 Task: Research Airbnb accommodation in Abdanan, Iran from 19th December, 2023 to 24th December, 2023 for 2 adults. Place can be entire room with 2 bedrooms having 2 beds and 1 bathroom. Property type can be guest house.
Action: Mouse moved to (541, 108)
Screenshot: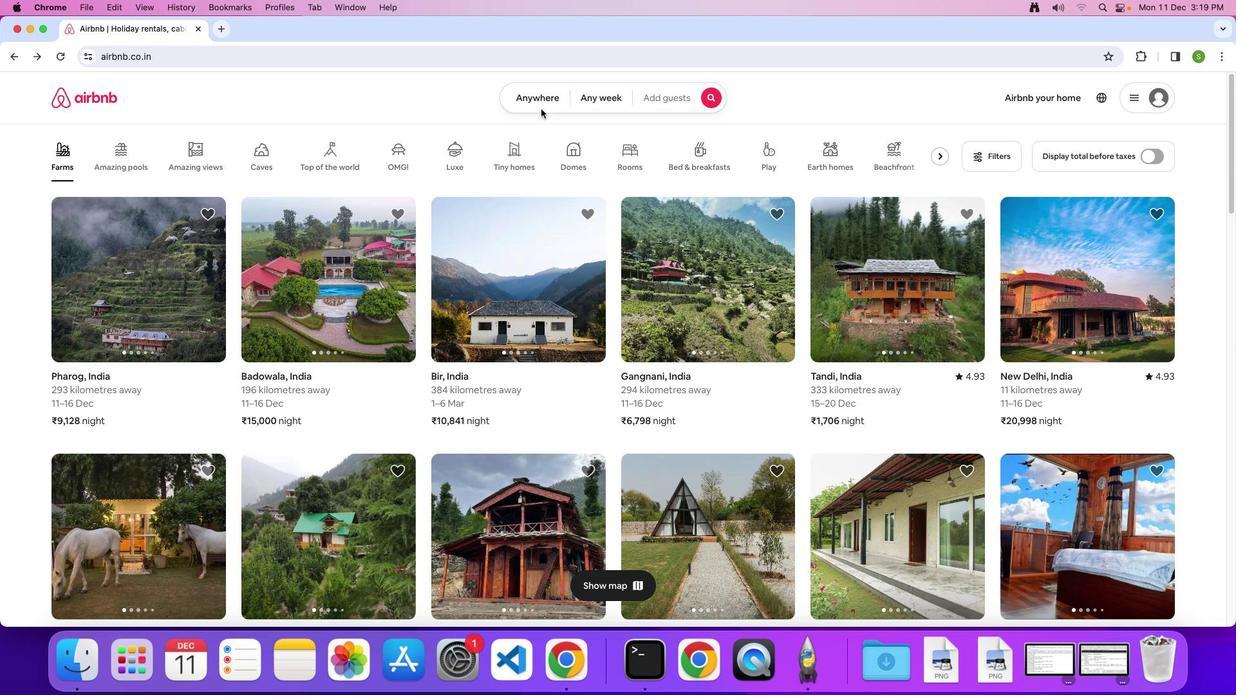 
Action: Mouse pressed left at (541, 108)
Screenshot: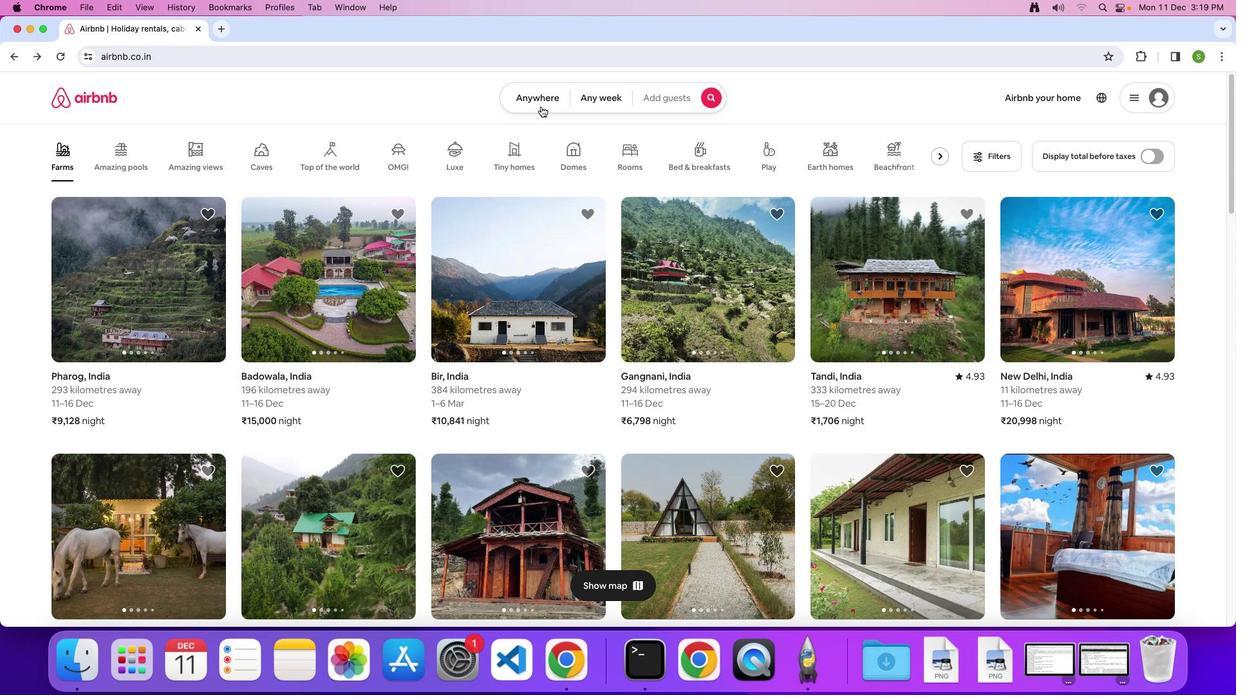 
Action: Mouse moved to (541, 104)
Screenshot: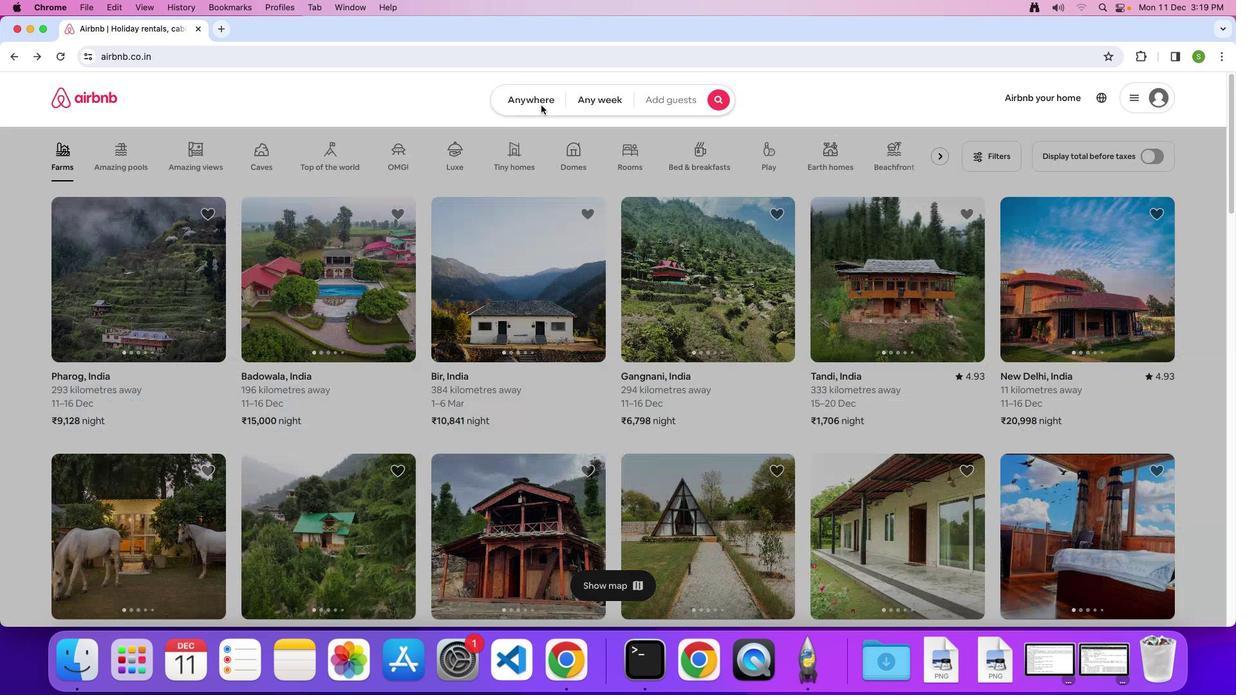 
Action: Mouse pressed left at (541, 104)
Screenshot: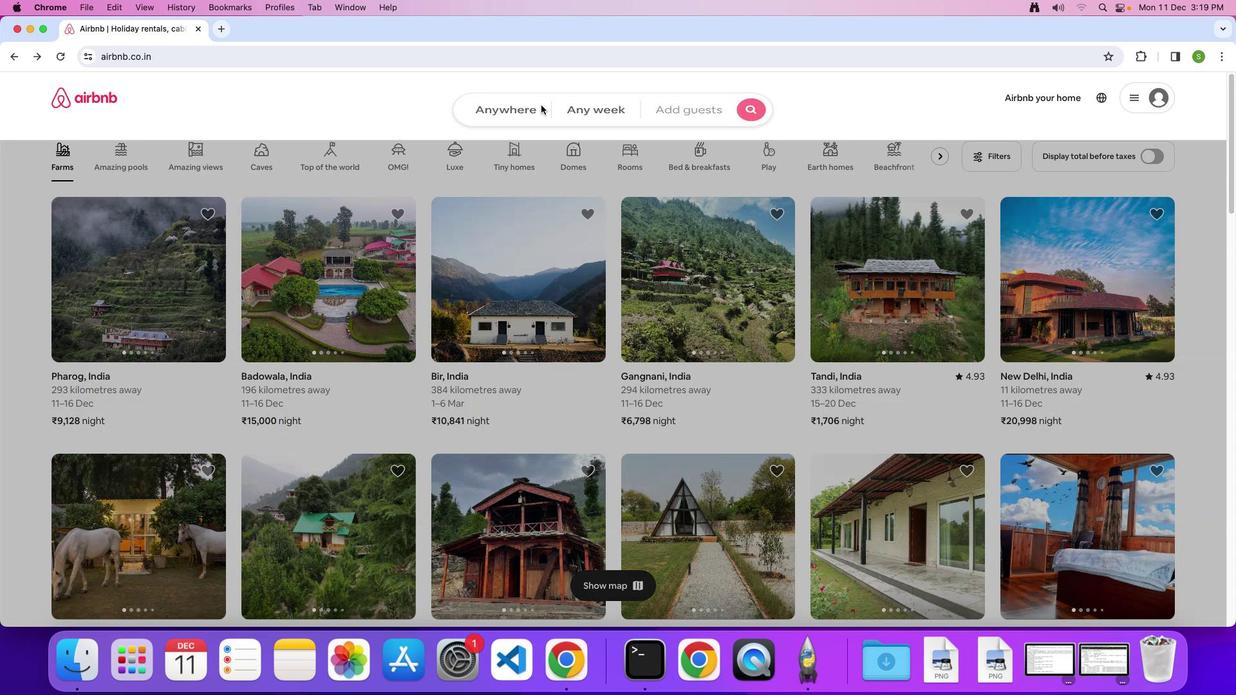 
Action: Mouse moved to (447, 138)
Screenshot: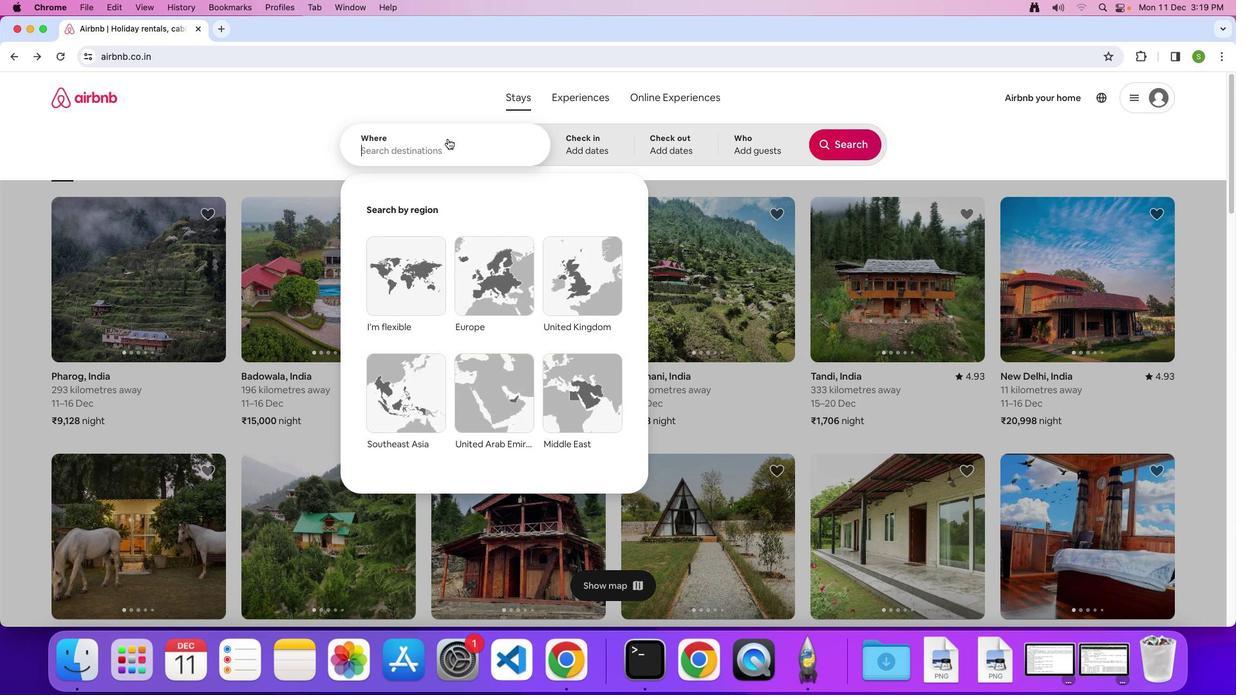 
Action: Mouse pressed left at (447, 138)
Screenshot: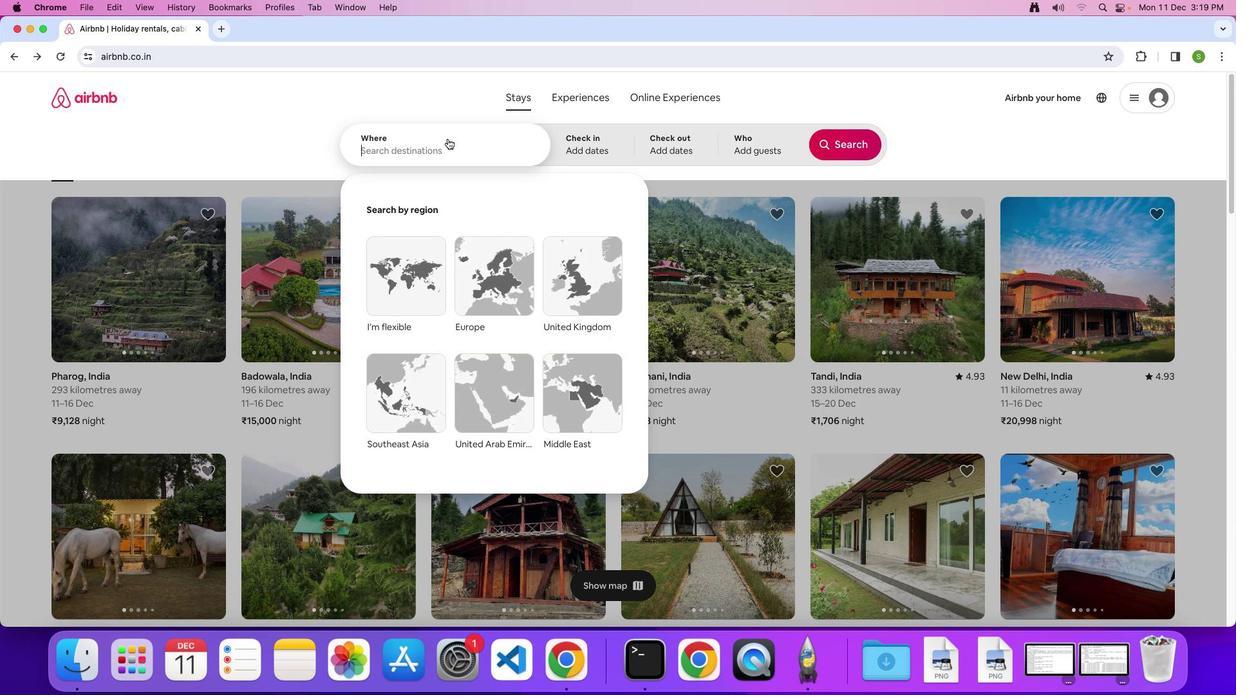 
Action: Key pressed 'A'Key.caps_lock'b''d''a''n''a''n'','Key.spaceKey.shift'I''r''a''n'Key.enter
Screenshot: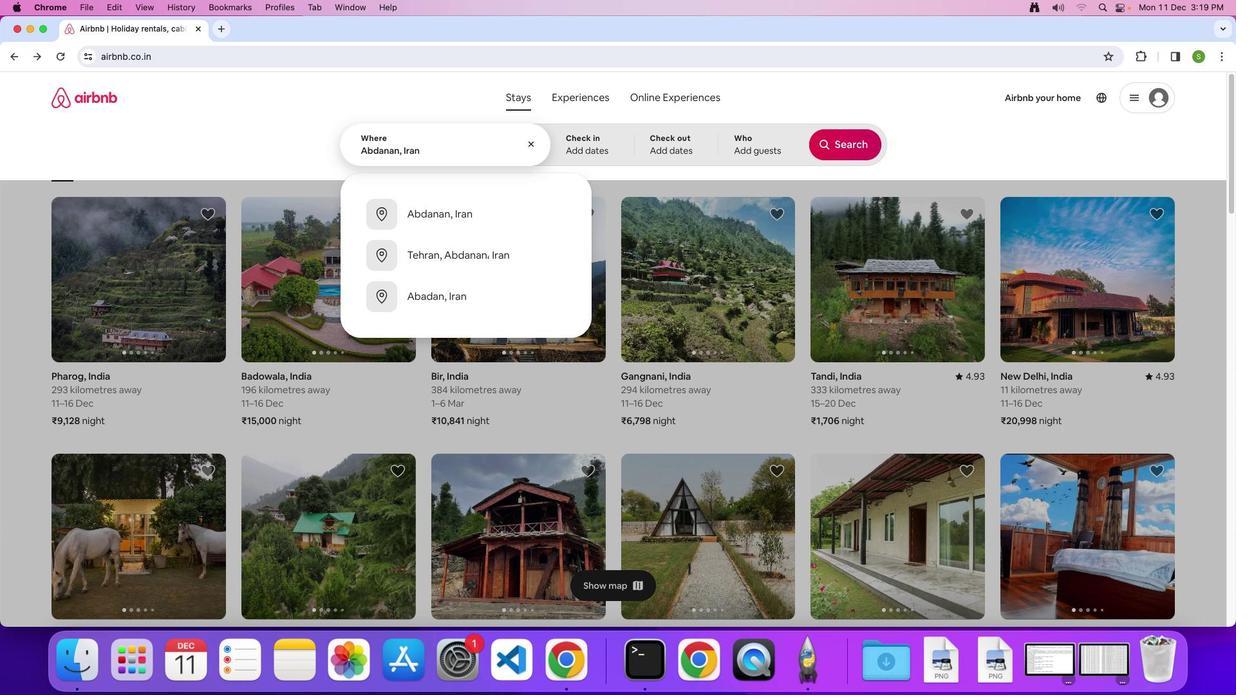 
Action: Mouse moved to (452, 403)
Screenshot: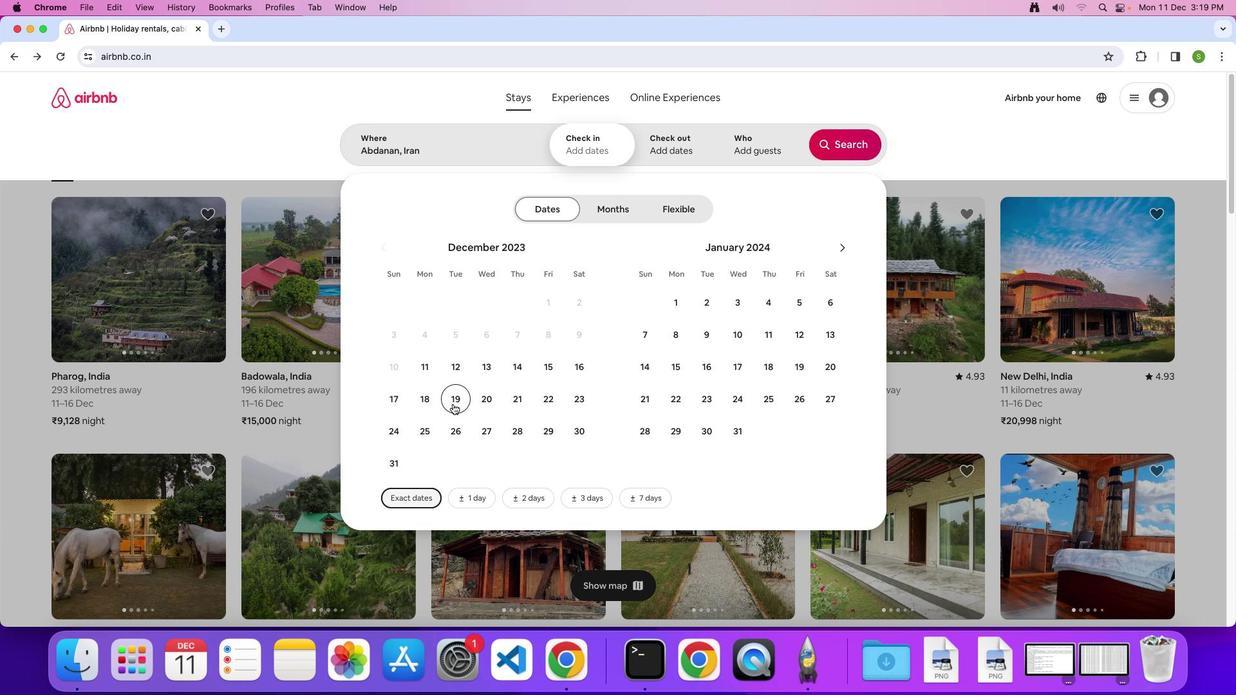 
Action: Mouse pressed left at (452, 403)
Screenshot: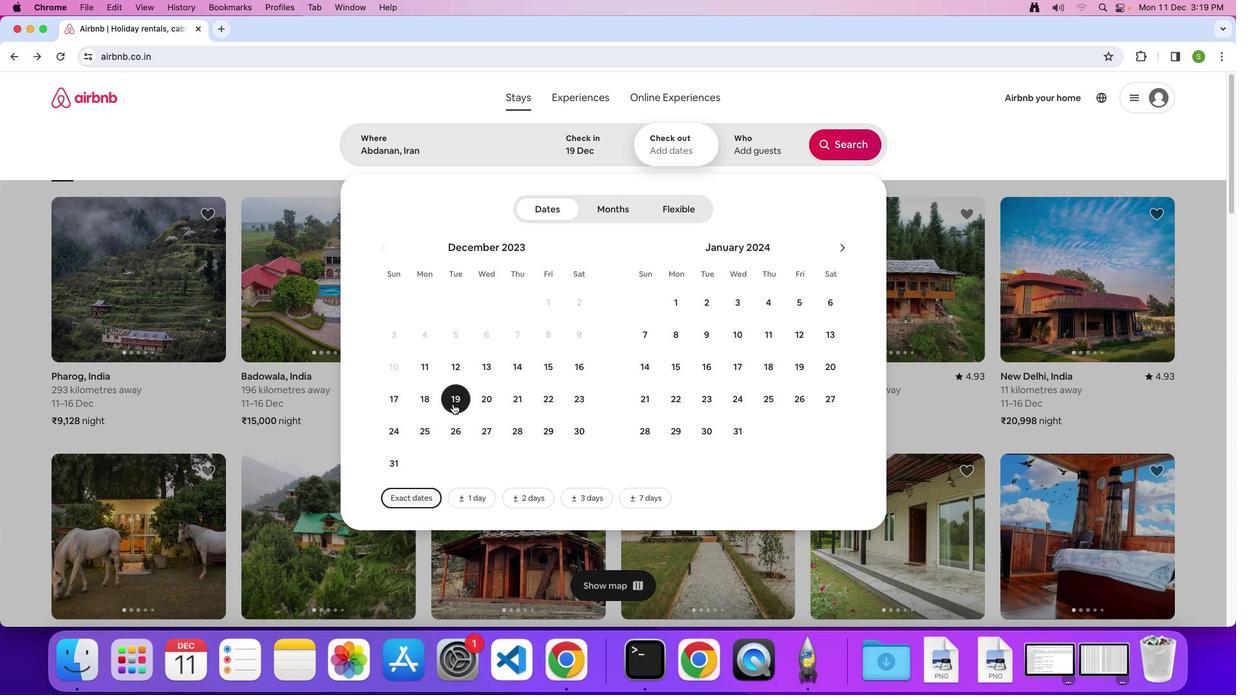 
Action: Mouse moved to (394, 432)
Screenshot: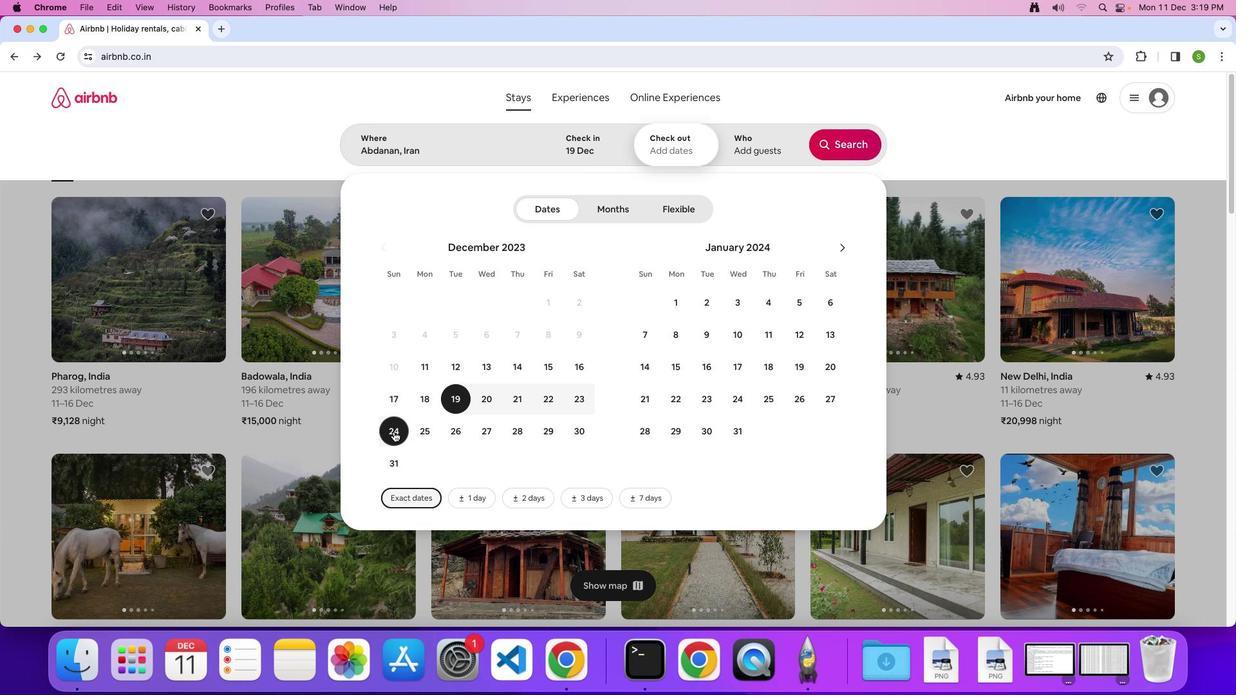 
Action: Mouse pressed left at (394, 432)
Screenshot: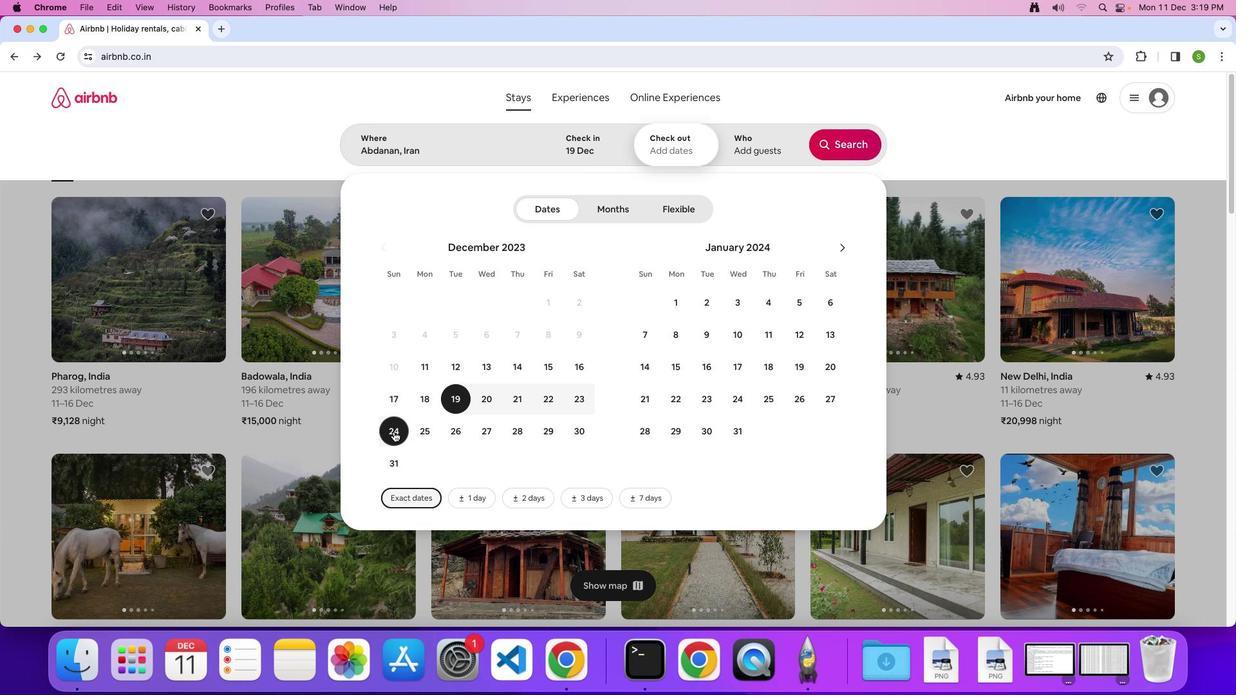 
Action: Mouse moved to (759, 144)
Screenshot: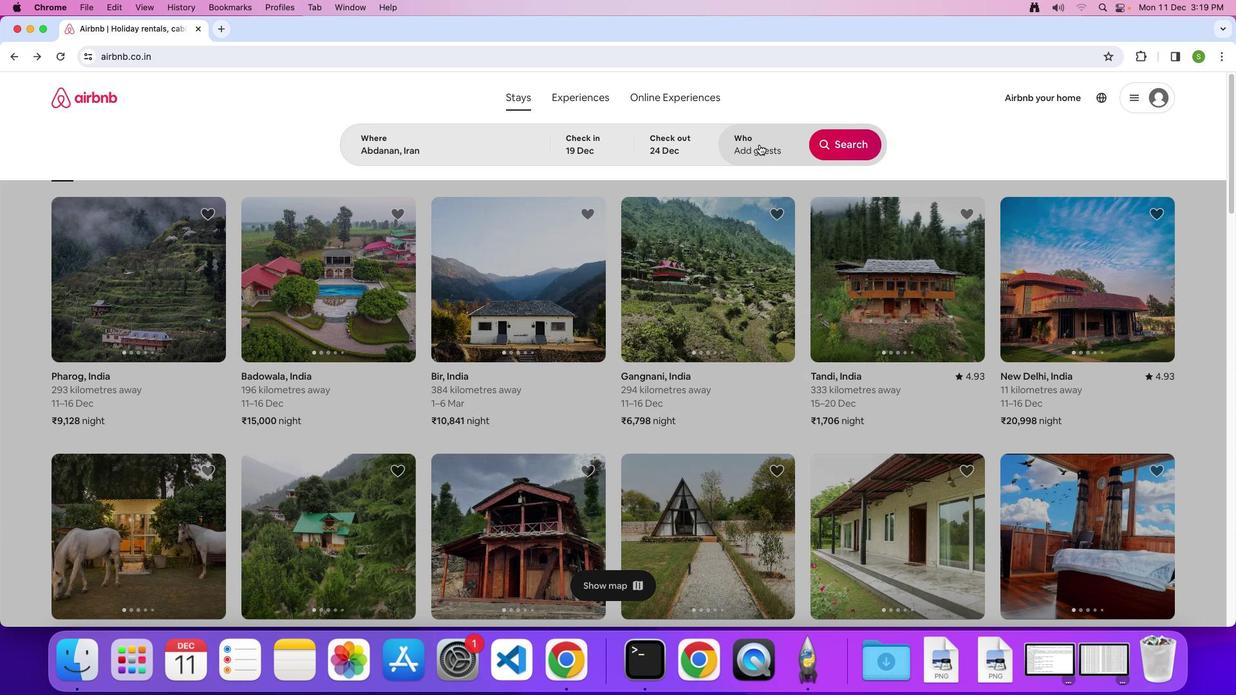 
Action: Mouse pressed left at (759, 144)
Screenshot: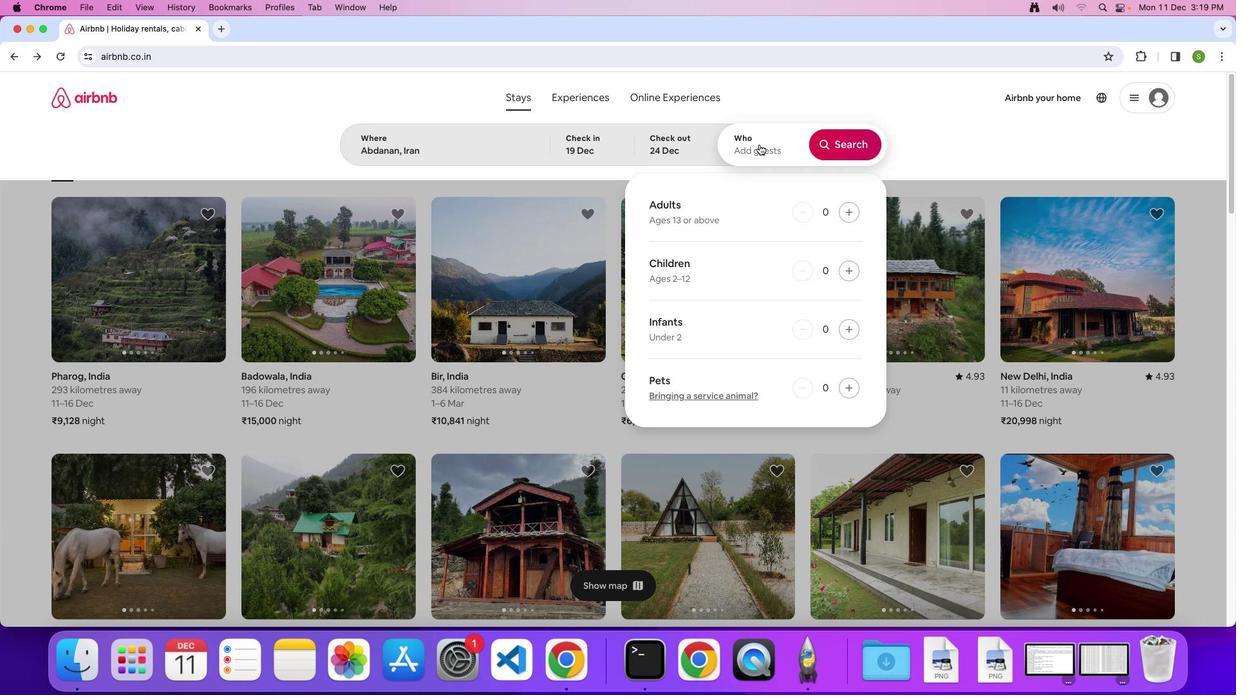 
Action: Mouse moved to (848, 215)
Screenshot: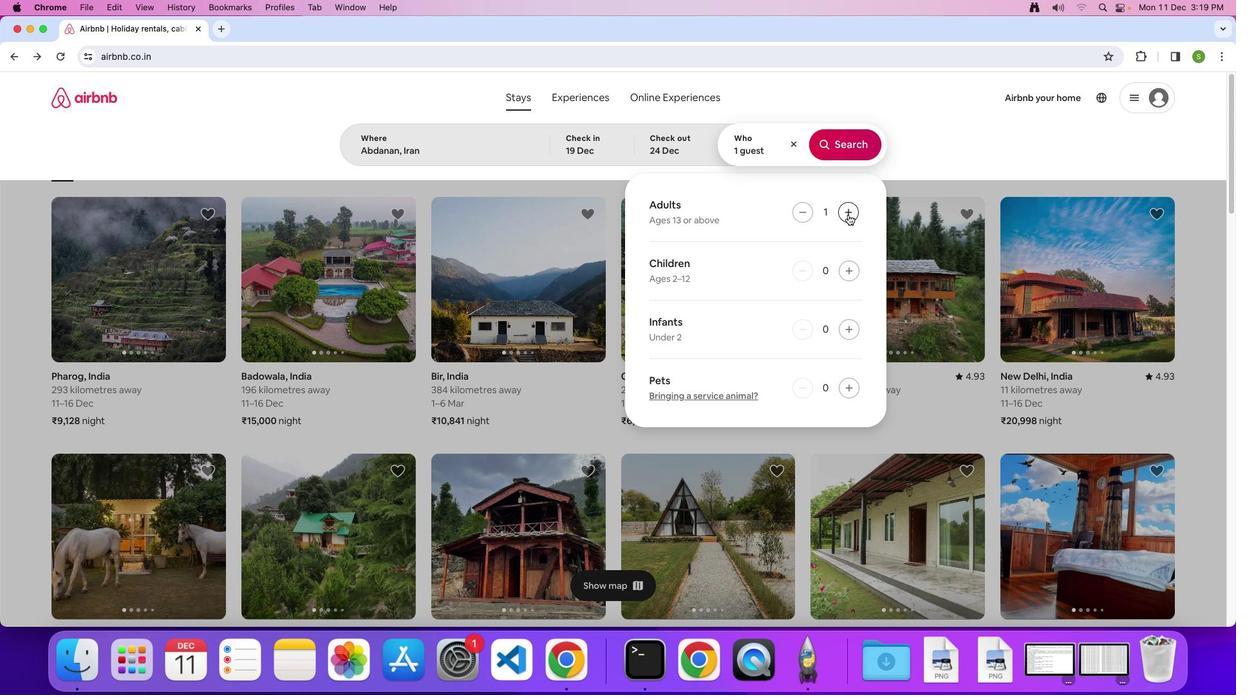 
Action: Mouse pressed left at (848, 215)
Screenshot: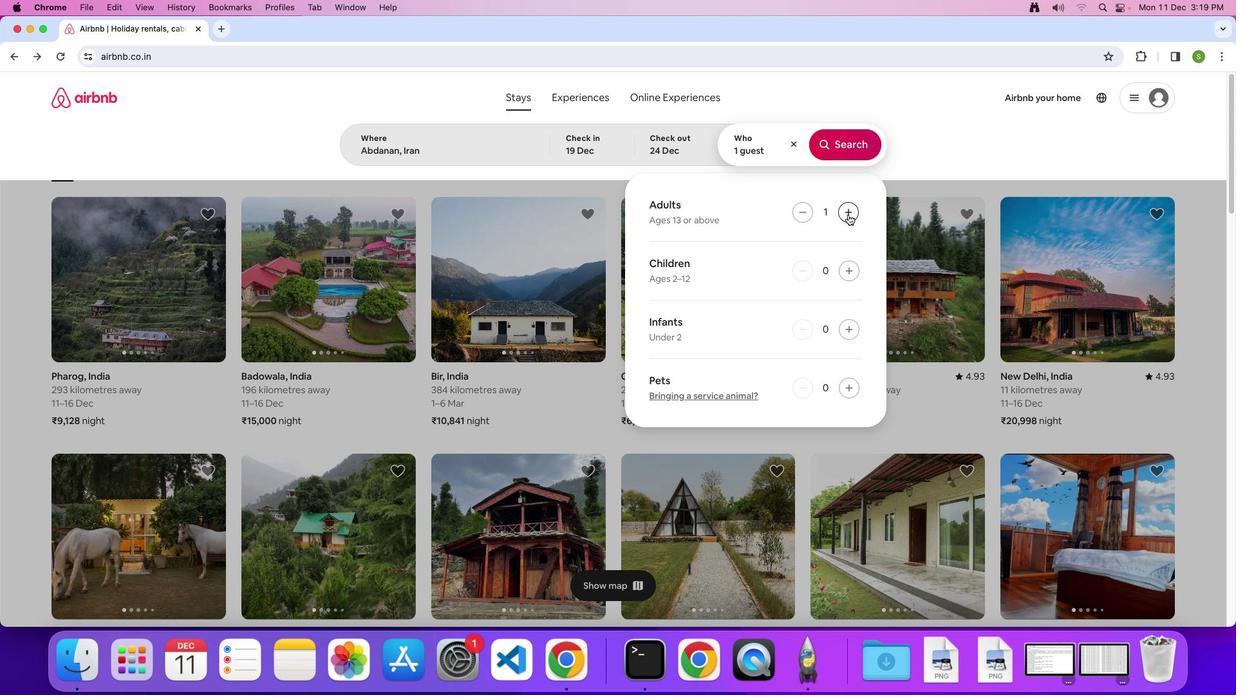 
Action: Mouse pressed left at (848, 215)
Screenshot: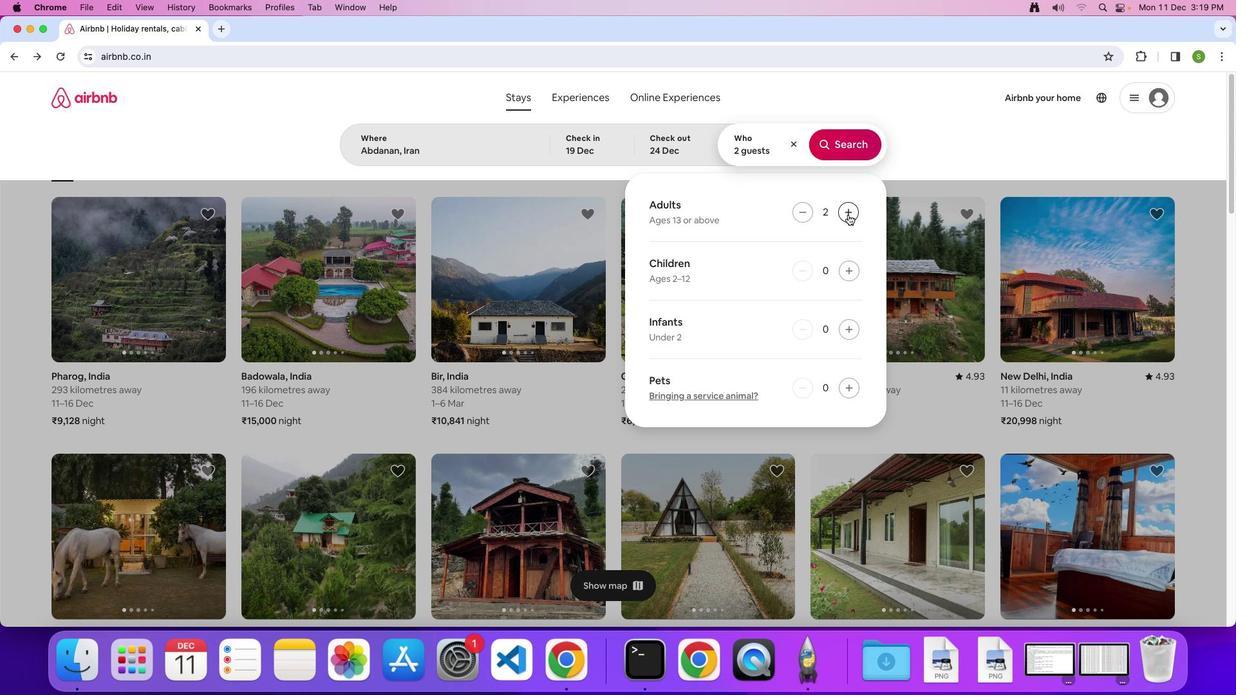 
Action: Mouse moved to (842, 151)
Screenshot: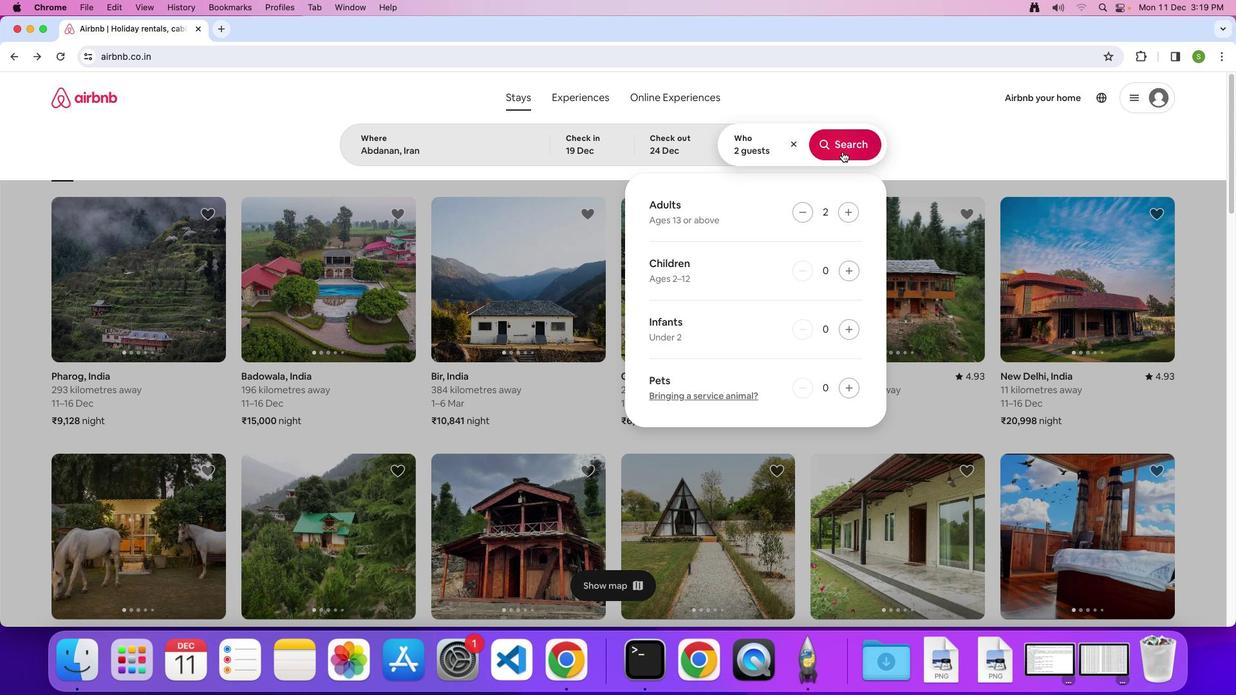 
Action: Mouse pressed left at (842, 151)
Screenshot: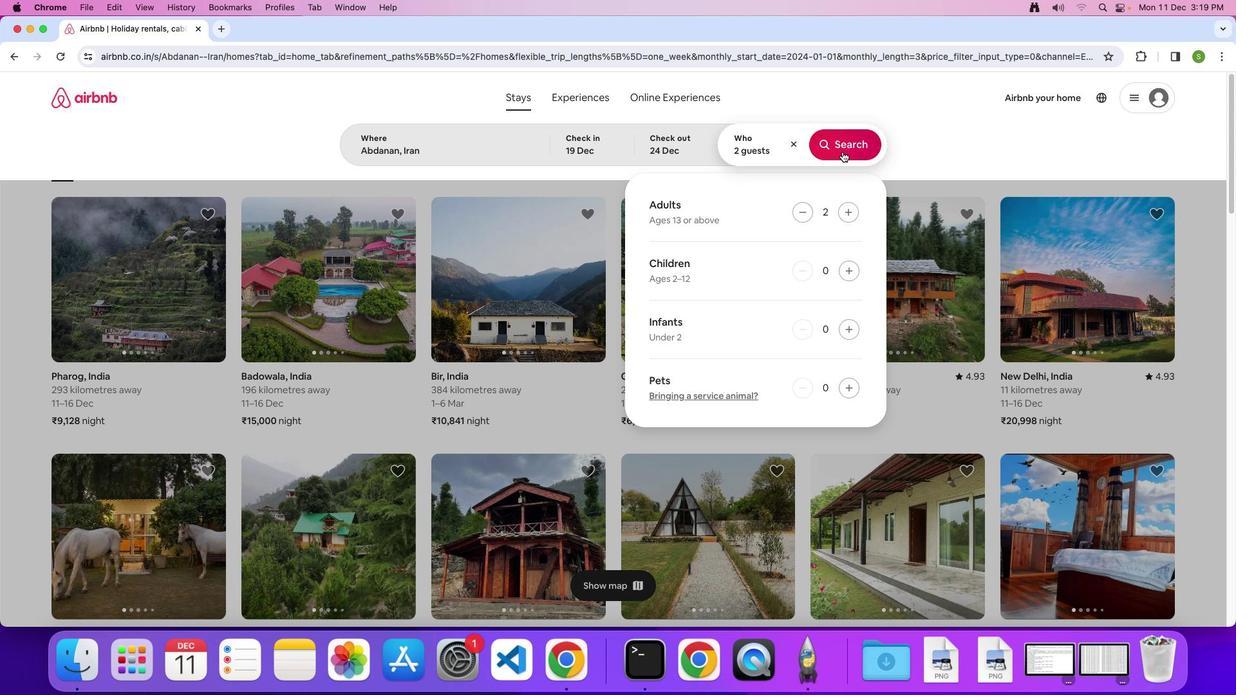 
Action: Mouse moved to (1018, 152)
Screenshot: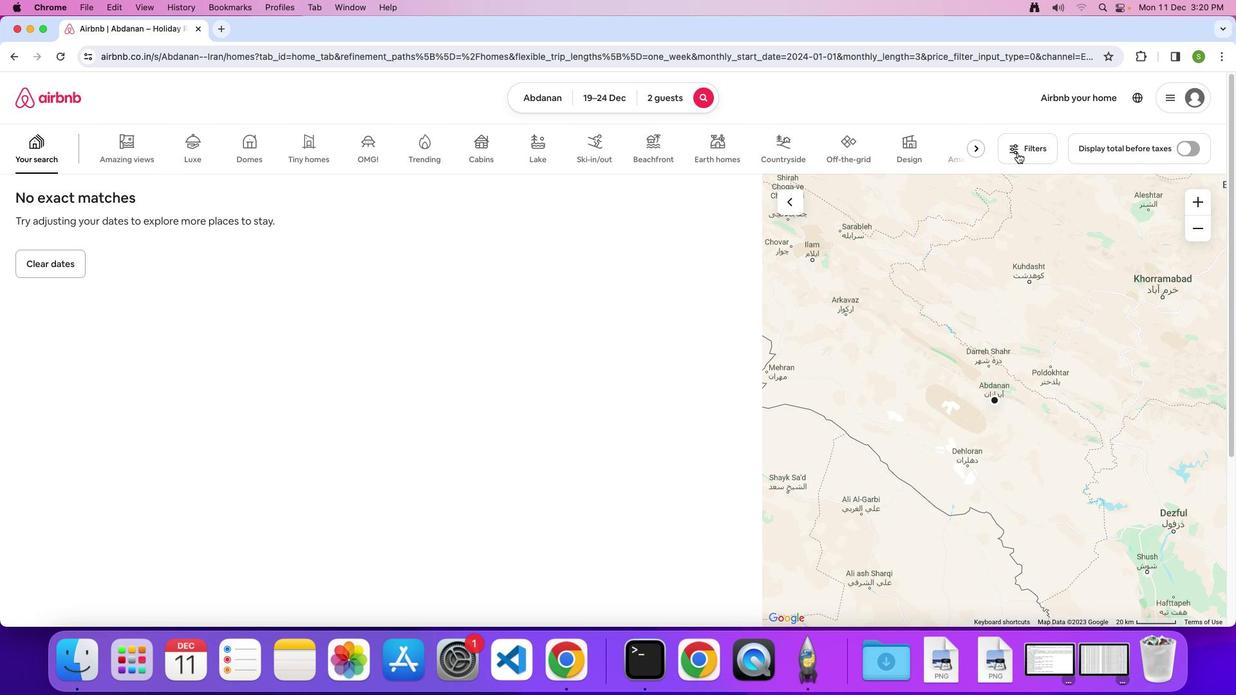 
Action: Mouse pressed left at (1018, 152)
Screenshot: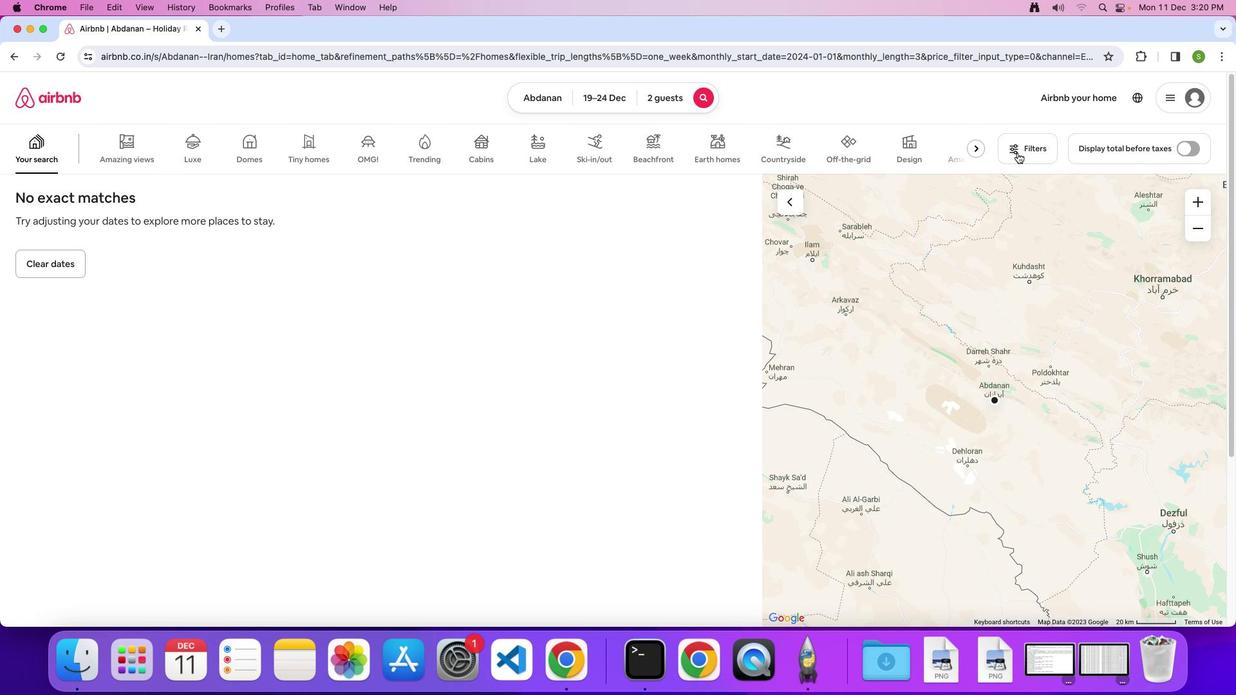 
Action: Mouse moved to (612, 345)
Screenshot: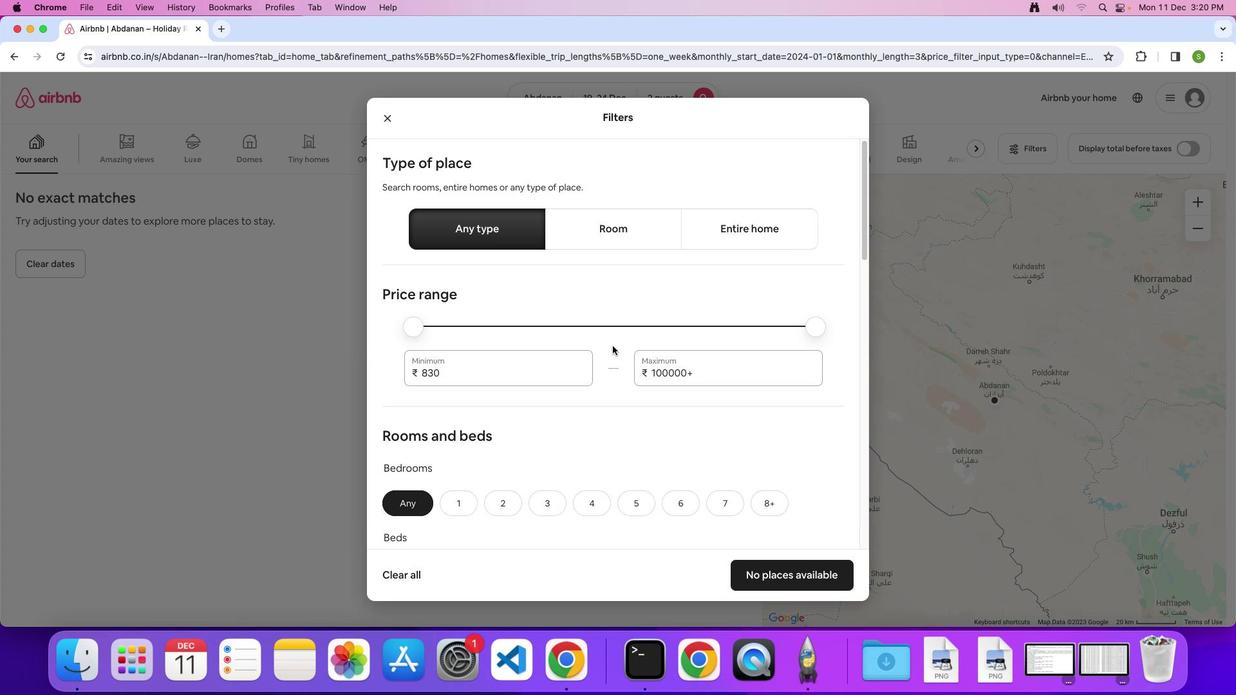 
Action: Mouse scrolled (612, 345) with delta (0, 0)
Screenshot: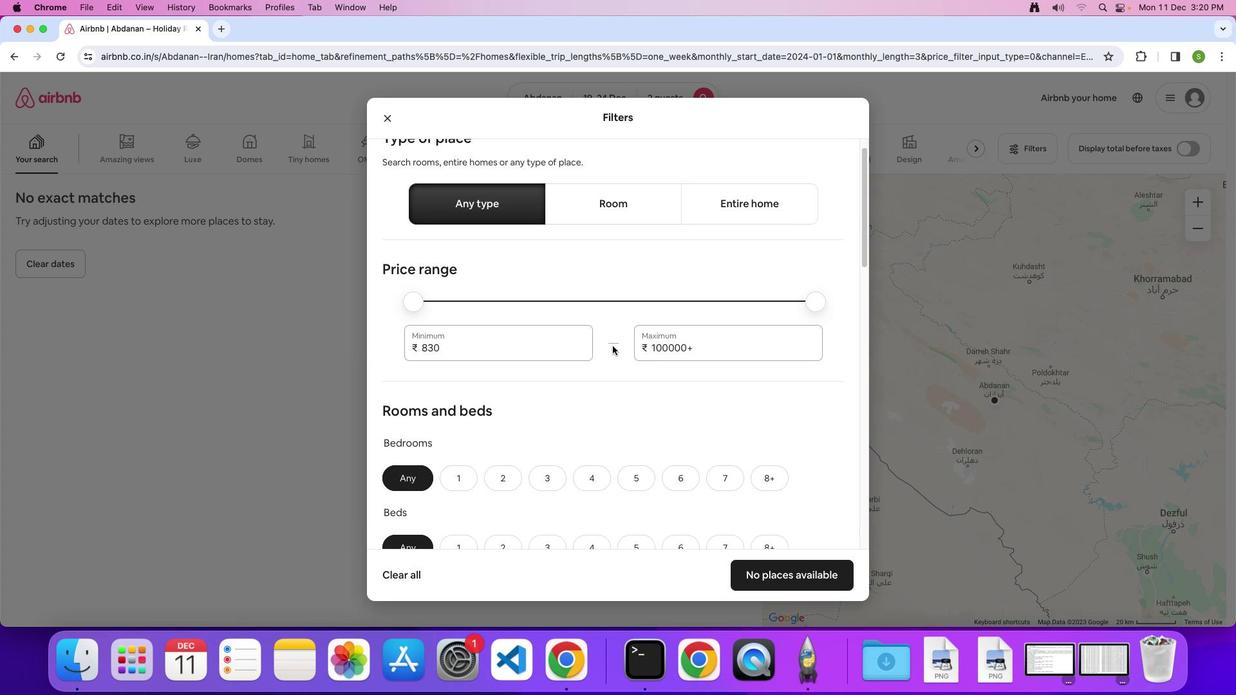 
Action: Mouse scrolled (612, 345) with delta (0, 0)
Screenshot: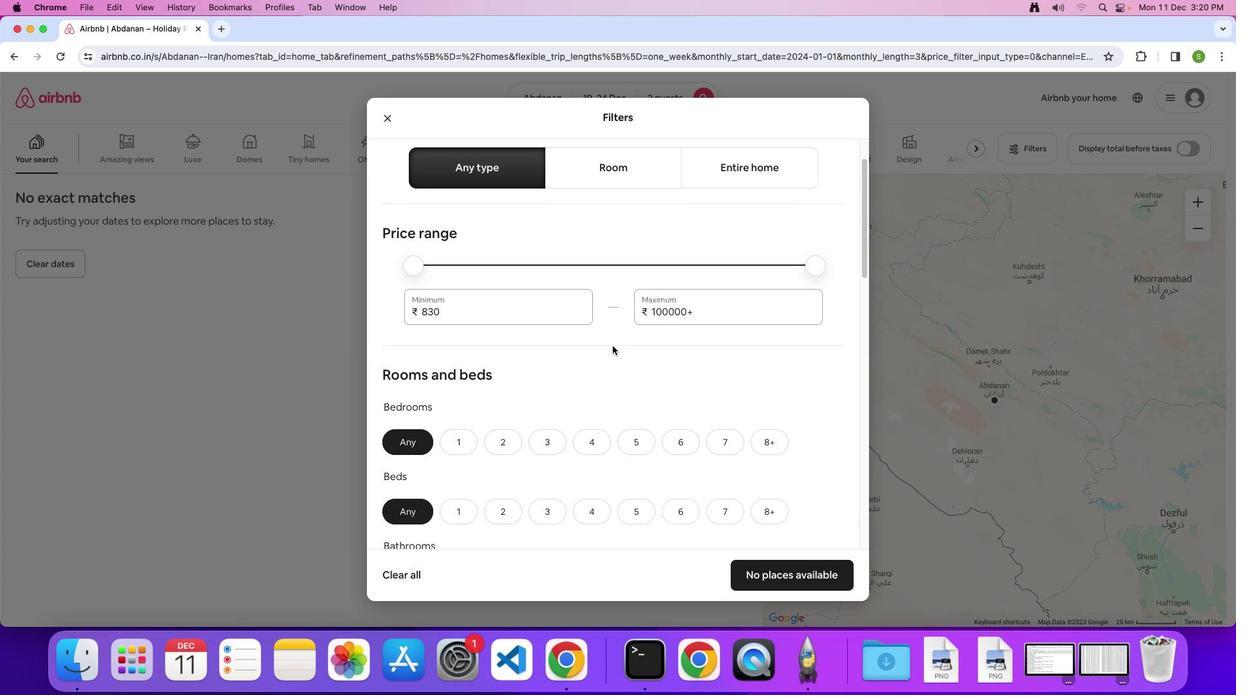 
Action: Mouse scrolled (612, 345) with delta (0, 0)
Screenshot: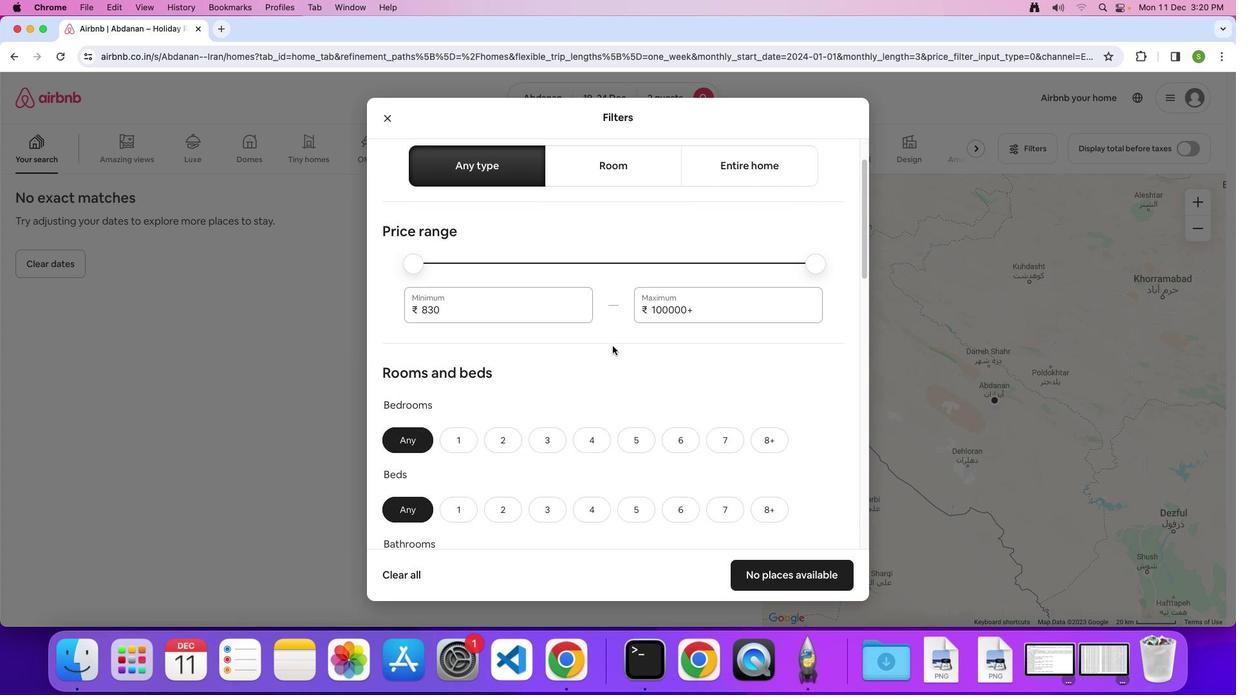 
Action: Mouse scrolled (612, 345) with delta (0, 0)
Screenshot: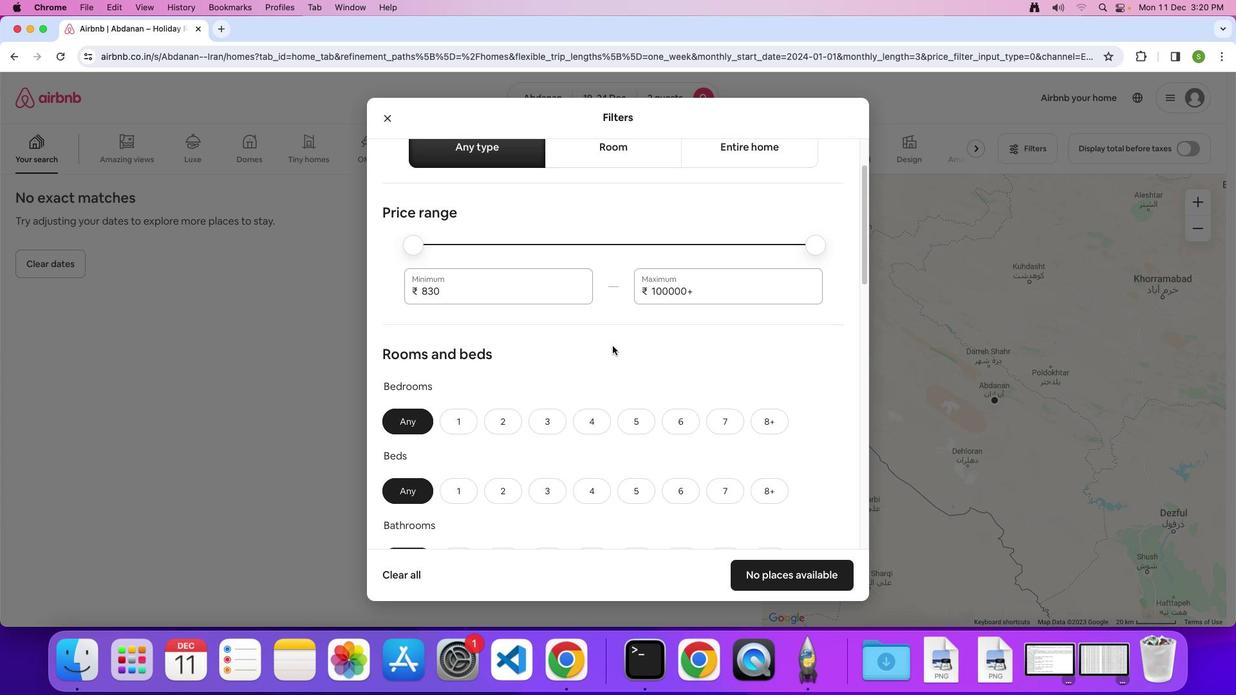 
Action: Mouse scrolled (612, 345) with delta (0, 0)
Screenshot: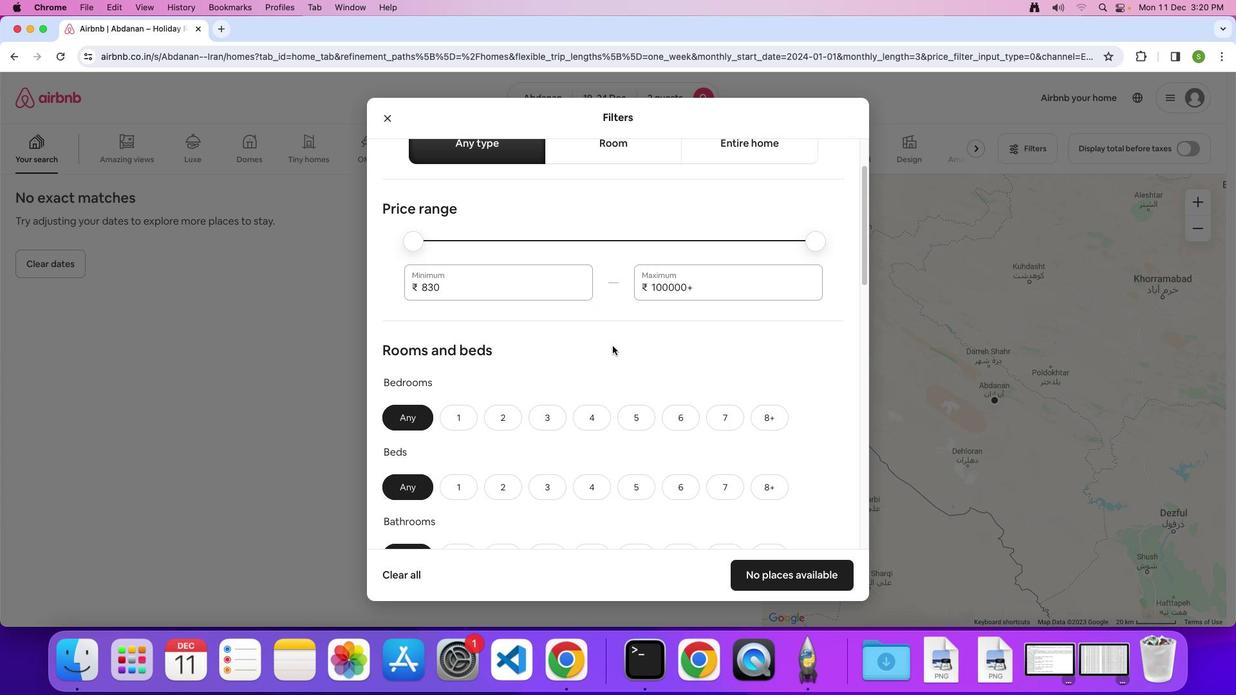 
Action: Mouse scrolled (612, 345) with delta (0, 0)
Screenshot: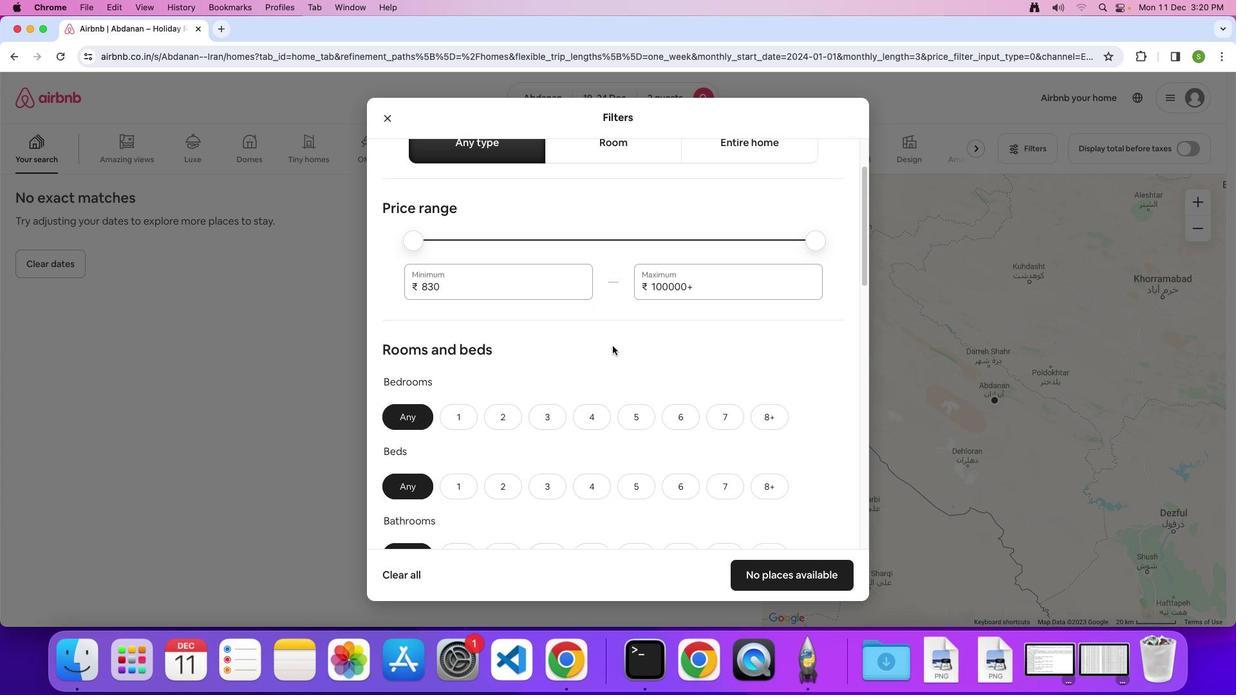 
Action: Mouse scrolled (612, 345) with delta (0, 0)
Screenshot: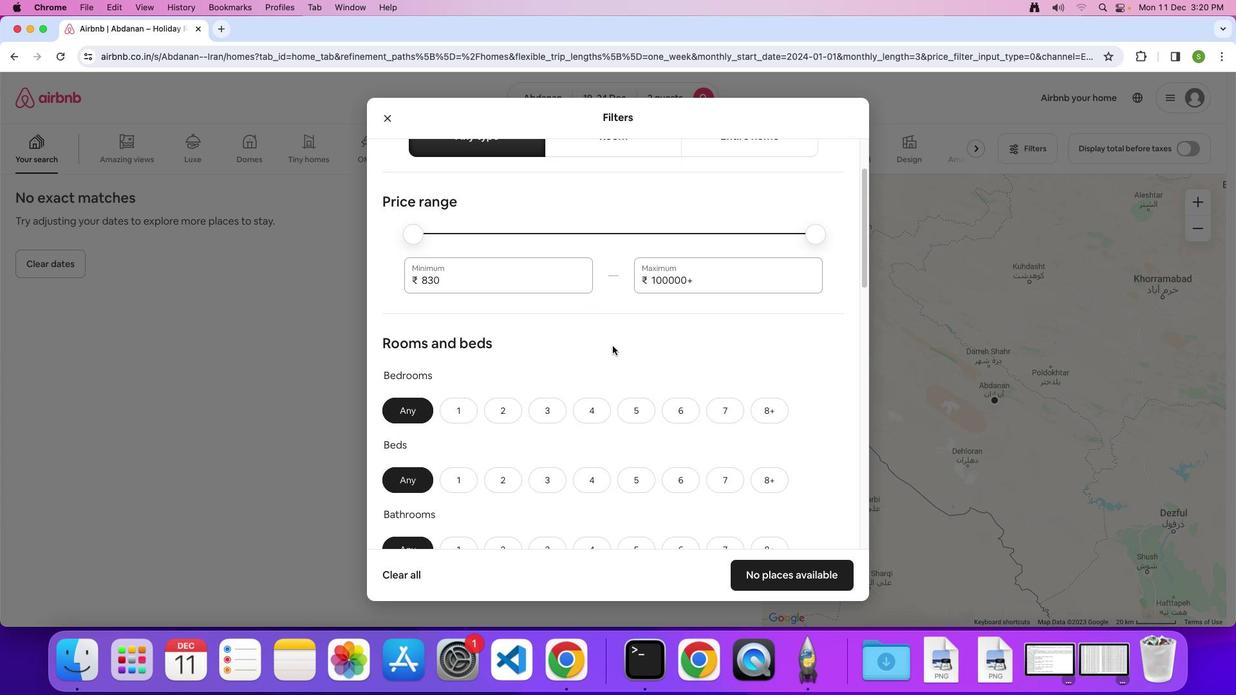 
Action: Mouse scrolled (612, 345) with delta (0, 0)
Screenshot: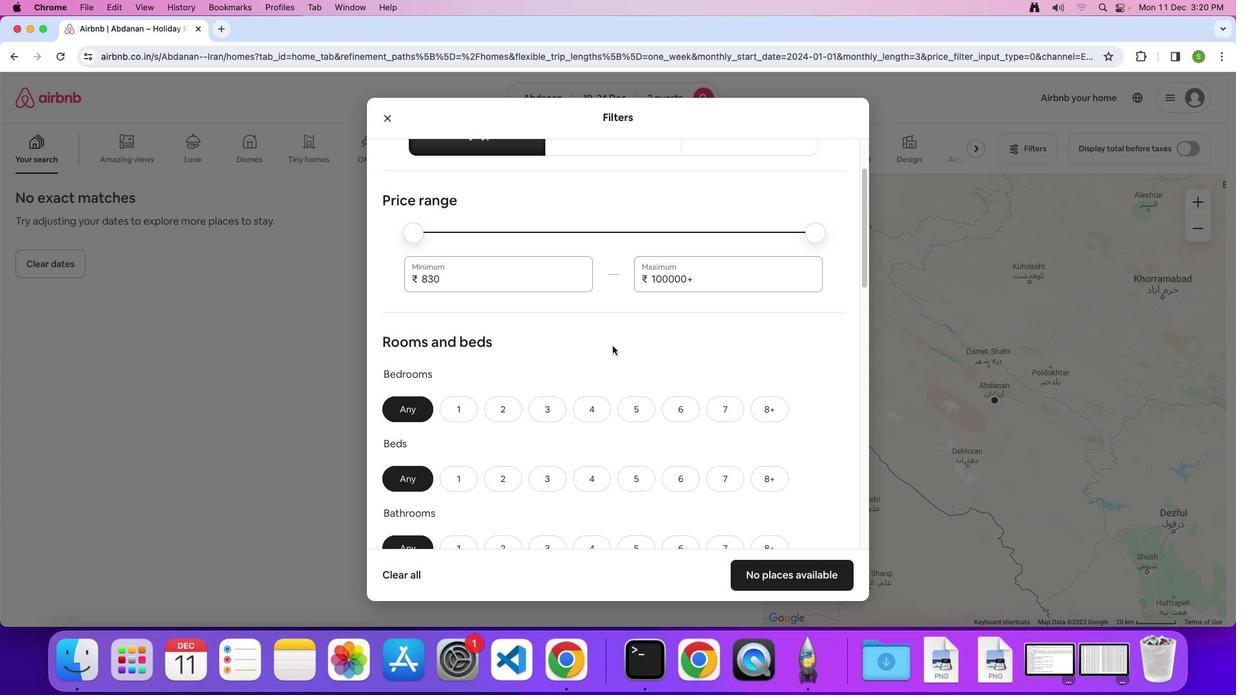 
Action: Mouse scrolled (612, 345) with delta (0, 0)
Screenshot: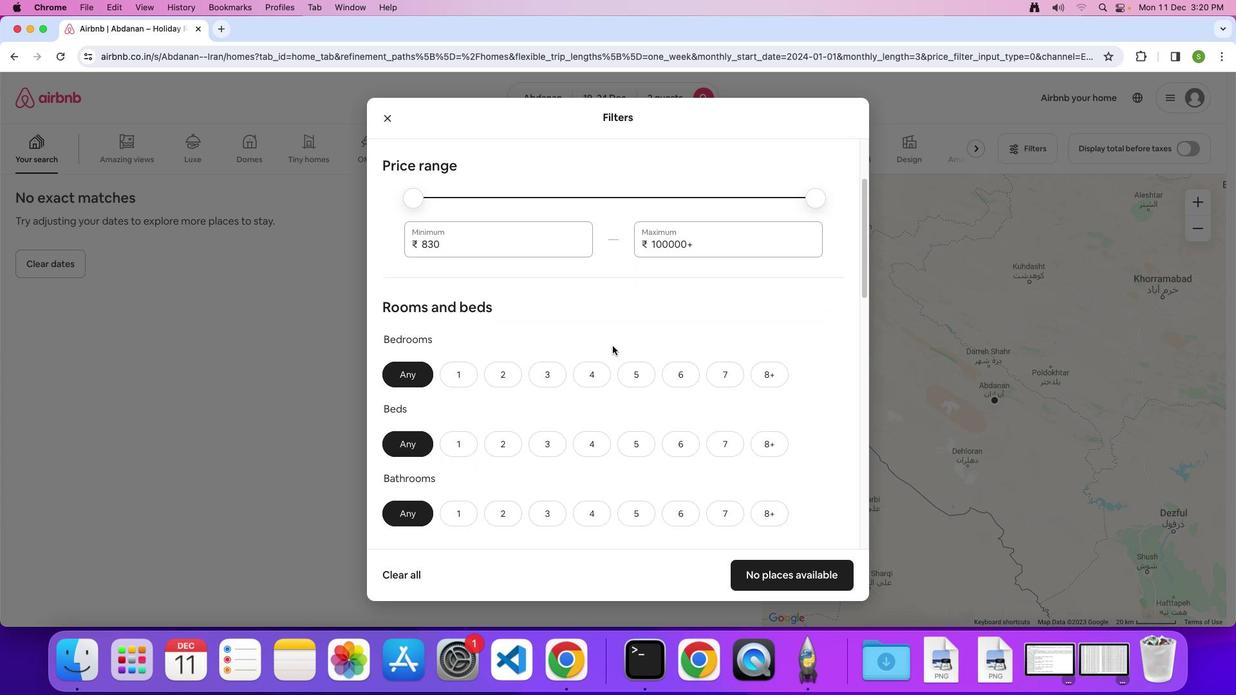 
Action: Mouse scrolled (612, 345) with delta (0, 0)
Screenshot: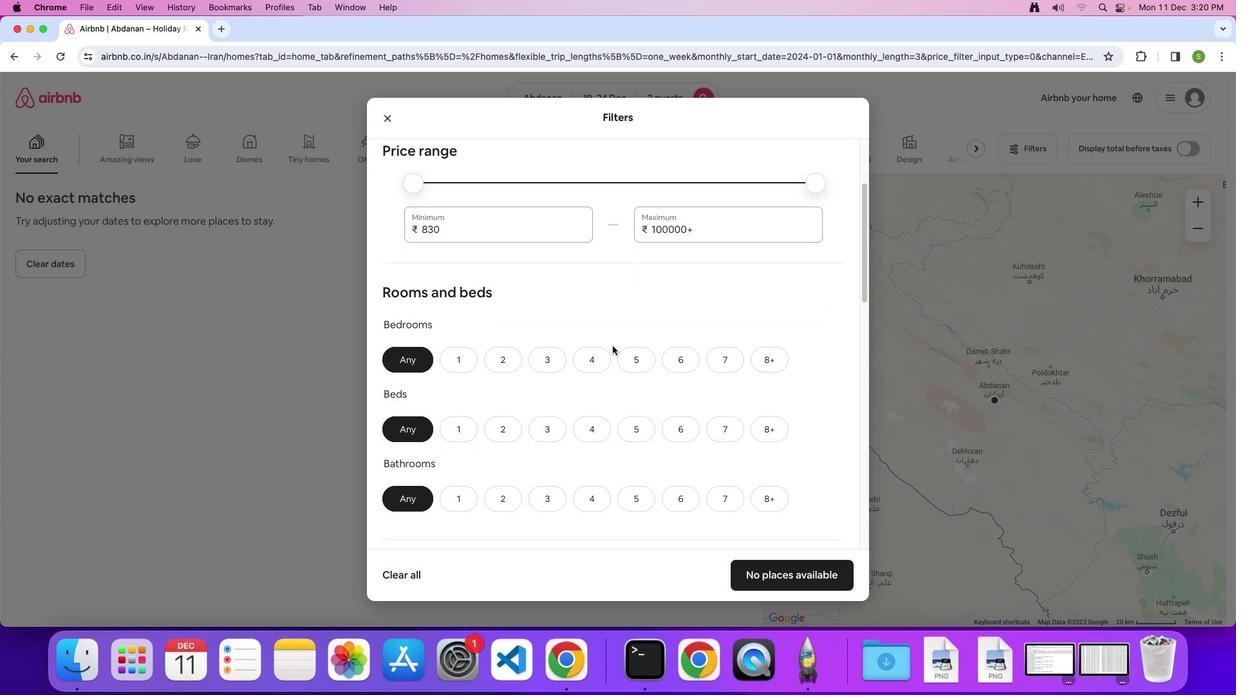 
Action: Mouse scrolled (612, 345) with delta (0, 0)
Screenshot: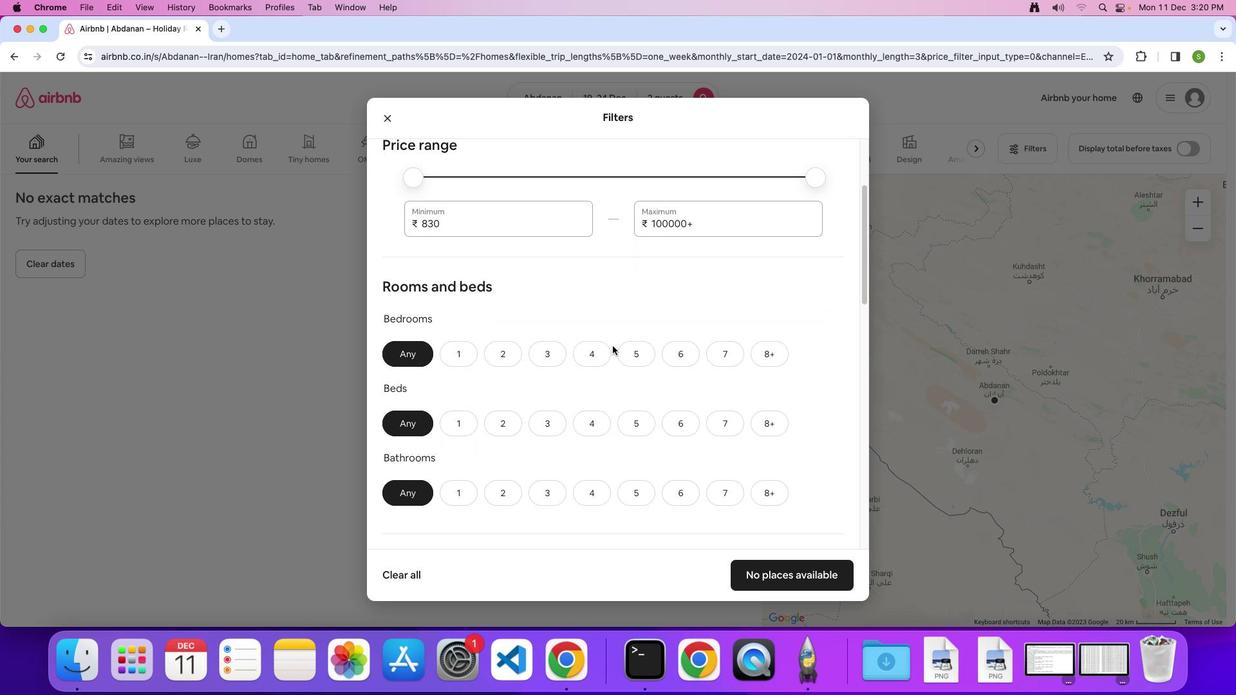 
Action: Mouse scrolled (612, 345) with delta (0, 0)
Screenshot: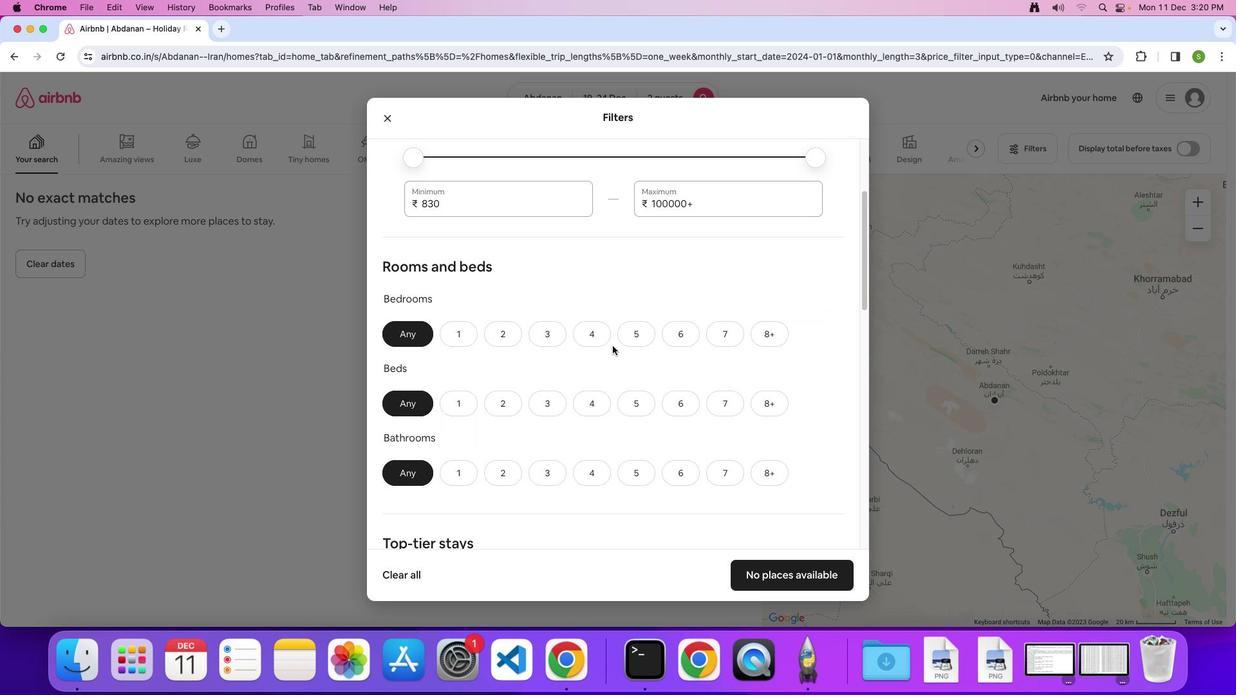 
Action: Mouse scrolled (612, 345) with delta (0, 0)
Screenshot: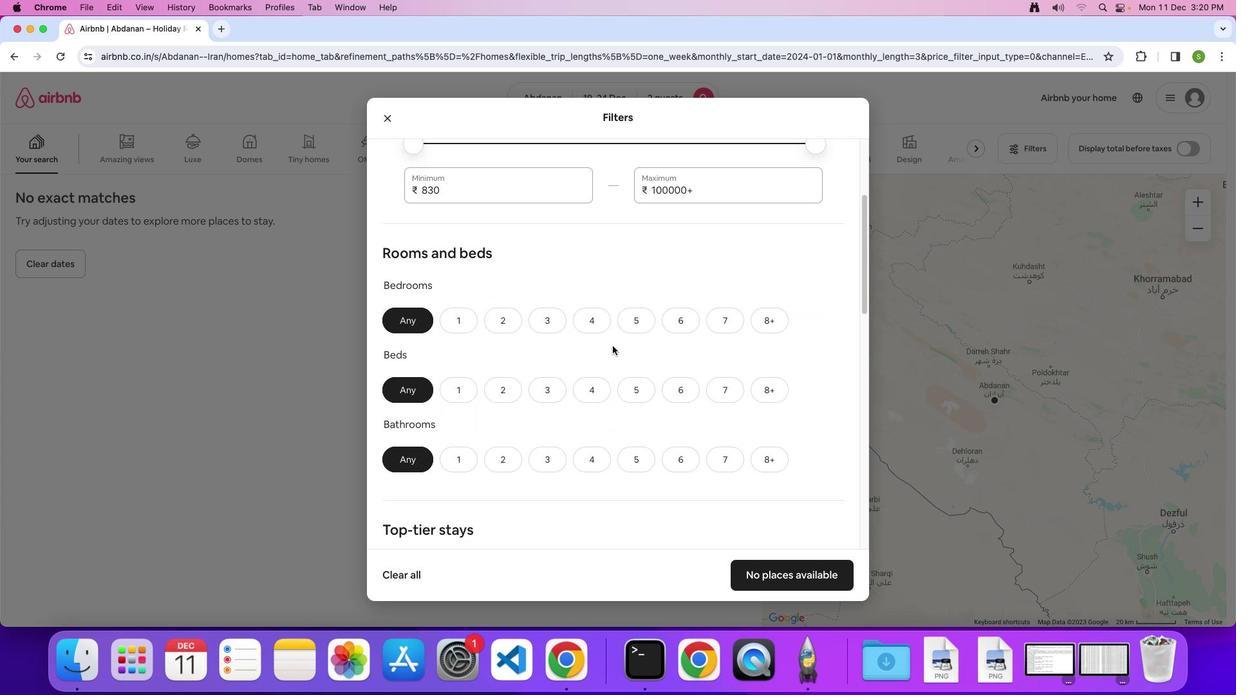 
Action: Mouse scrolled (612, 345) with delta (0, 0)
Screenshot: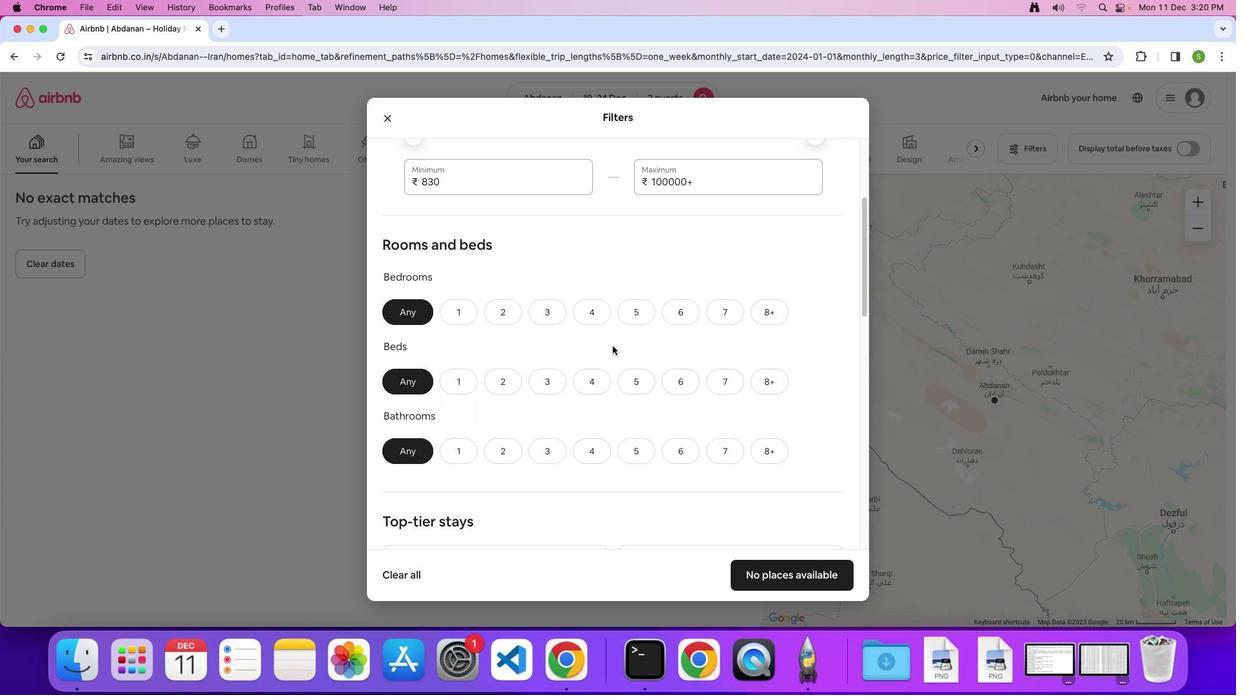 
Action: Mouse scrolled (612, 345) with delta (0, 0)
Screenshot: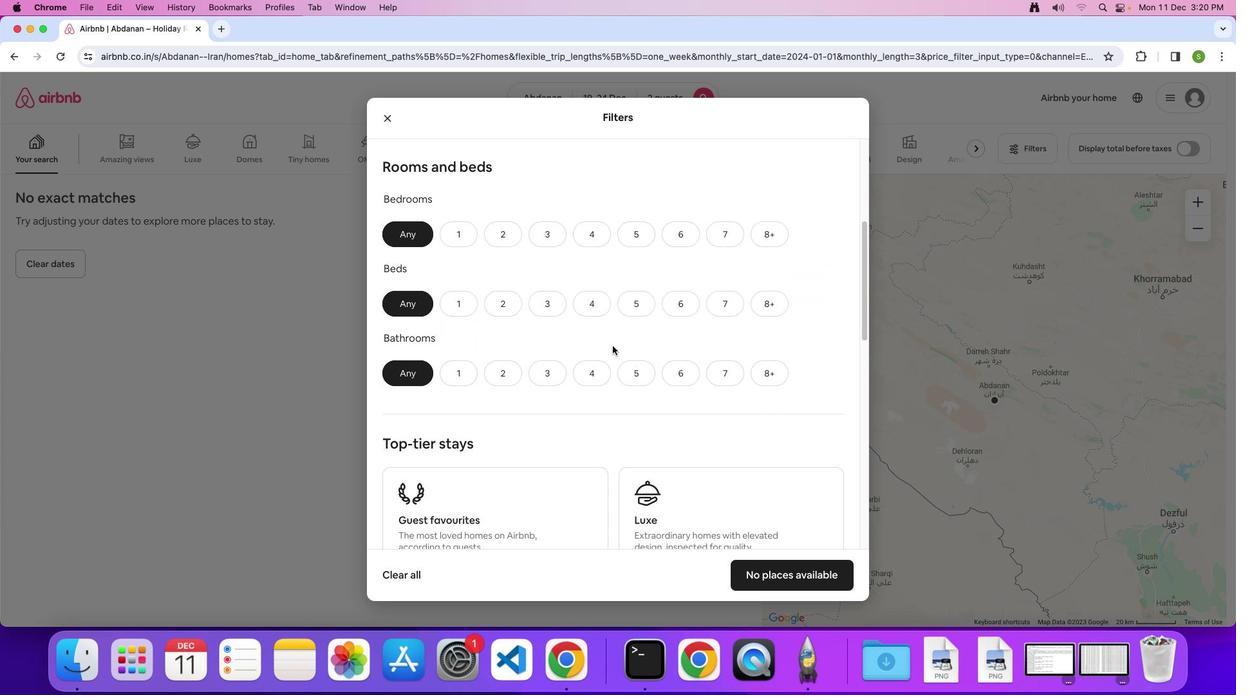 
Action: Mouse scrolled (612, 345) with delta (0, 0)
Screenshot: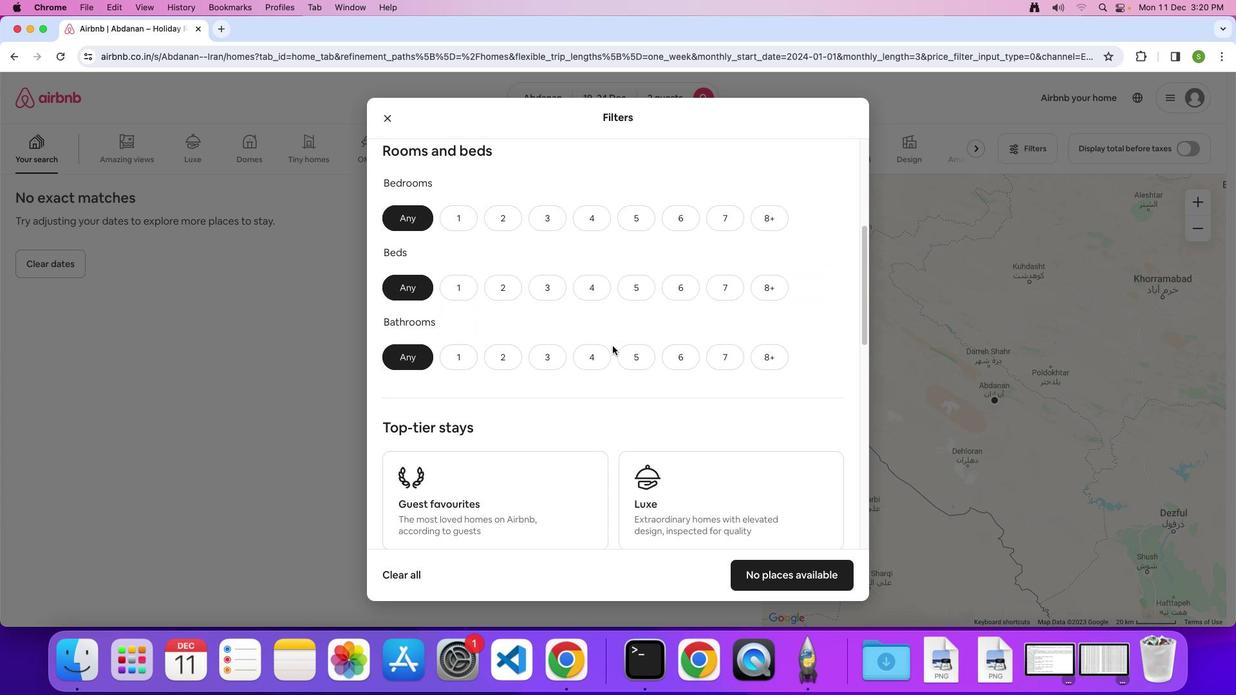 
Action: Mouse scrolled (612, 345) with delta (0, -1)
Screenshot: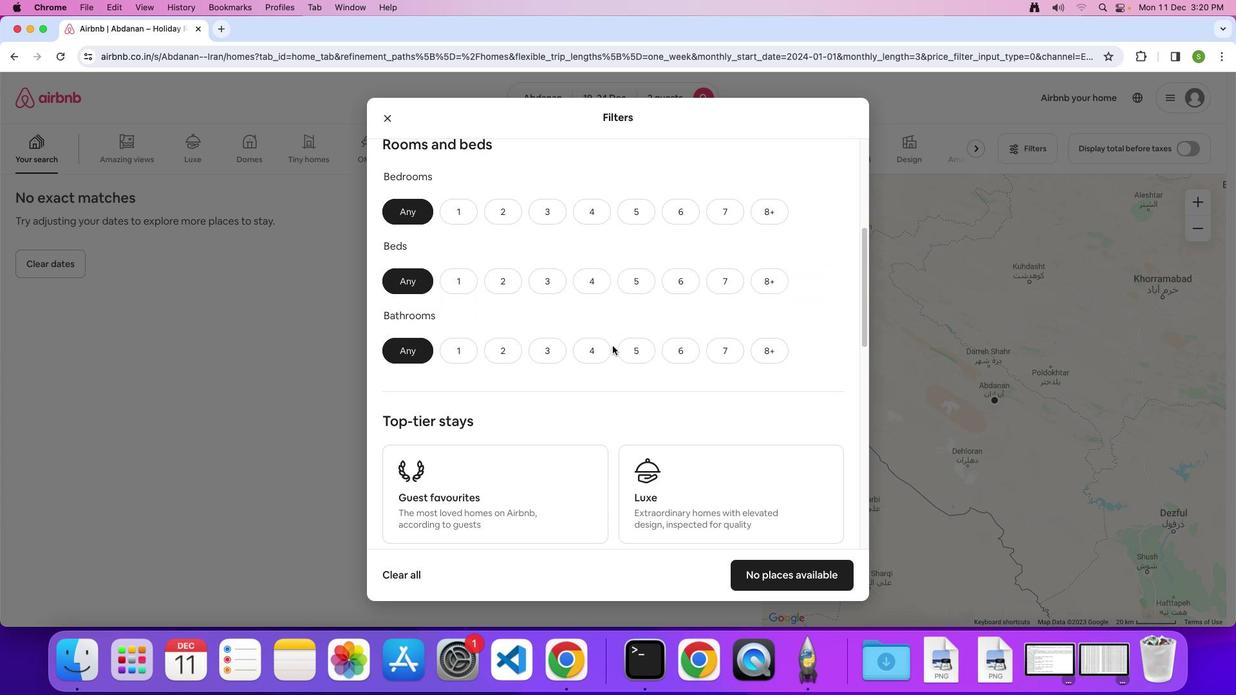 
Action: Mouse scrolled (612, 345) with delta (0, 0)
Screenshot: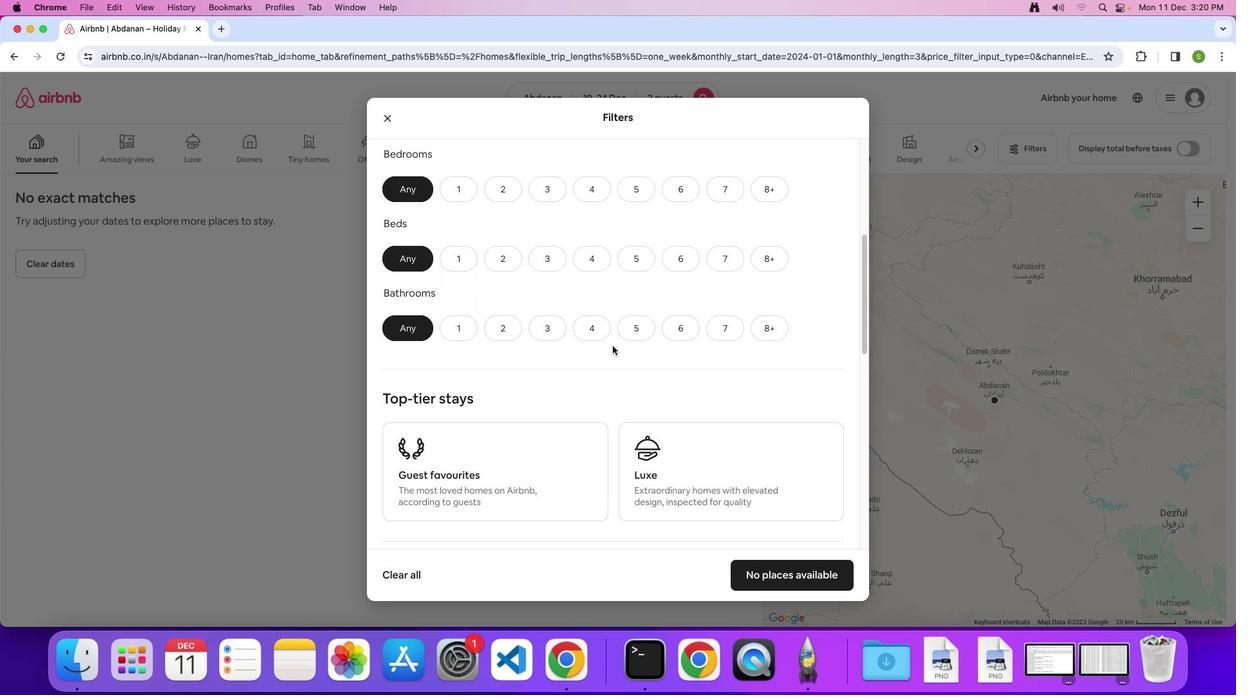 
Action: Mouse scrolled (612, 345) with delta (0, 0)
Screenshot: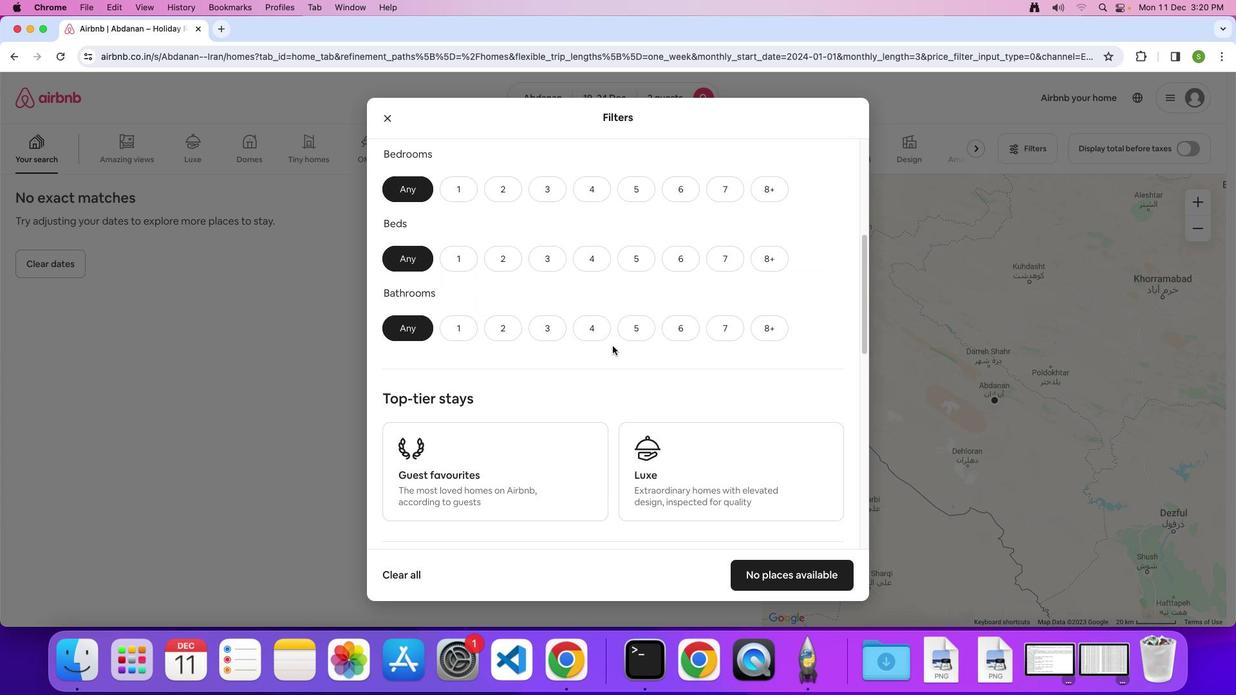 
Action: Mouse moved to (505, 178)
Screenshot: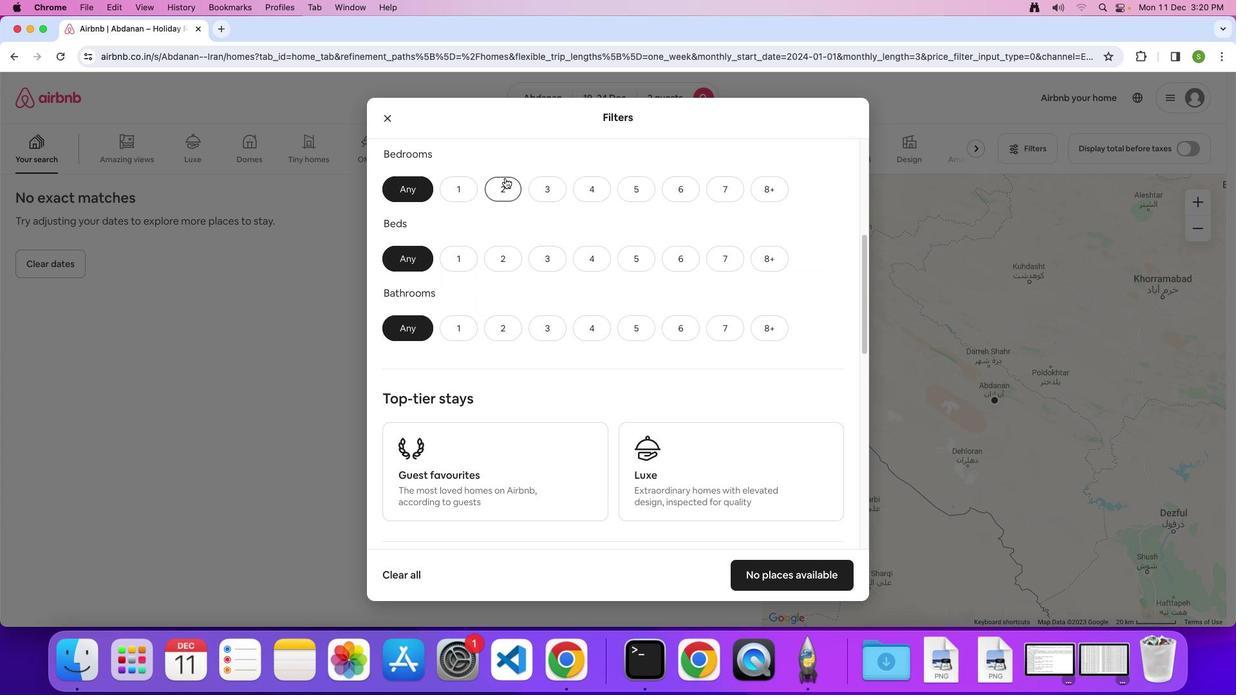 
Action: Mouse pressed left at (505, 178)
Screenshot: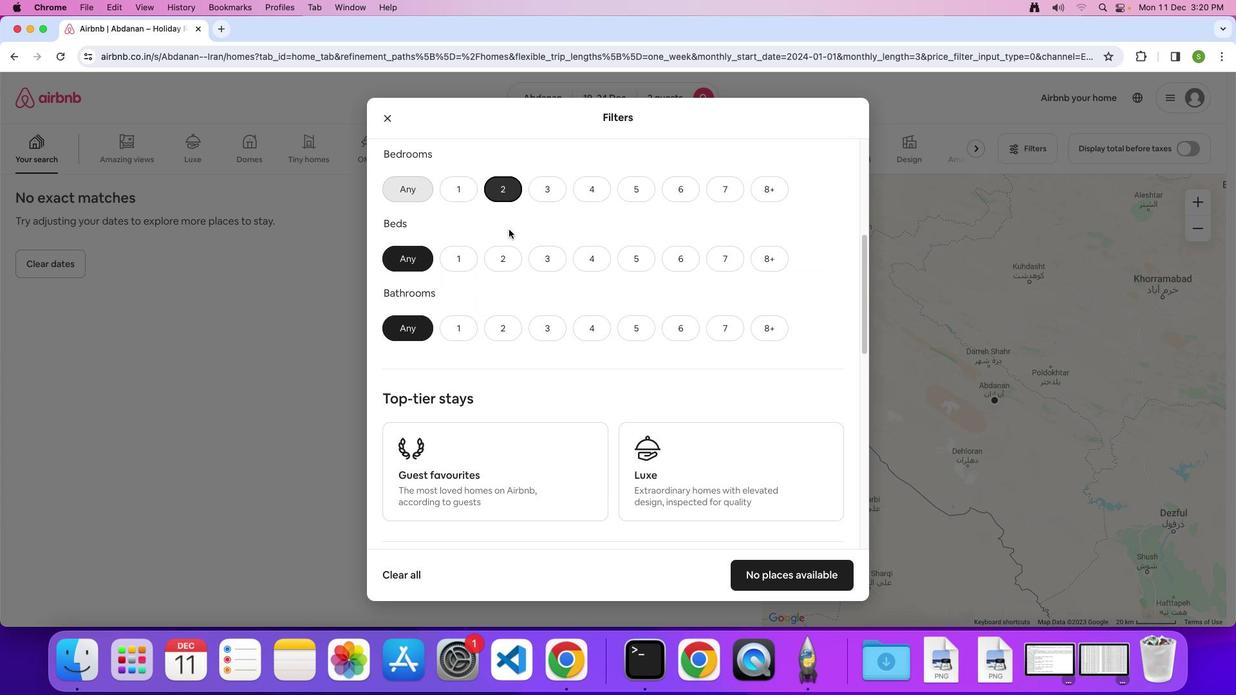 
Action: Mouse moved to (509, 253)
Screenshot: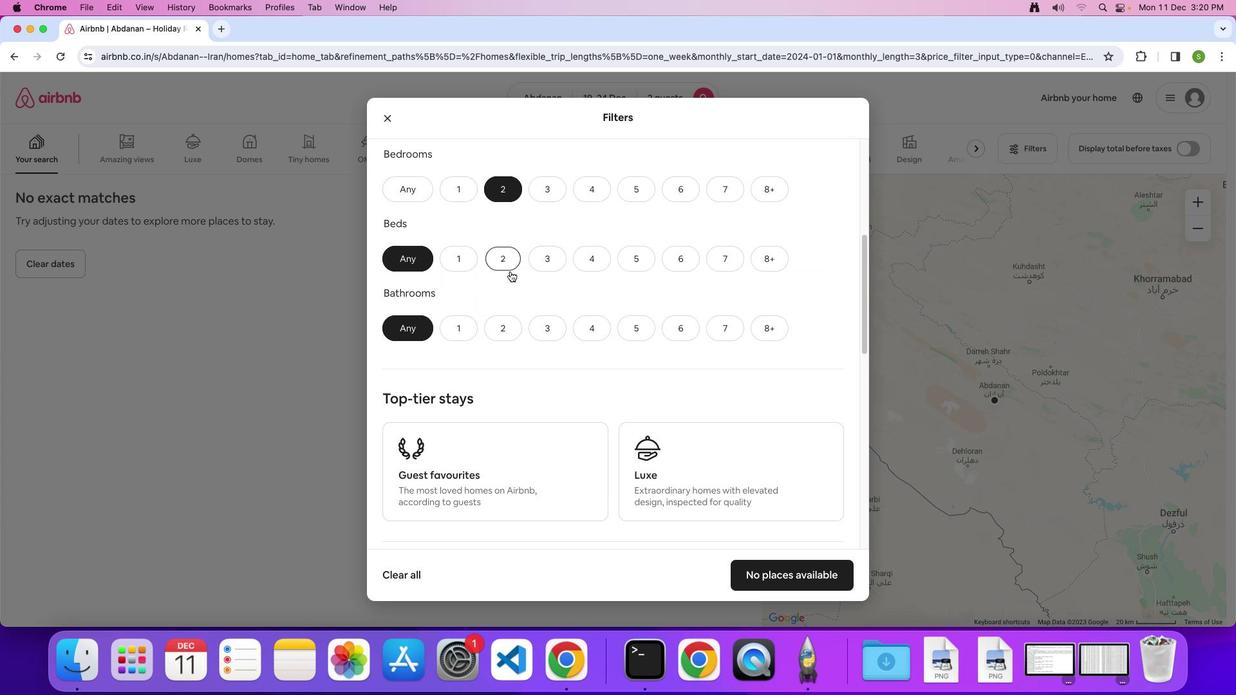 
Action: Mouse pressed left at (509, 253)
Screenshot: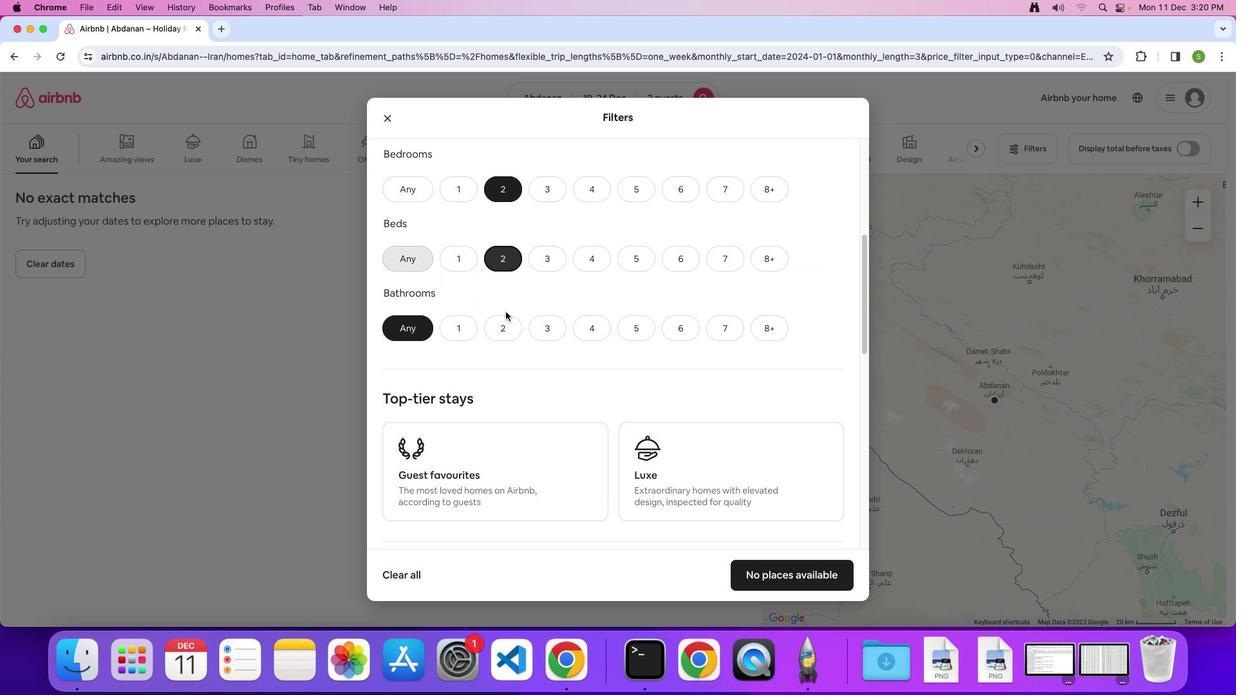 
Action: Mouse moved to (502, 324)
Screenshot: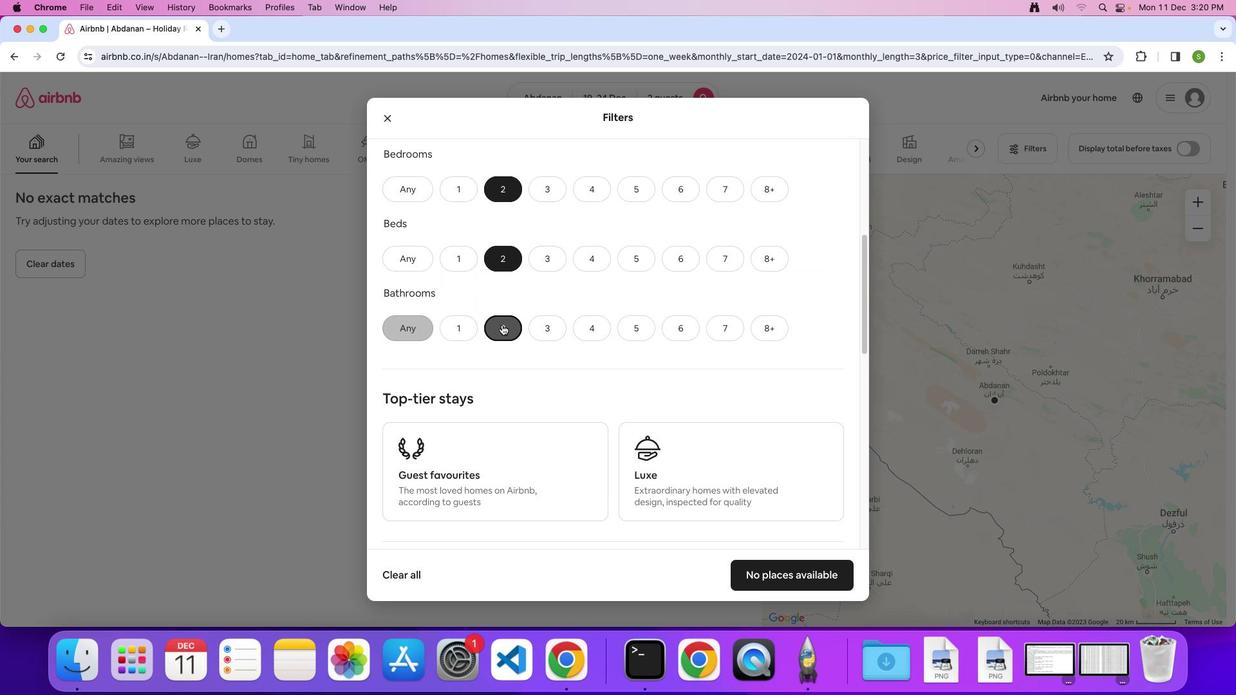 
Action: Mouse pressed left at (502, 324)
Screenshot: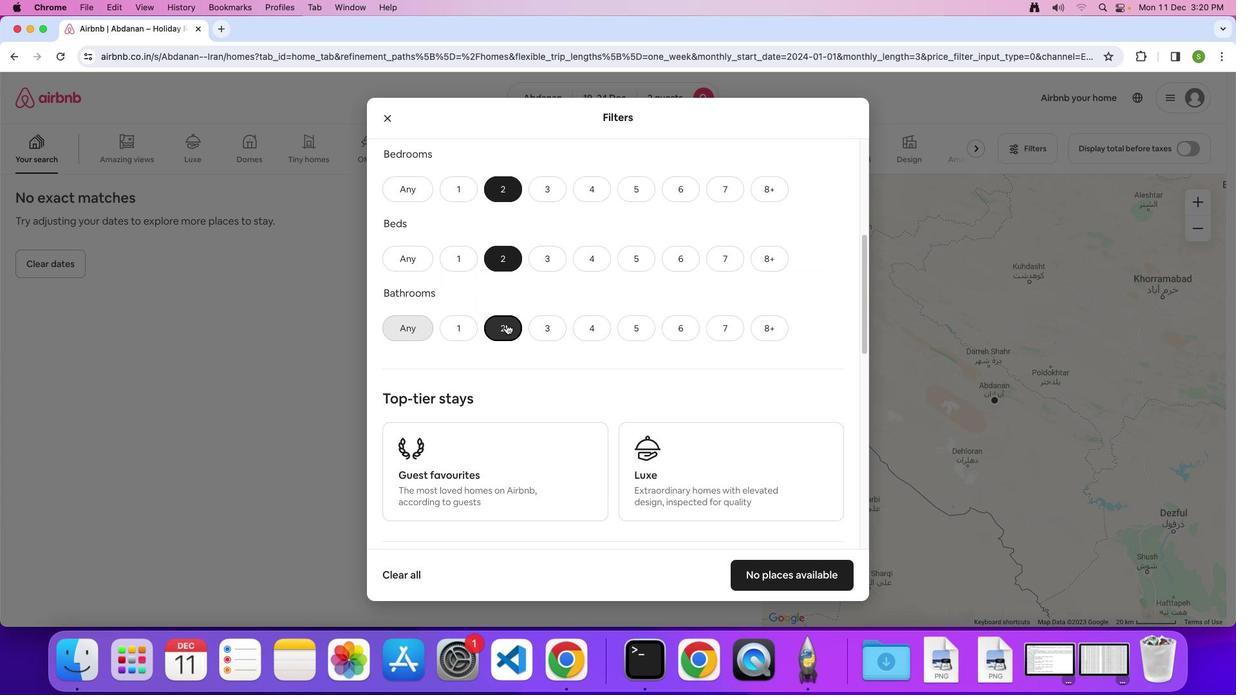 
Action: Mouse moved to (660, 322)
Screenshot: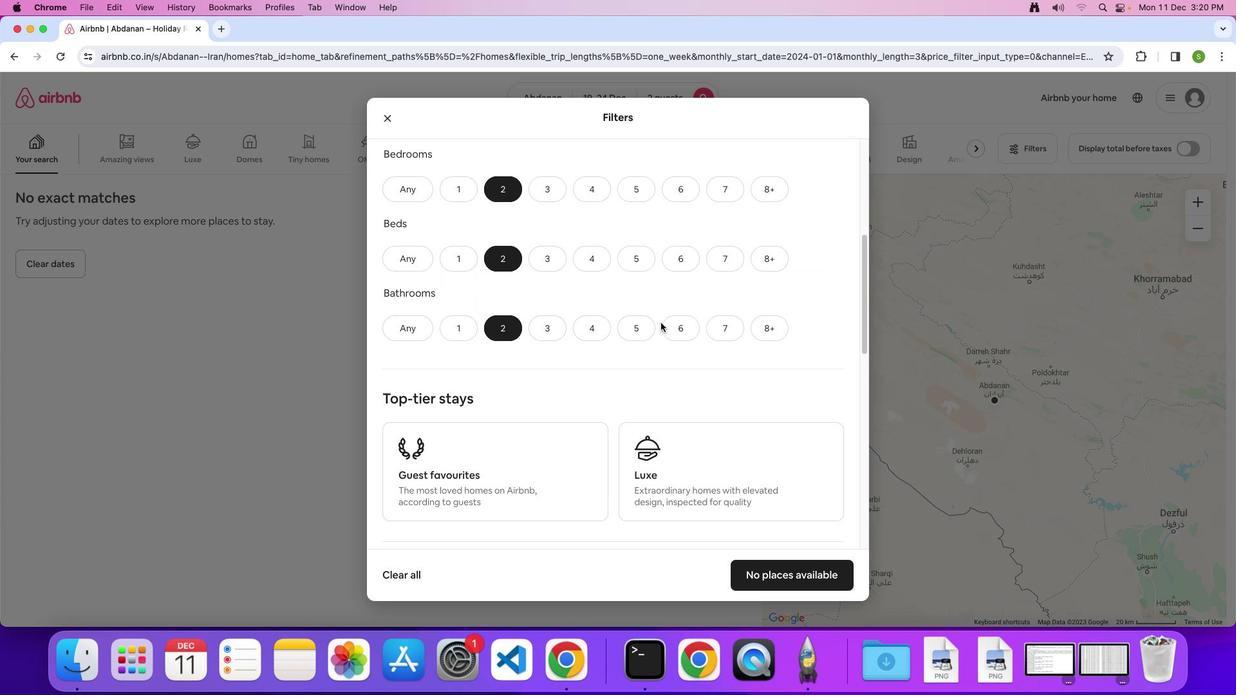 
Action: Mouse scrolled (660, 322) with delta (0, 0)
Screenshot: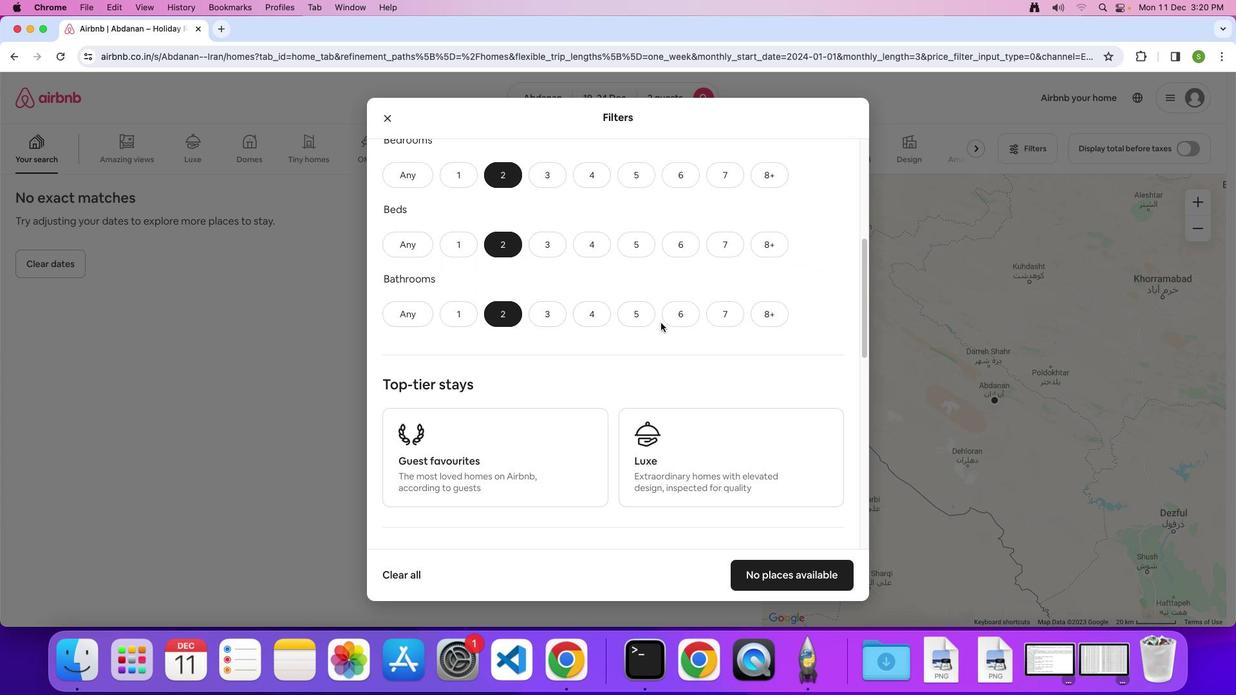 
Action: Mouse scrolled (660, 322) with delta (0, 0)
Screenshot: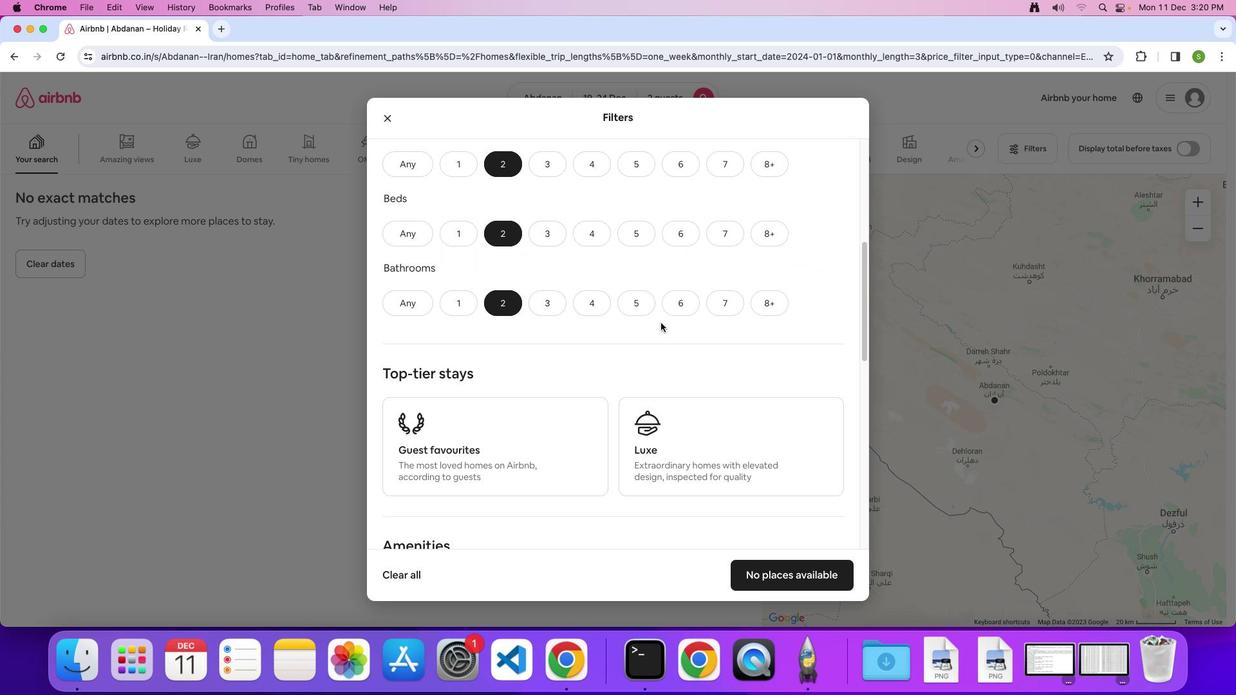 
Action: Mouse scrolled (660, 322) with delta (0, 0)
Screenshot: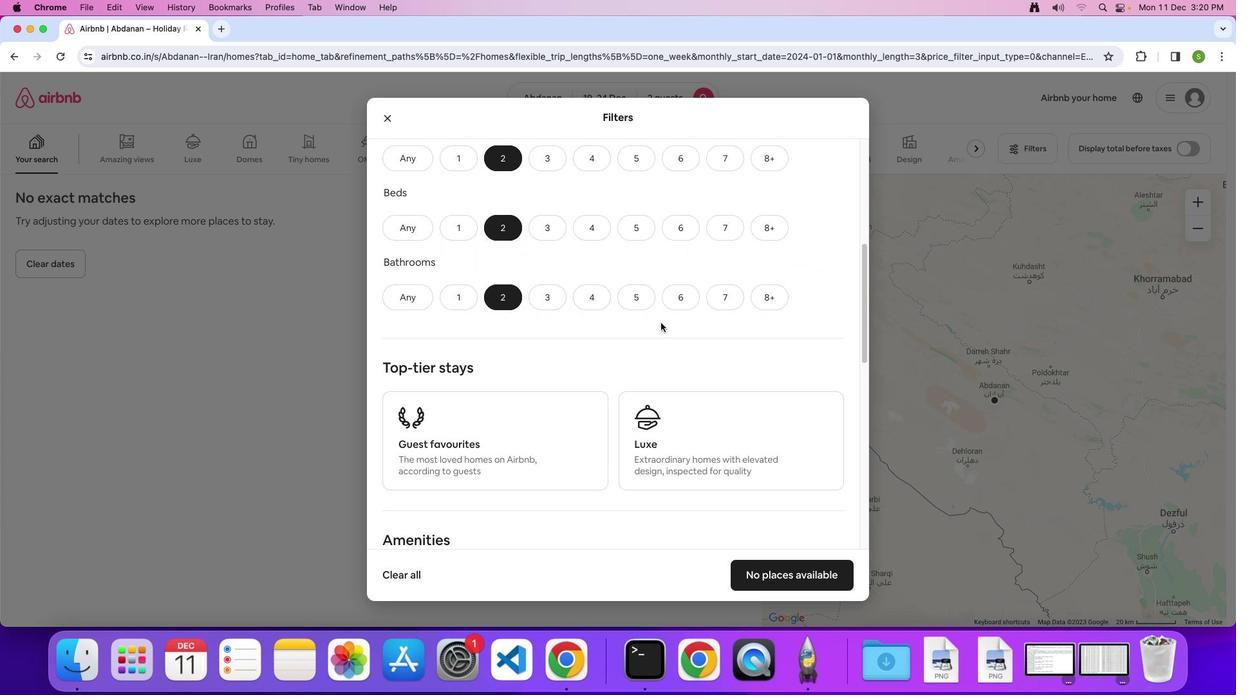 
Action: Mouse scrolled (660, 322) with delta (0, 0)
Screenshot: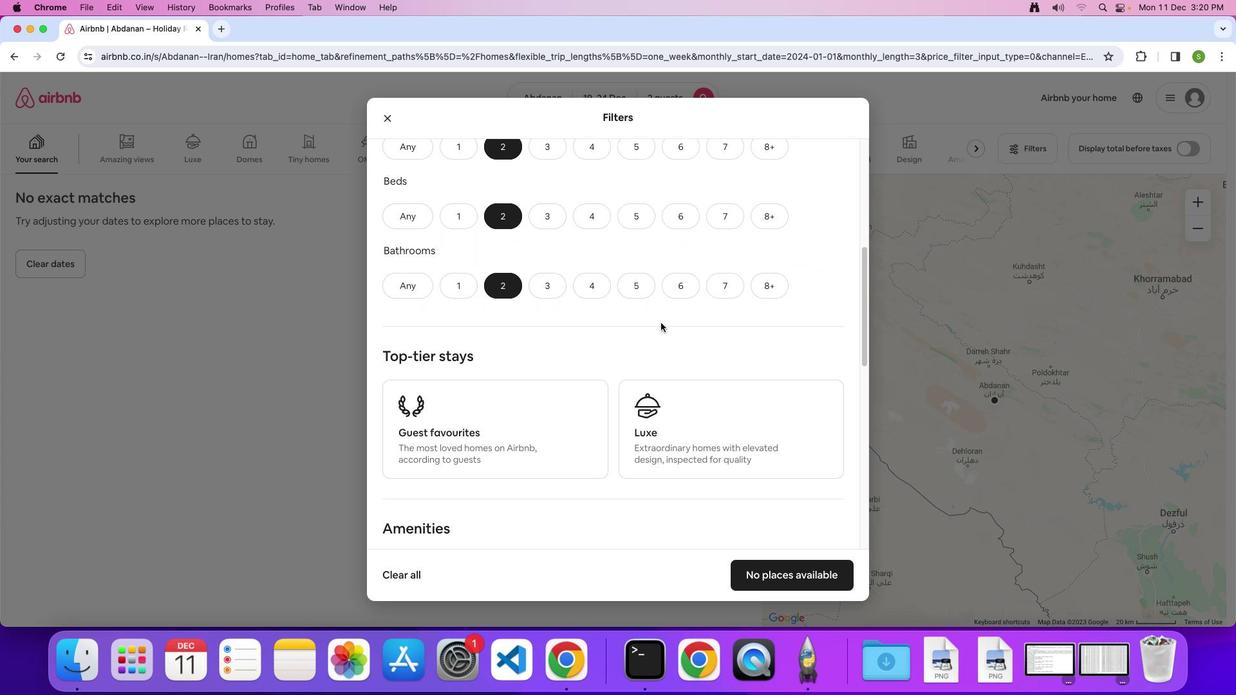 
Action: Mouse scrolled (660, 322) with delta (0, 0)
Screenshot: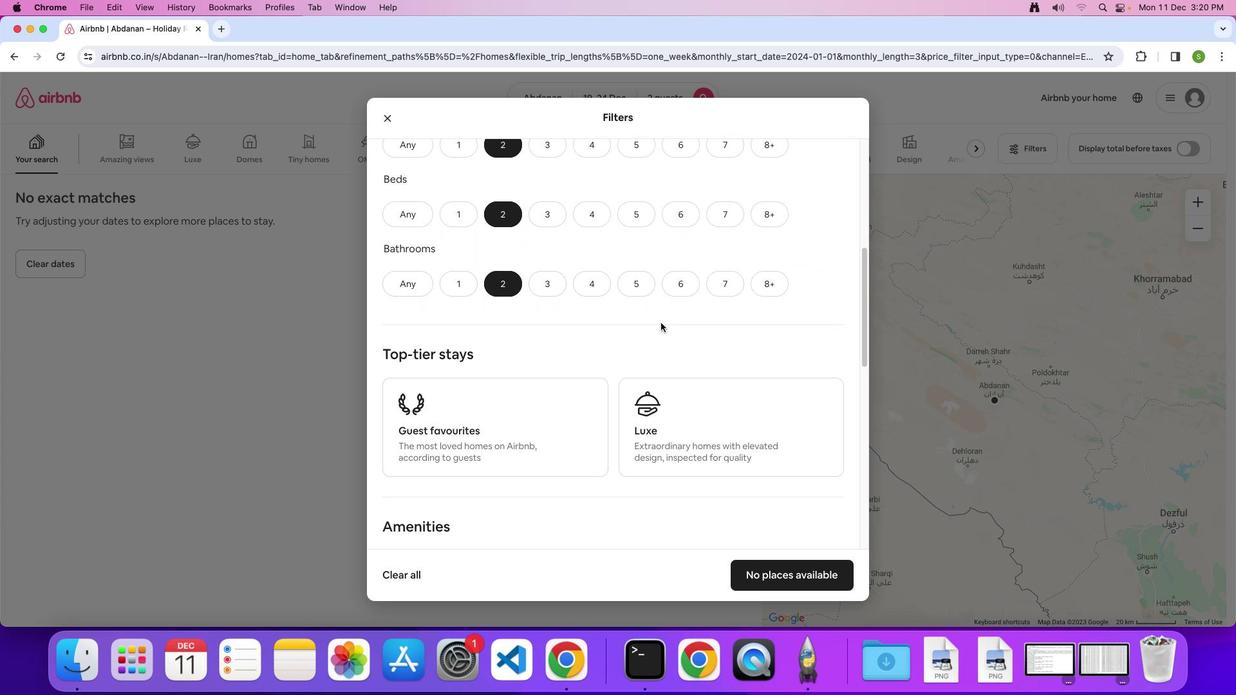 
Action: Mouse scrolled (660, 322) with delta (0, 0)
Screenshot: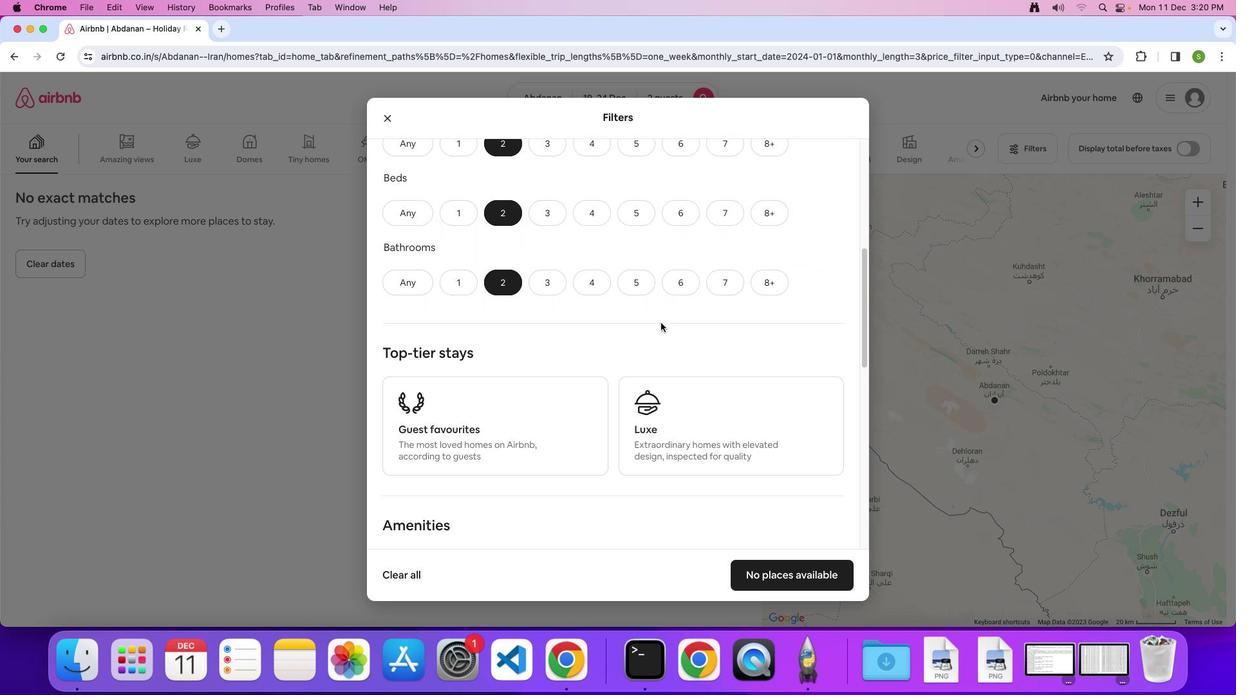 
Action: Mouse scrolled (660, 322) with delta (0, 0)
Screenshot: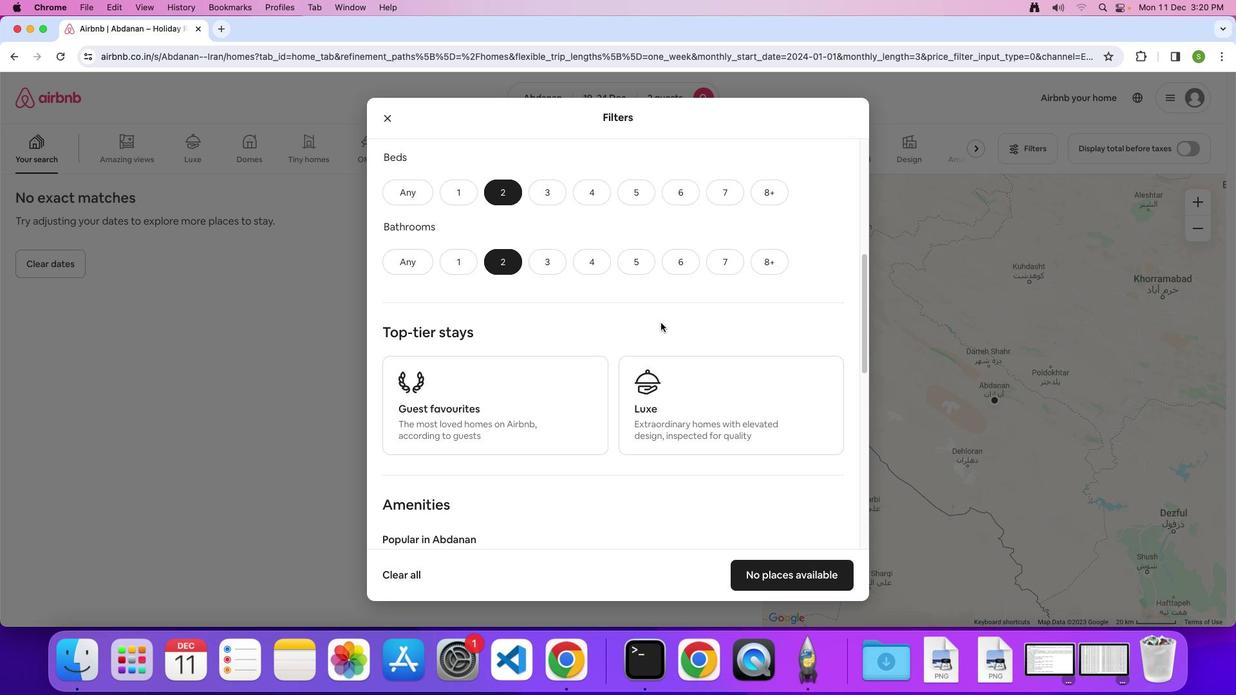 
Action: Mouse scrolled (660, 322) with delta (0, 0)
Screenshot: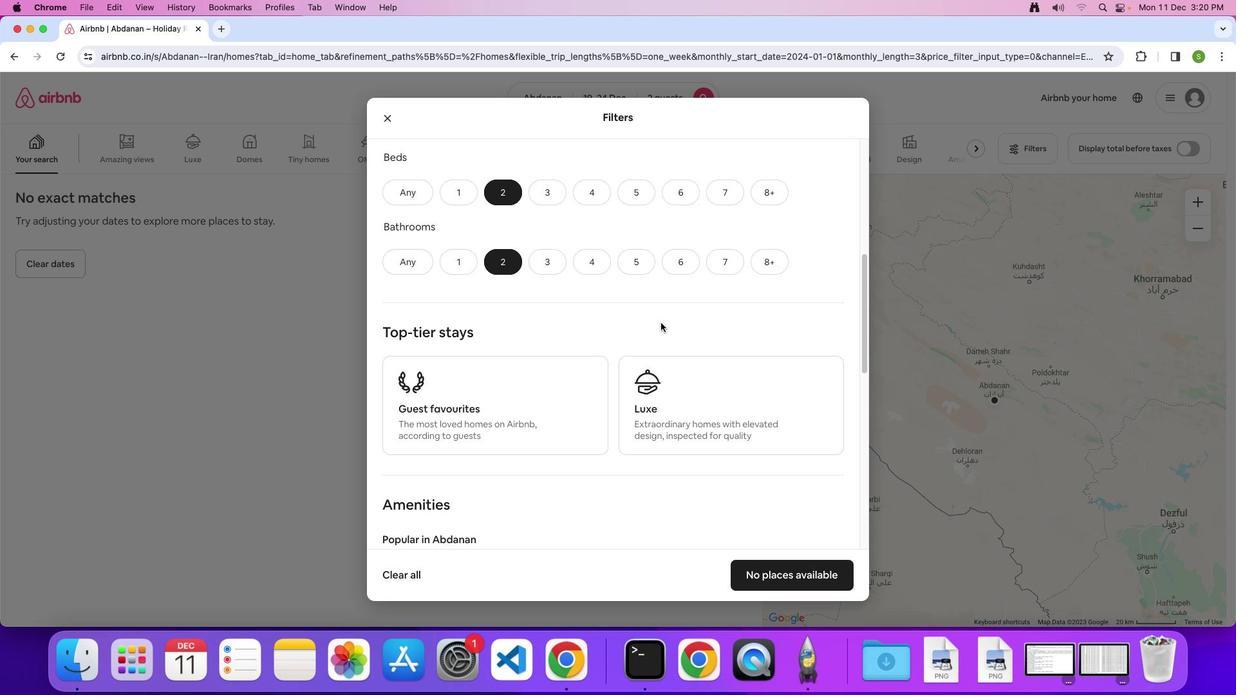 
Action: Mouse moved to (468, 262)
Screenshot: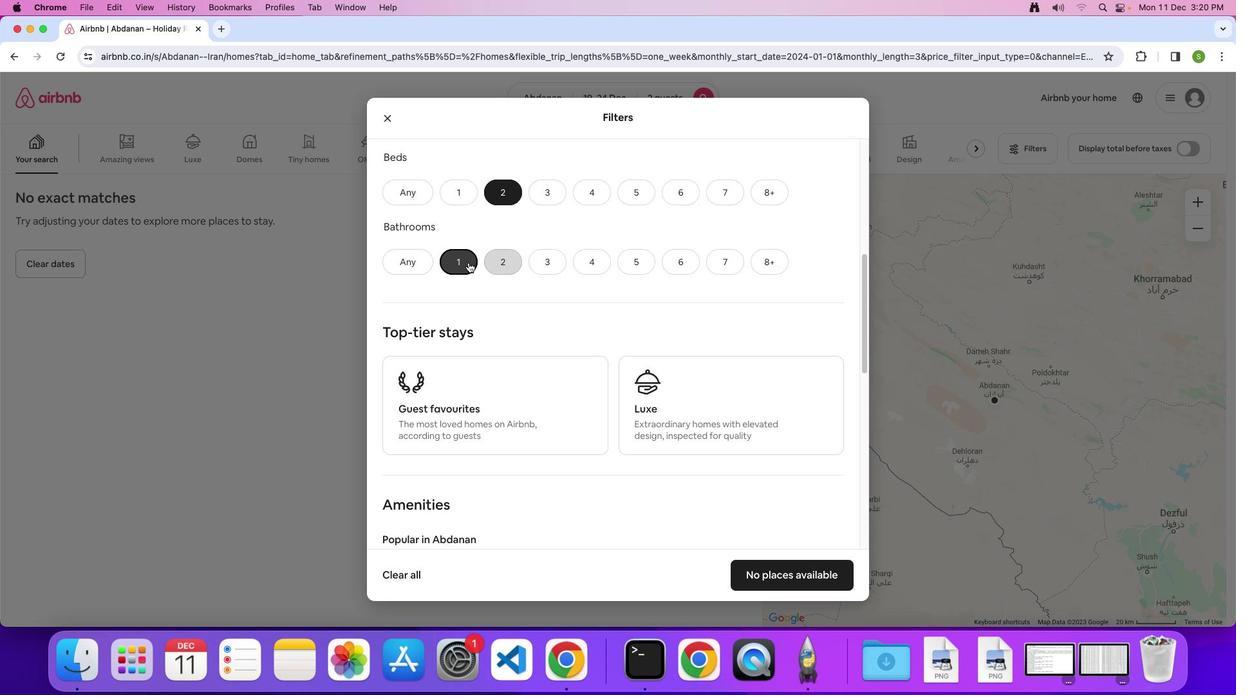 
Action: Mouse pressed left at (468, 262)
Screenshot: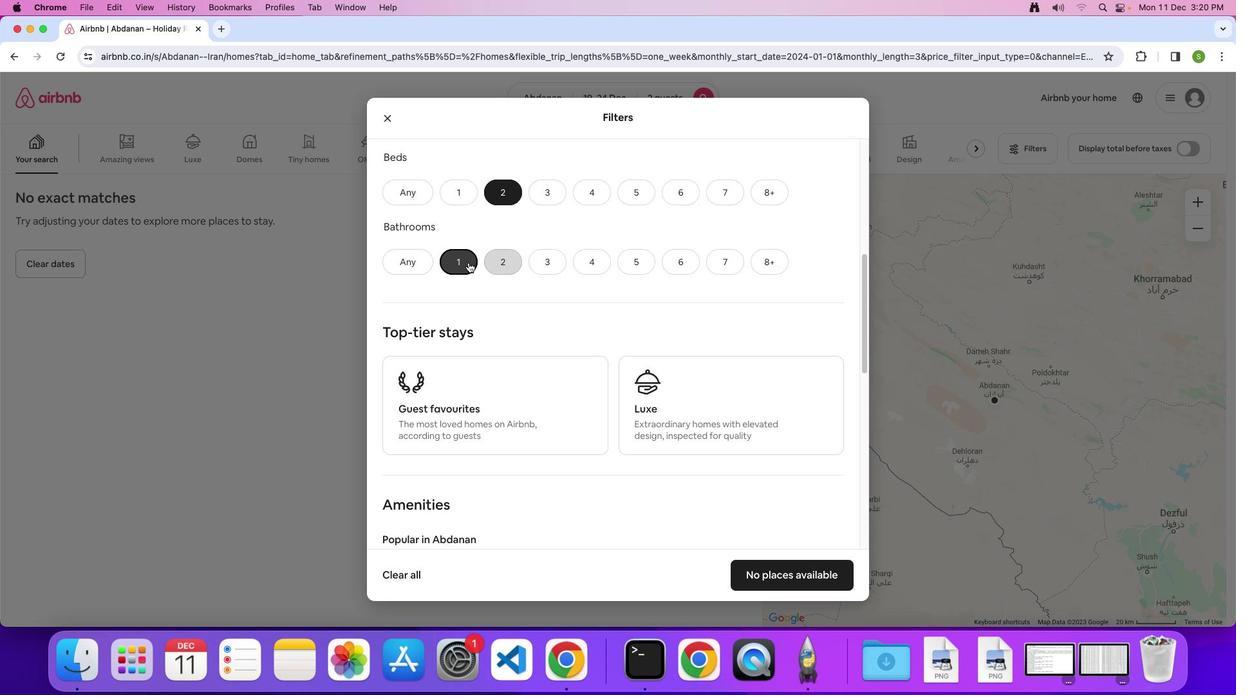 
Action: Mouse moved to (610, 313)
Screenshot: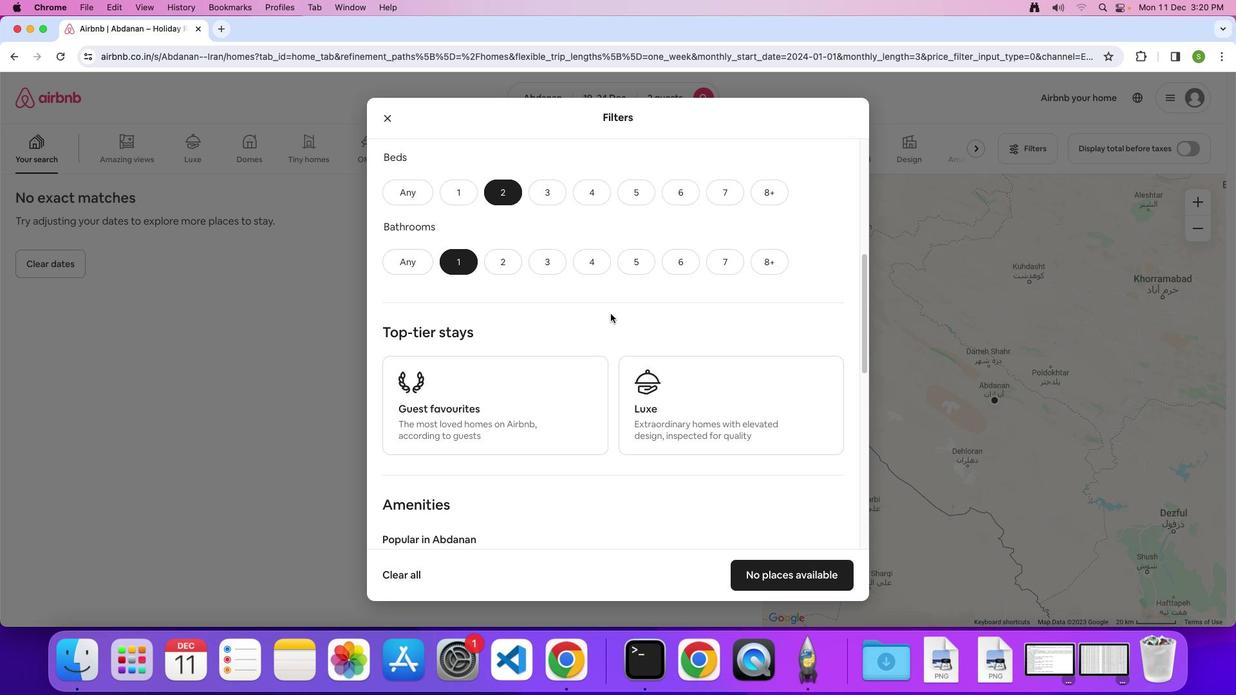 
Action: Mouse scrolled (610, 313) with delta (0, 0)
Screenshot: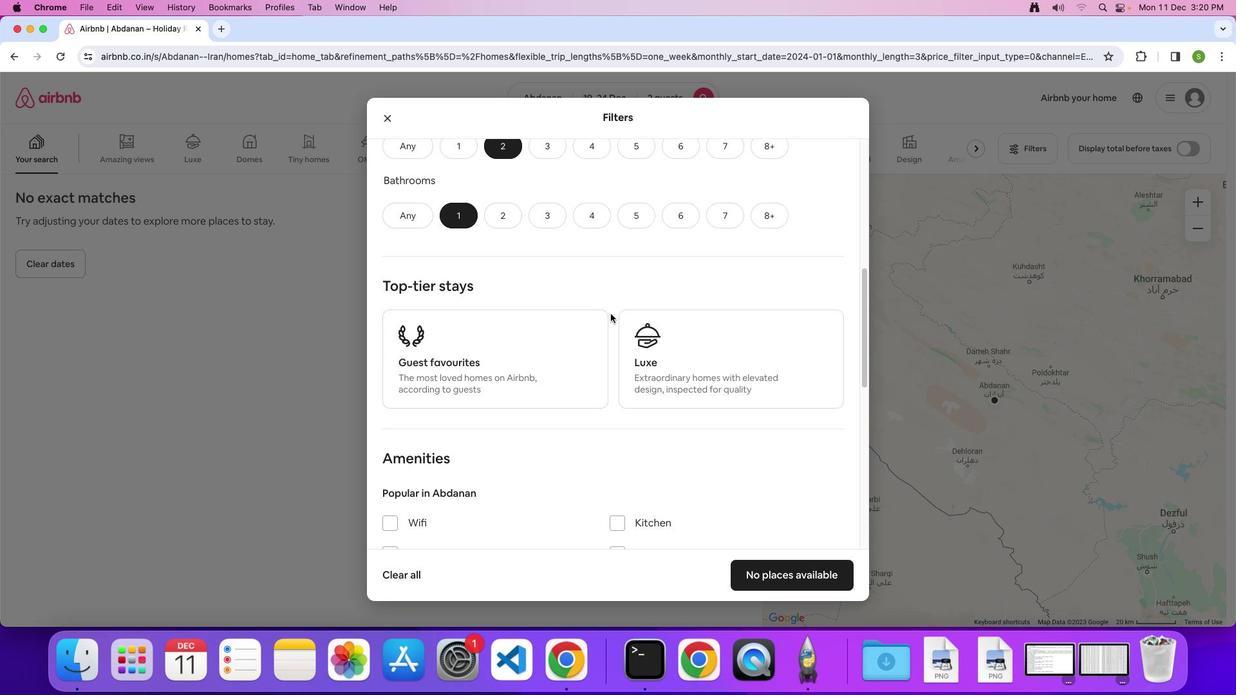
Action: Mouse scrolled (610, 313) with delta (0, 0)
Screenshot: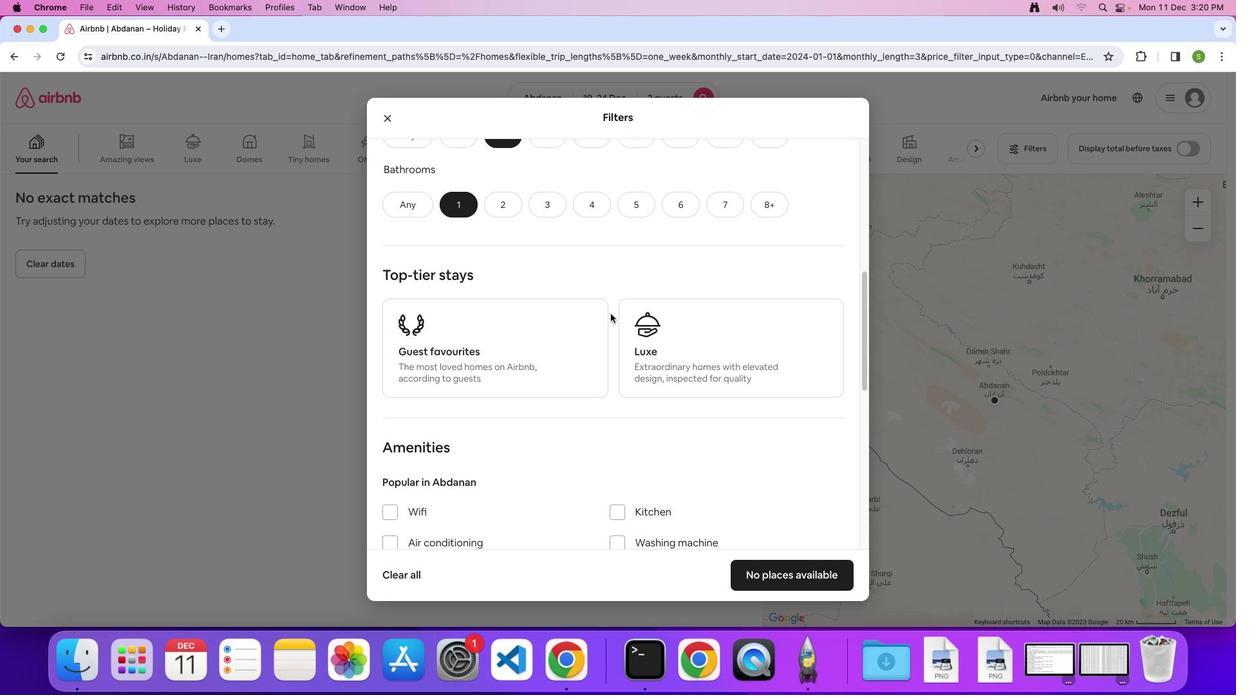 
Action: Mouse scrolled (610, 313) with delta (0, 0)
Screenshot: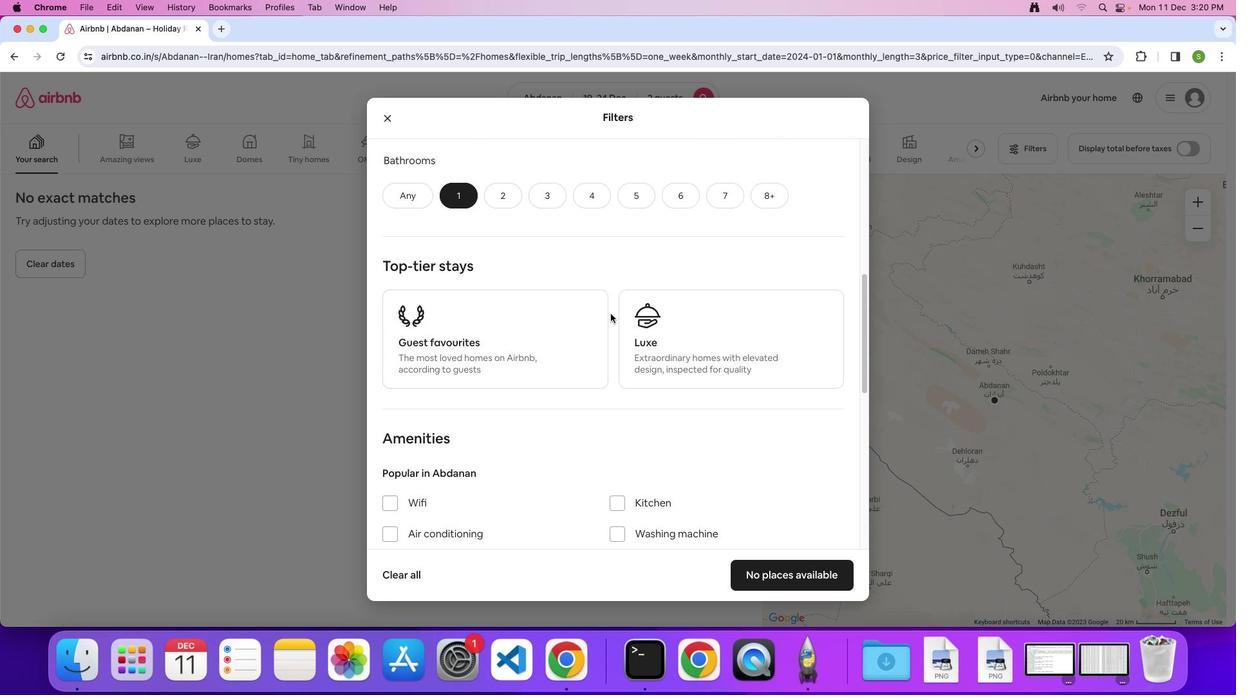 
Action: Mouse scrolled (610, 313) with delta (0, 0)
Screenshot: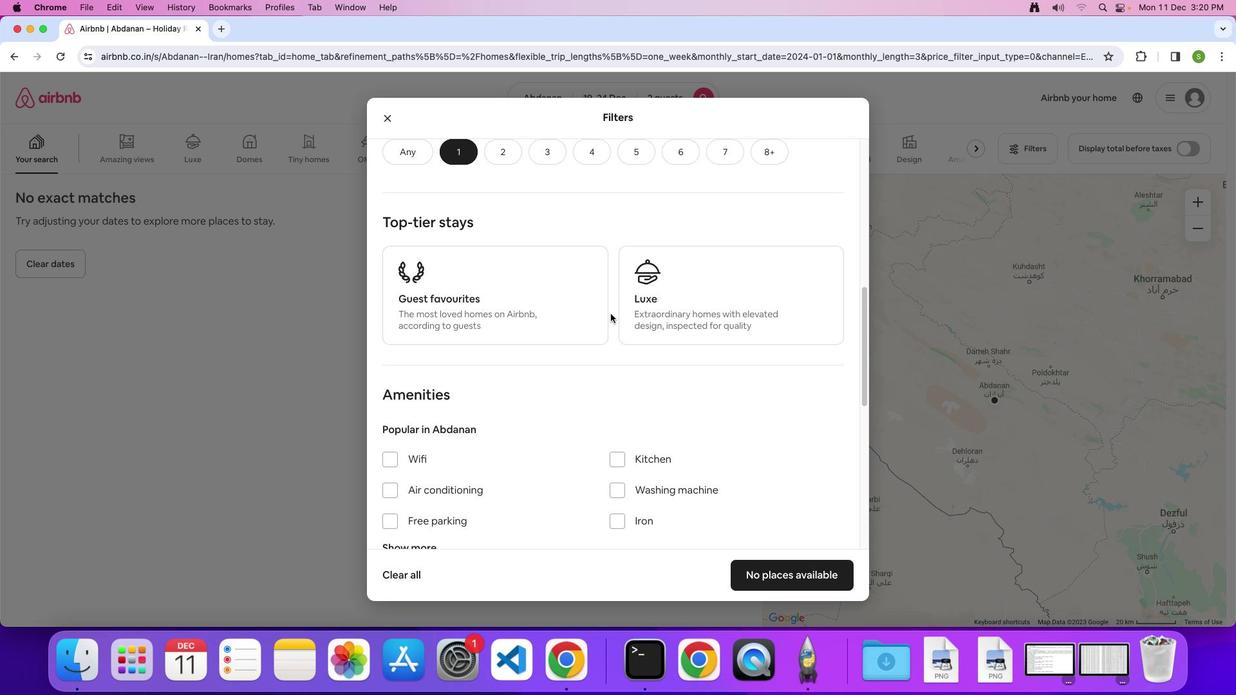 
Action: Mouse scrolled (610, 313) with delta (0, 0)
Screenshot: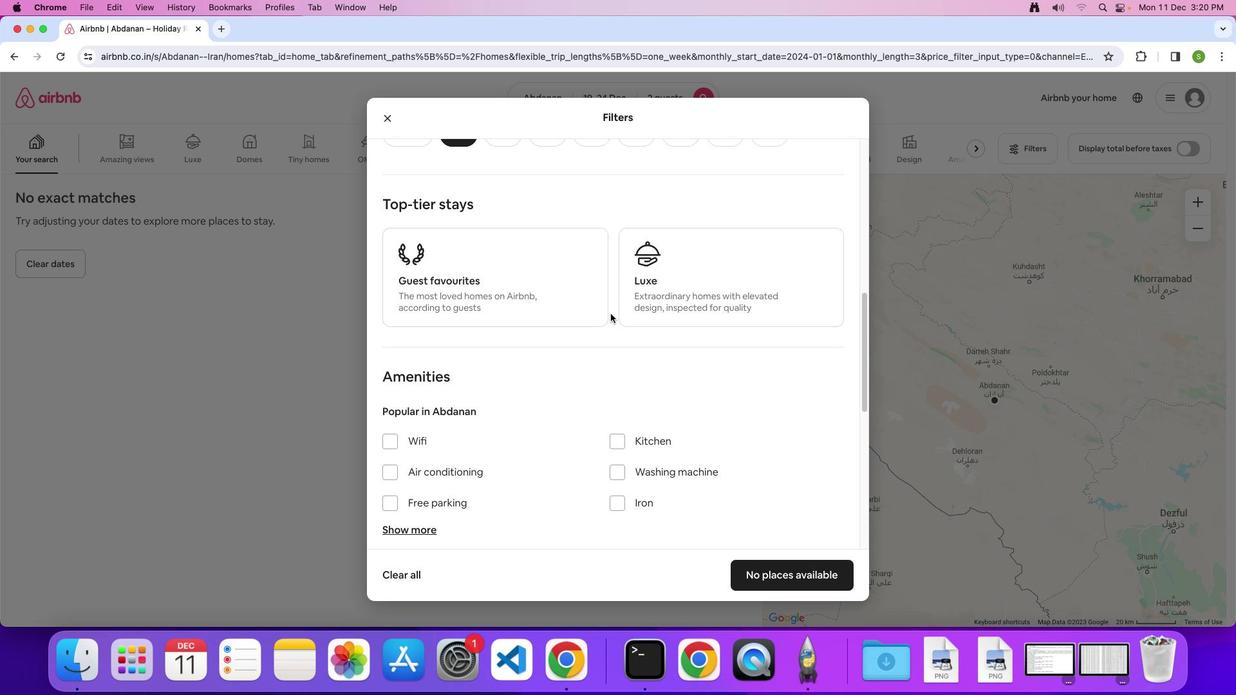 
Action: Mouse scrolled (610, 313) with delta (0, 0)
Screenshot: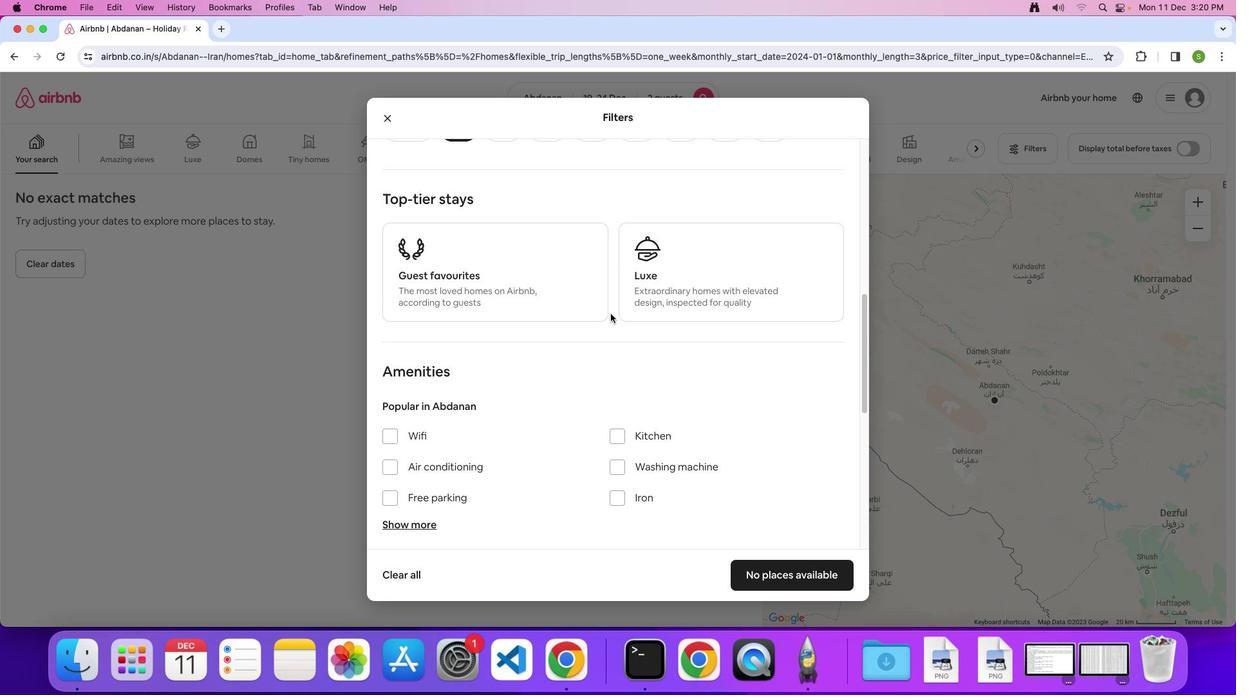 
Action: Mouse scrolled (610, 313) with delta (0, 0)
Screenshot: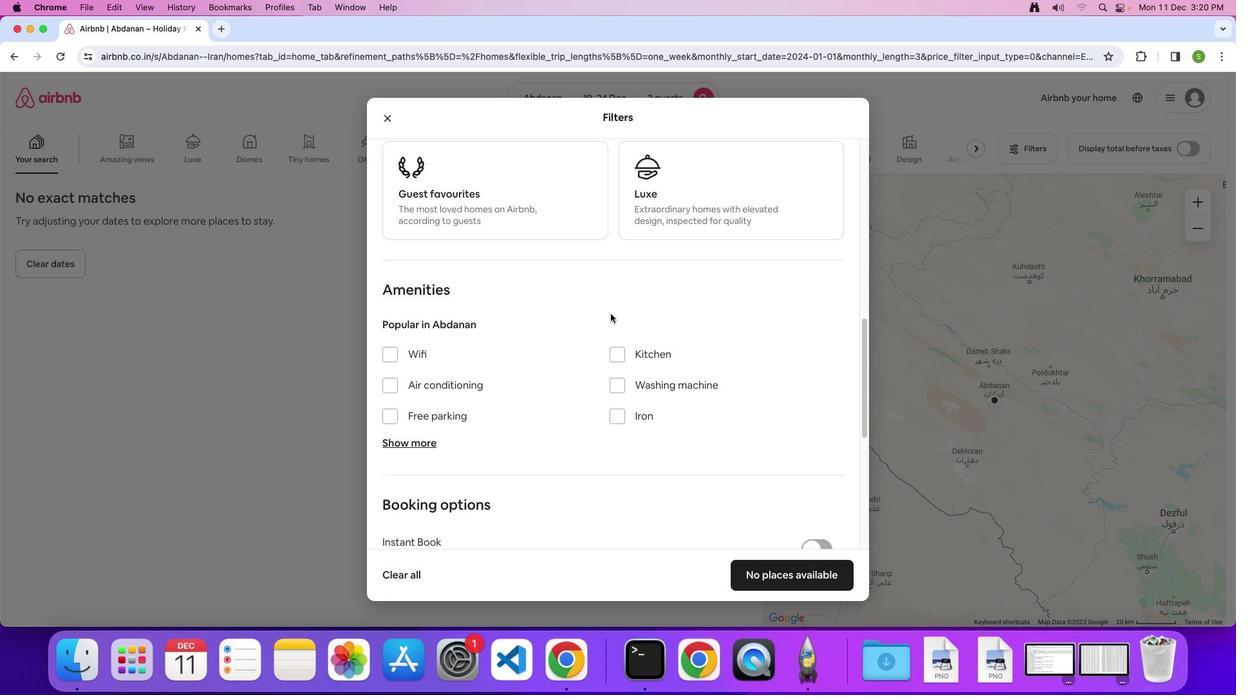 
Action: Mouse scrolled (610, 313) with delta (0, 0)
Screenshot: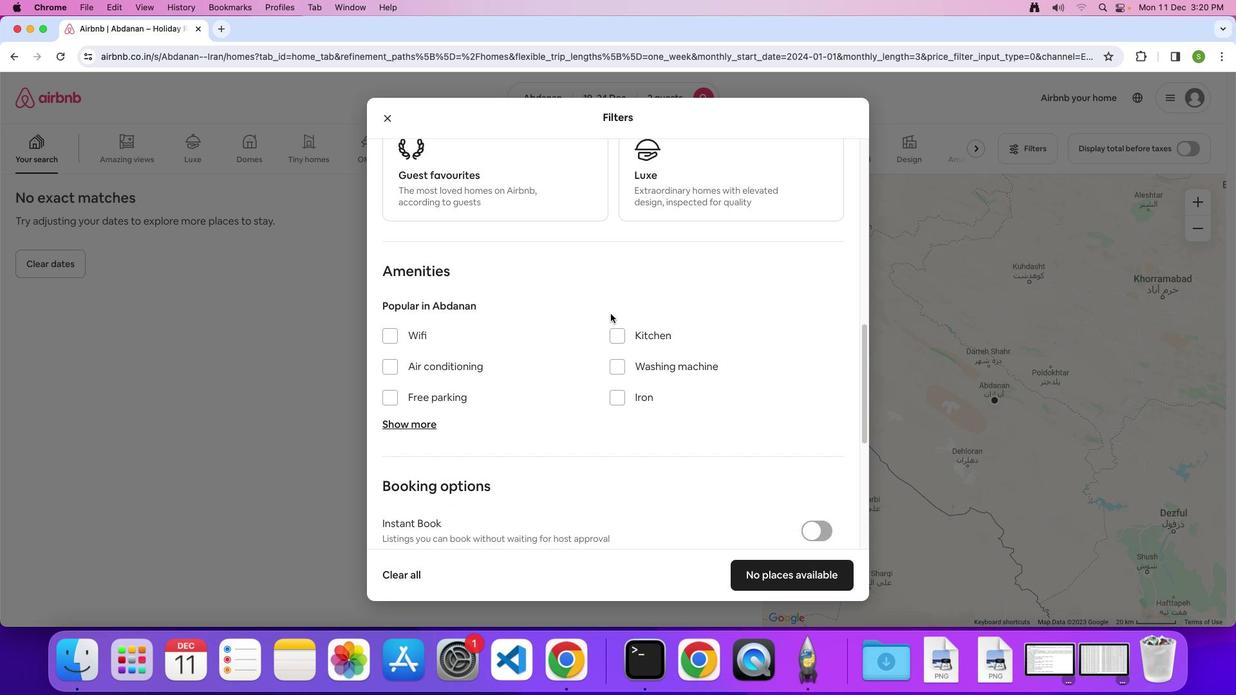 
Action: Mouse scrolled (610, 313) with delta (0, -1)
Screenshot: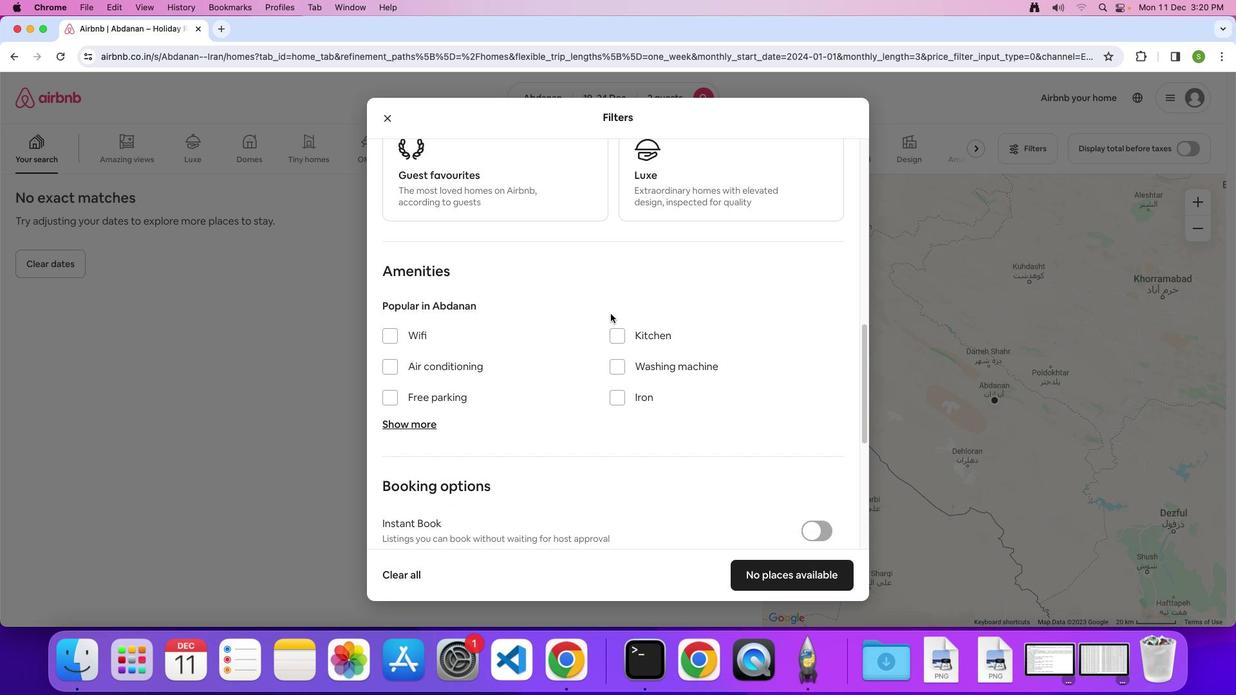 
Action: Mouse scrolled (610, 313) with delta (0, 0)
Screenshot: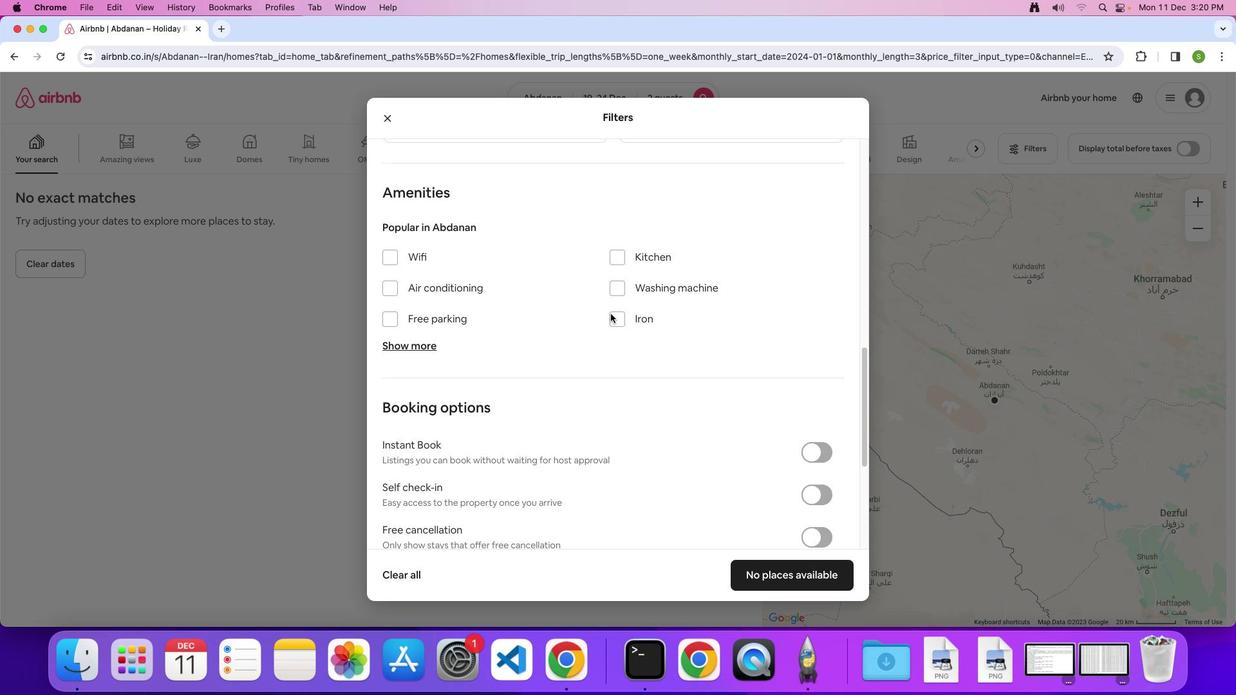 
Action: Mouse scrolled (610, 313) with delta (0, 0)
Screenshot: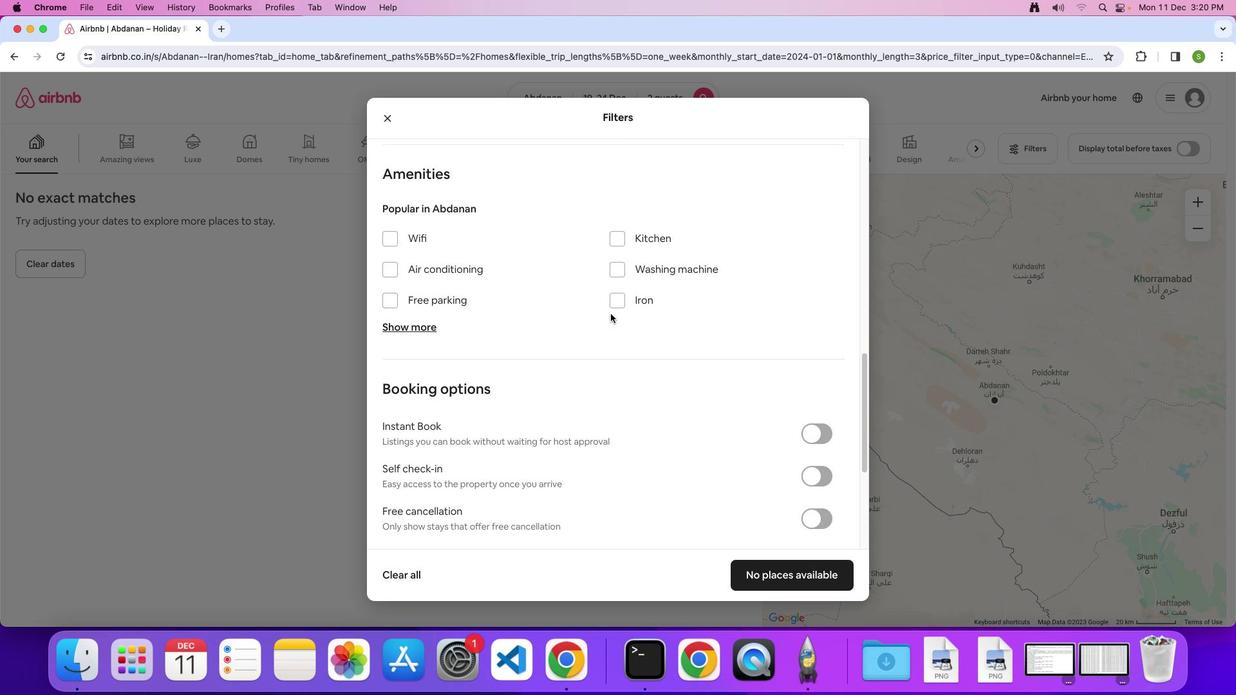
Action: Mouse scrolled (610, 313) with delta (0, -1)
Screenshot: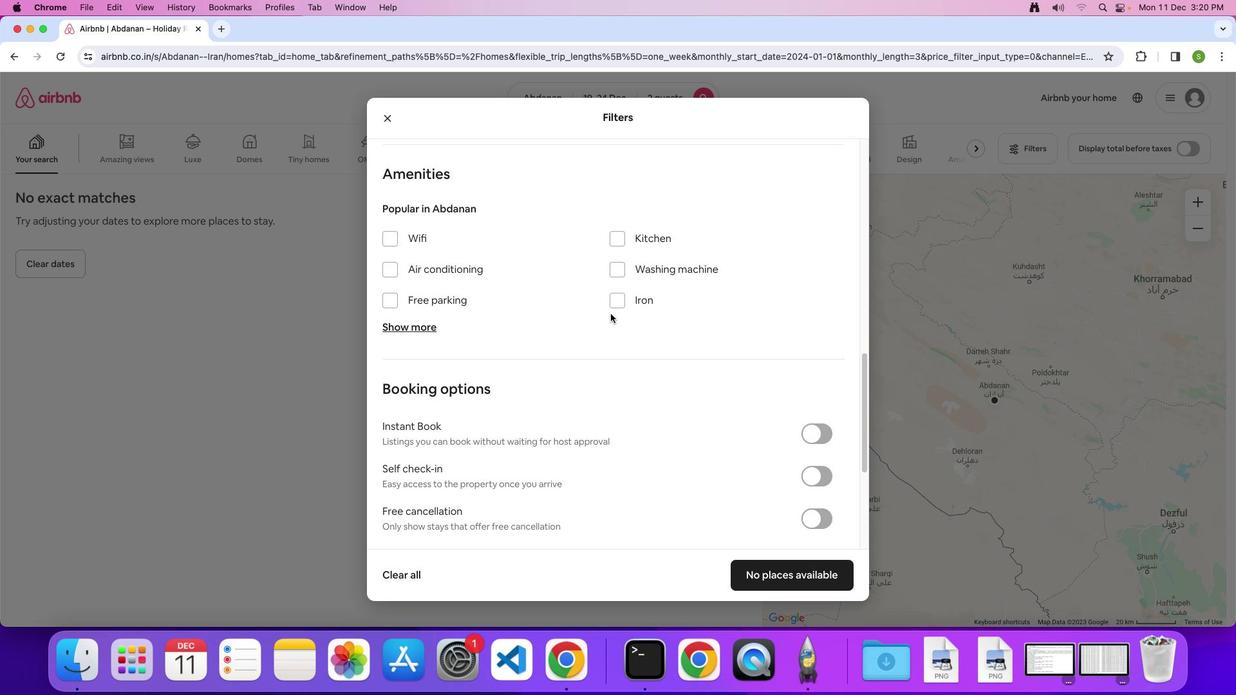 
Action: Mouse scrolled (610, 313) with delta (0, 0)
Screenshot: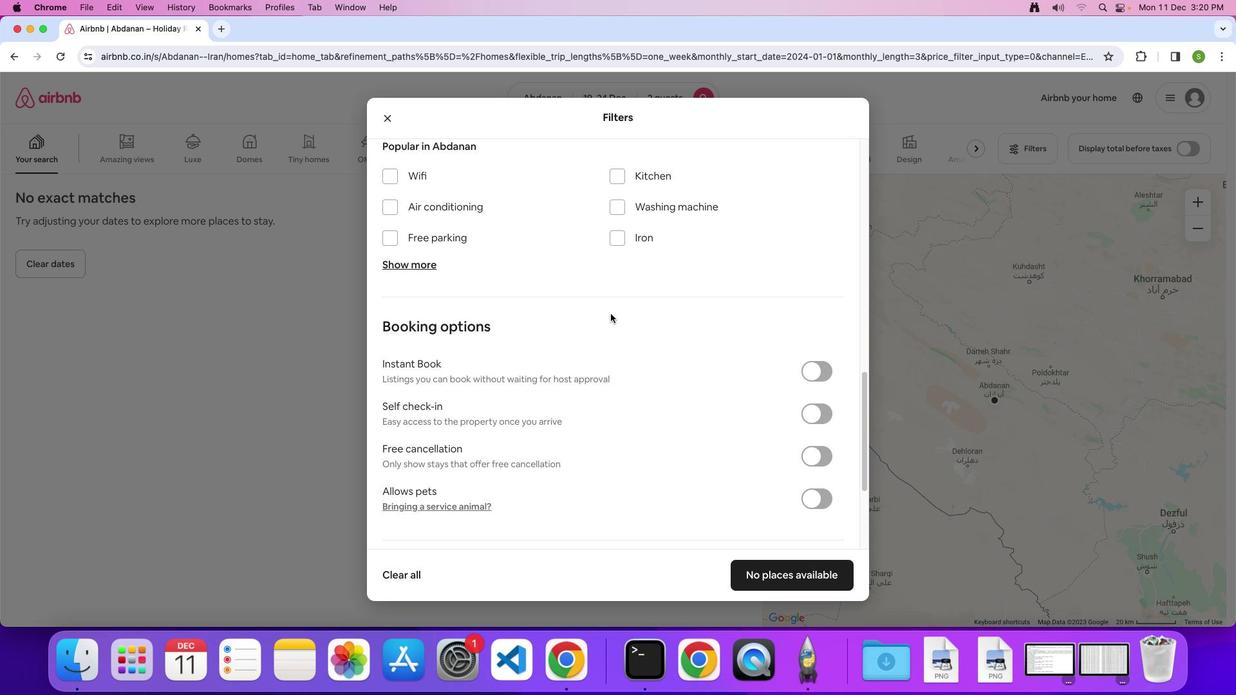 
Action: Mouse scrolled (610, 313) with delta (0, 0)
Screenshot: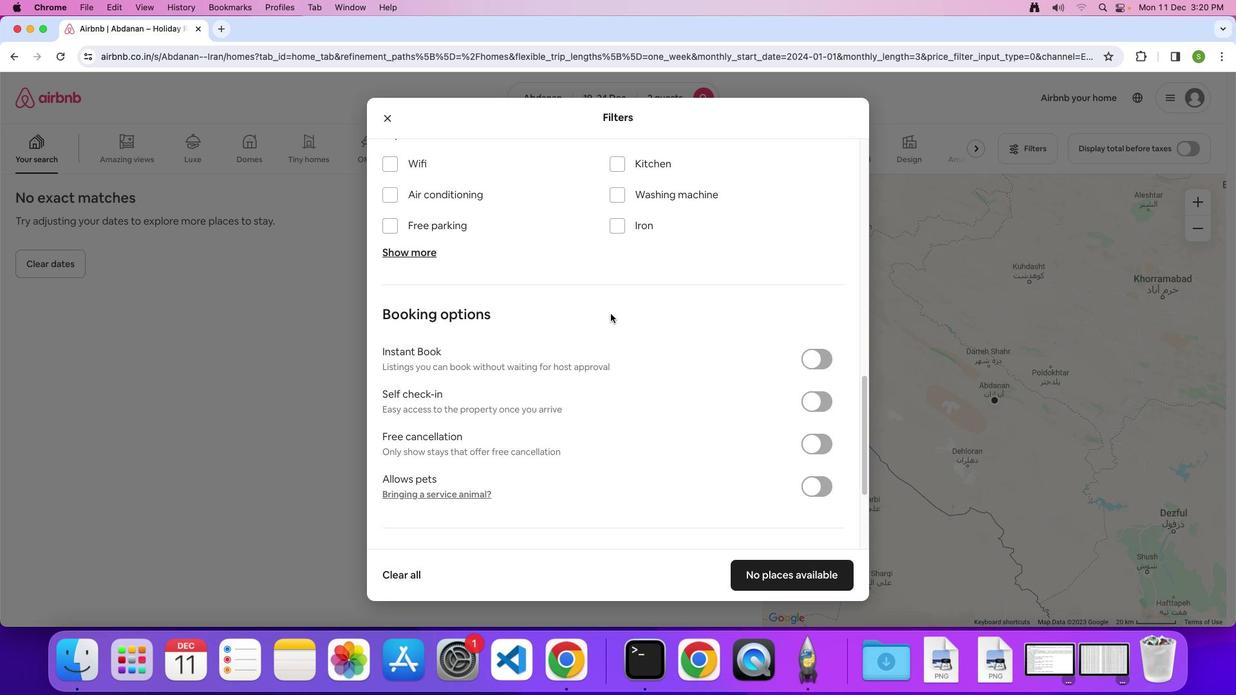 
Action: Mouse scrolled (610, 313) with delta (0, -1)
Screenshot: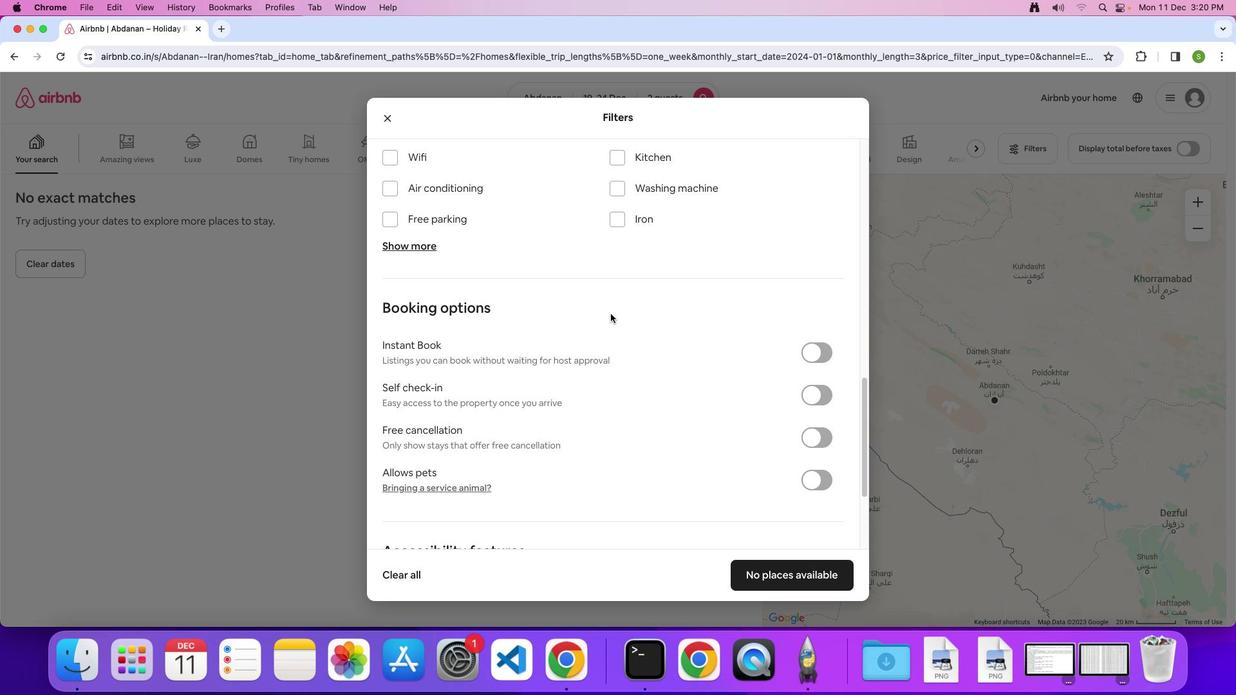 
Action: Mouse scrolled (610, 313) with delta (0, 0)
Screenshot: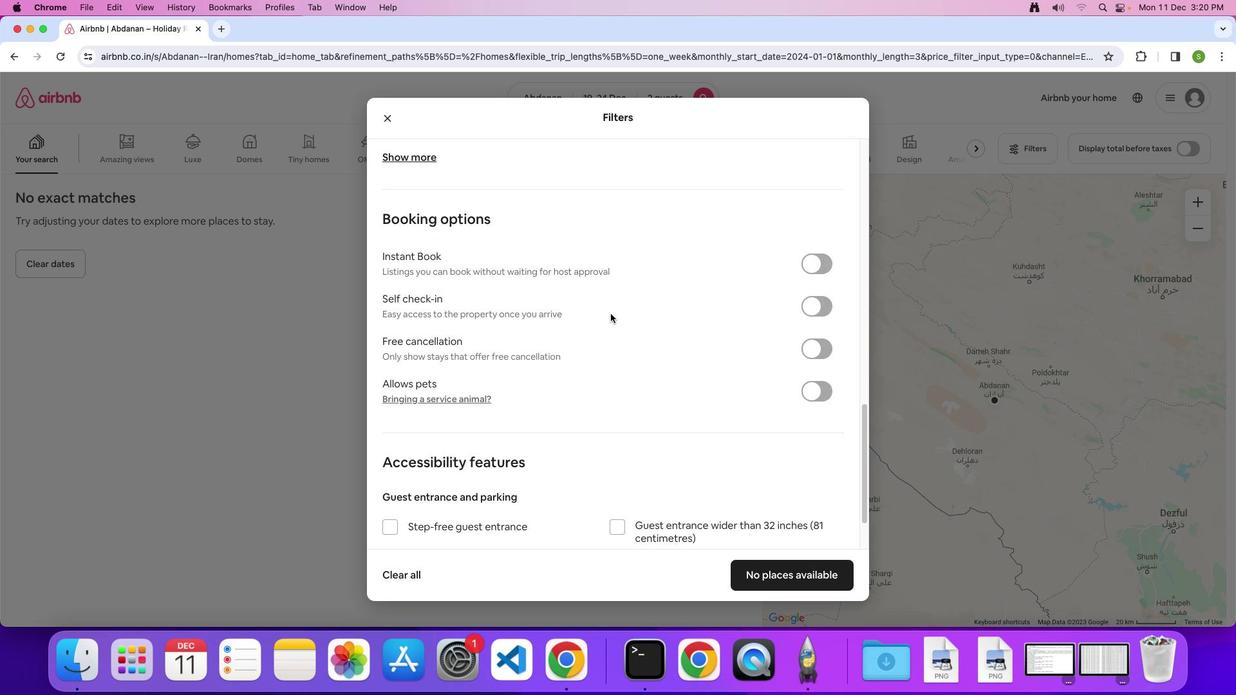 
Action: Mouse scrolled (610, 313) with delta (0, 0)
Screenshot: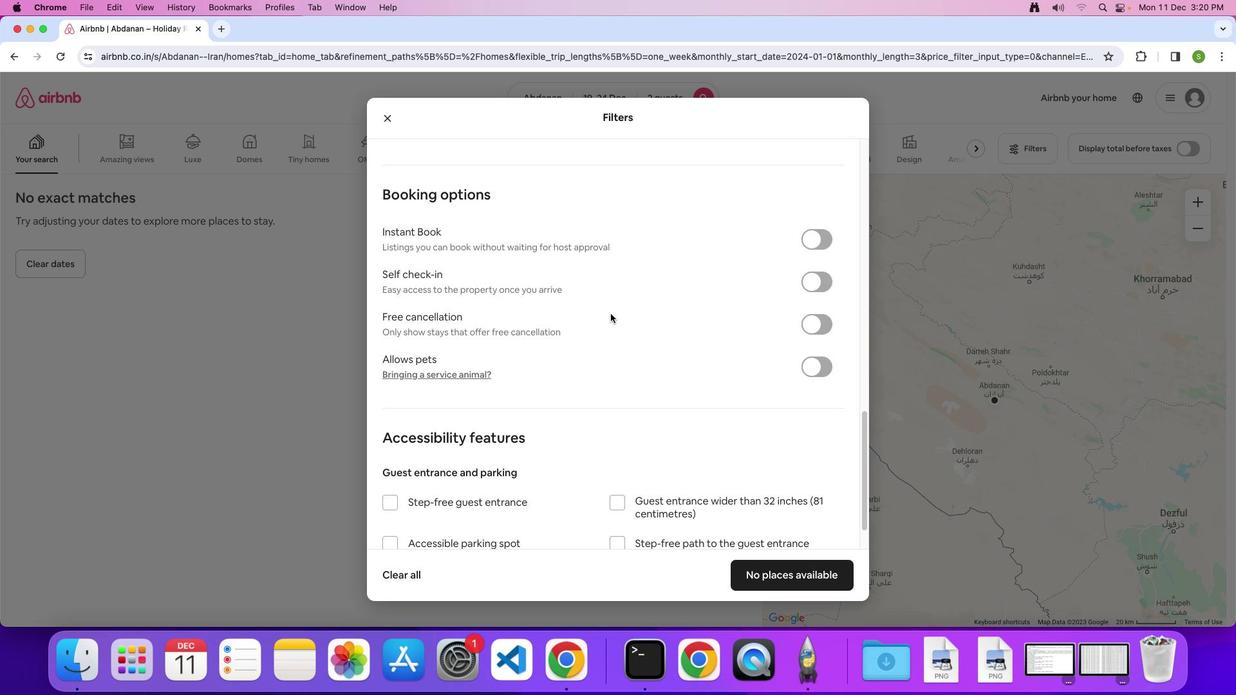 
Action: Mouse scrolled (610, 313) with delta (0, -1)
Screenshot: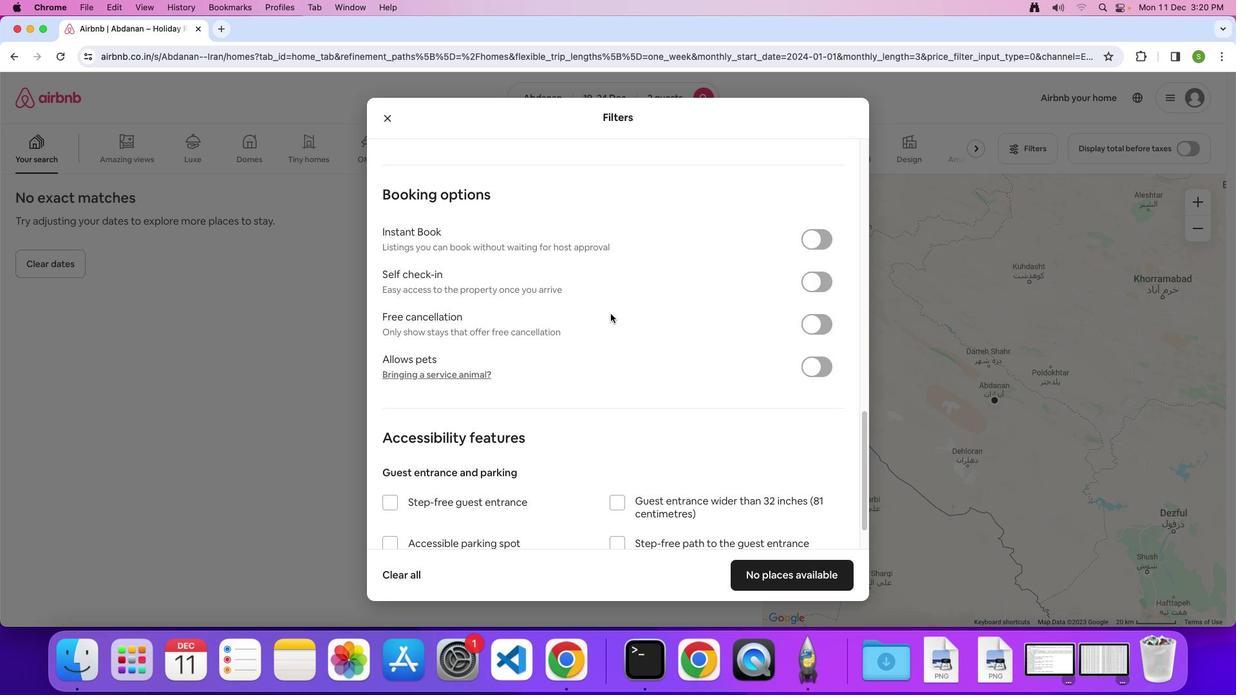 
Action: Mouse scrolled (610, 313) with delta (0, 0)
Screenshot: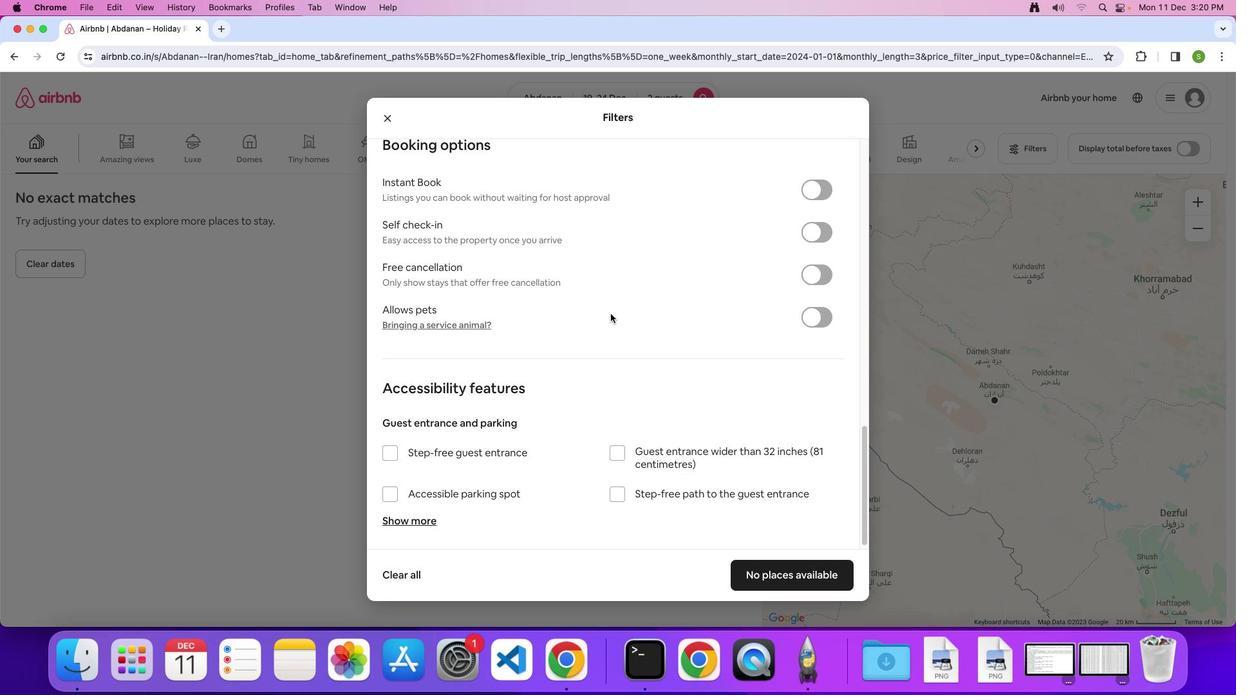 
Action: Mouse scrolled (610, 313) with delta (0, 0)
Screenshot: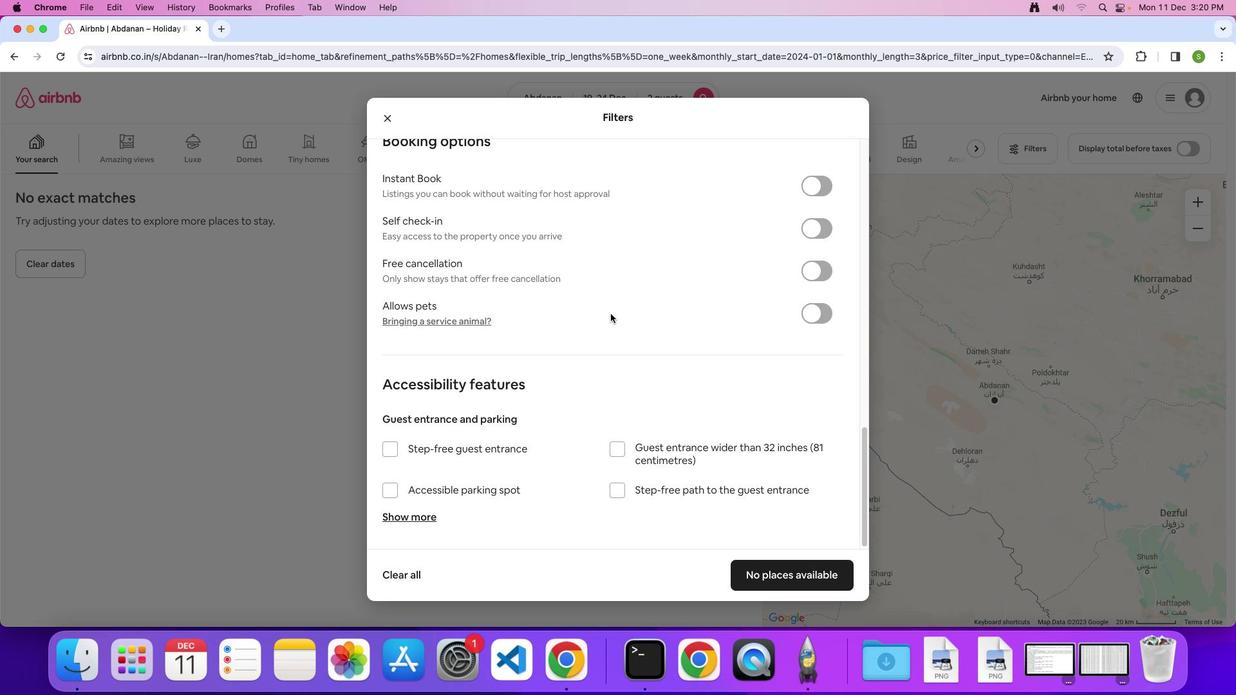 
Action: Mouse scrolled (610, 313) with delta (0, -1)
Screenshot: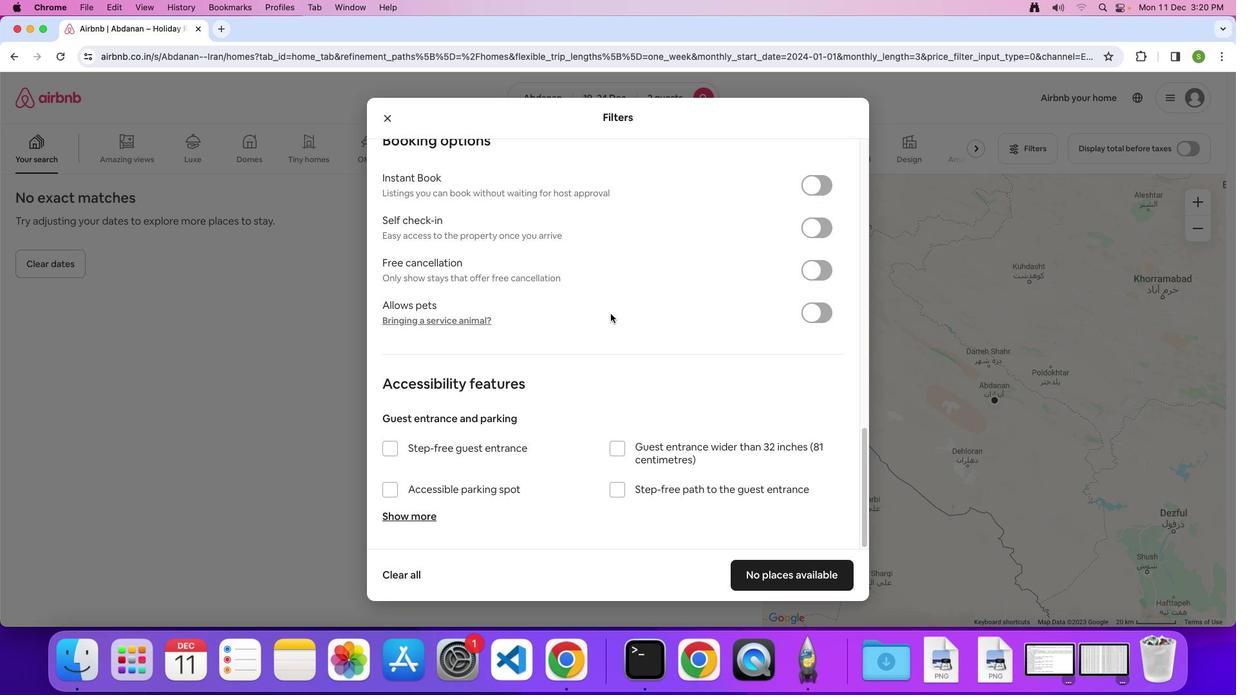 
Action: Mouse scrolled (610, 313) with delta (0, 0)
Screenshot: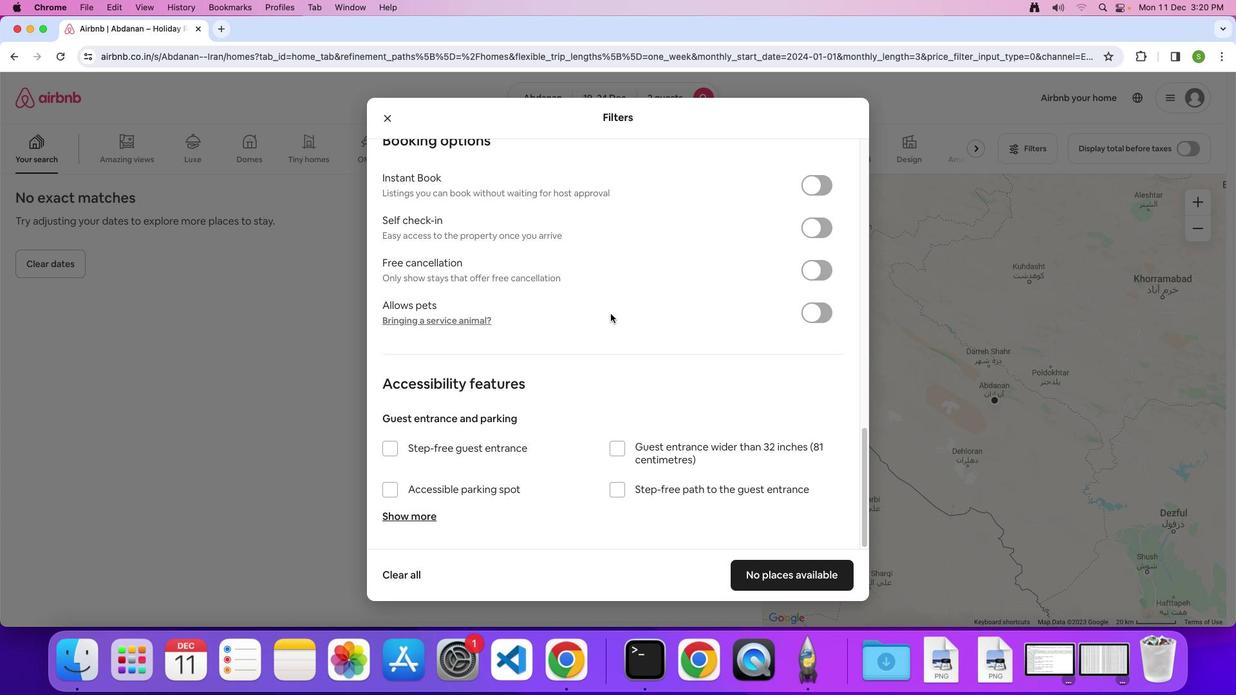 
Action: Mouse scrolled (610, 313) with delta (0, 0)
Screenshot: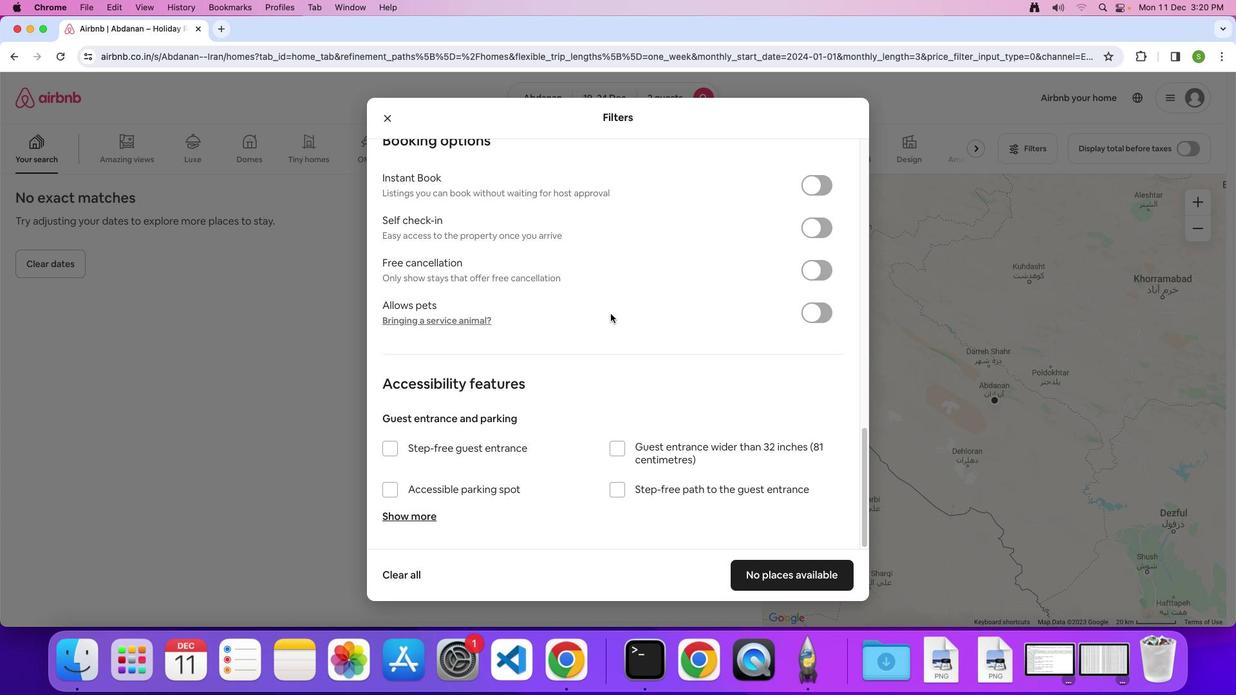 
Action: Mouse scrolled (610, 313) with delta (0, -2)
Screenshot: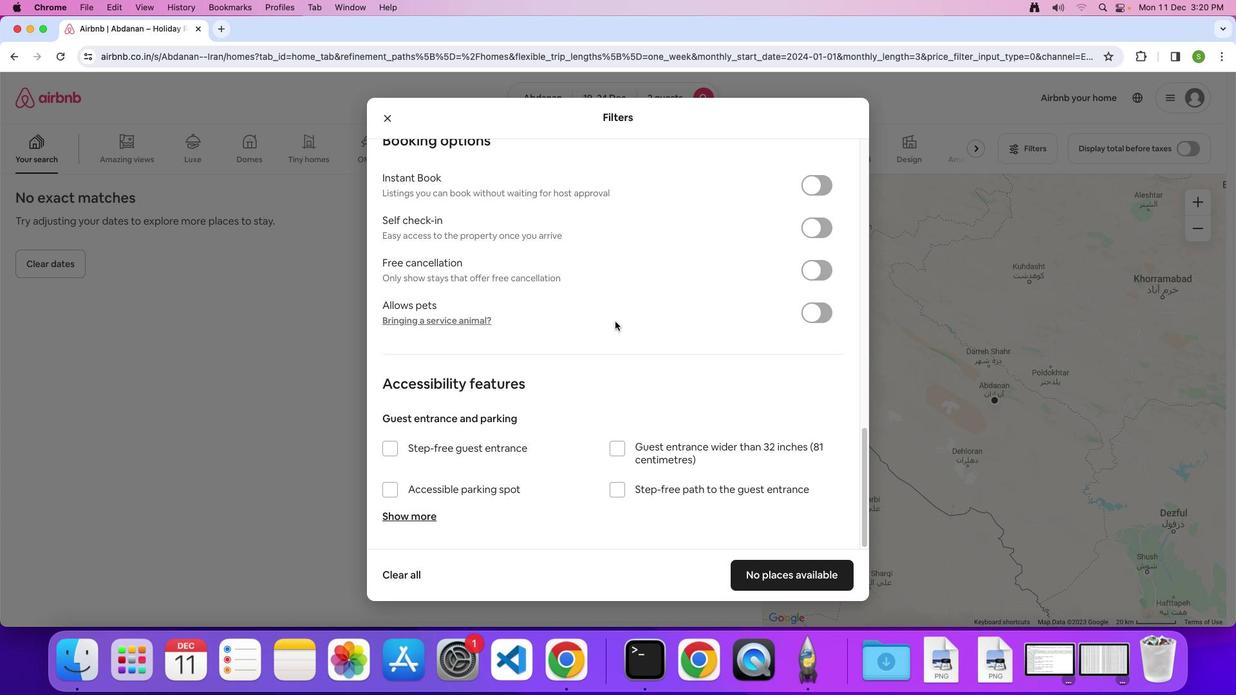 
Action: Mouse moved to (774, 566)
Screenshot: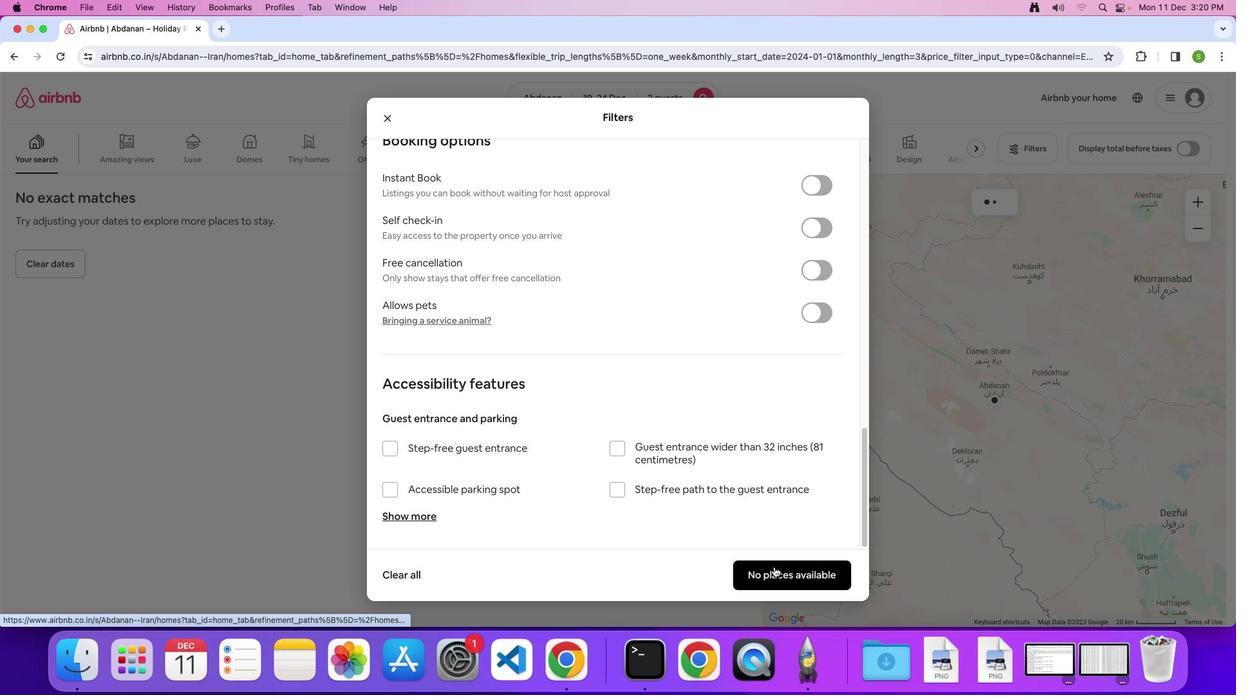 
Action: Mouse pressed left at (774, 566)
Screenshot: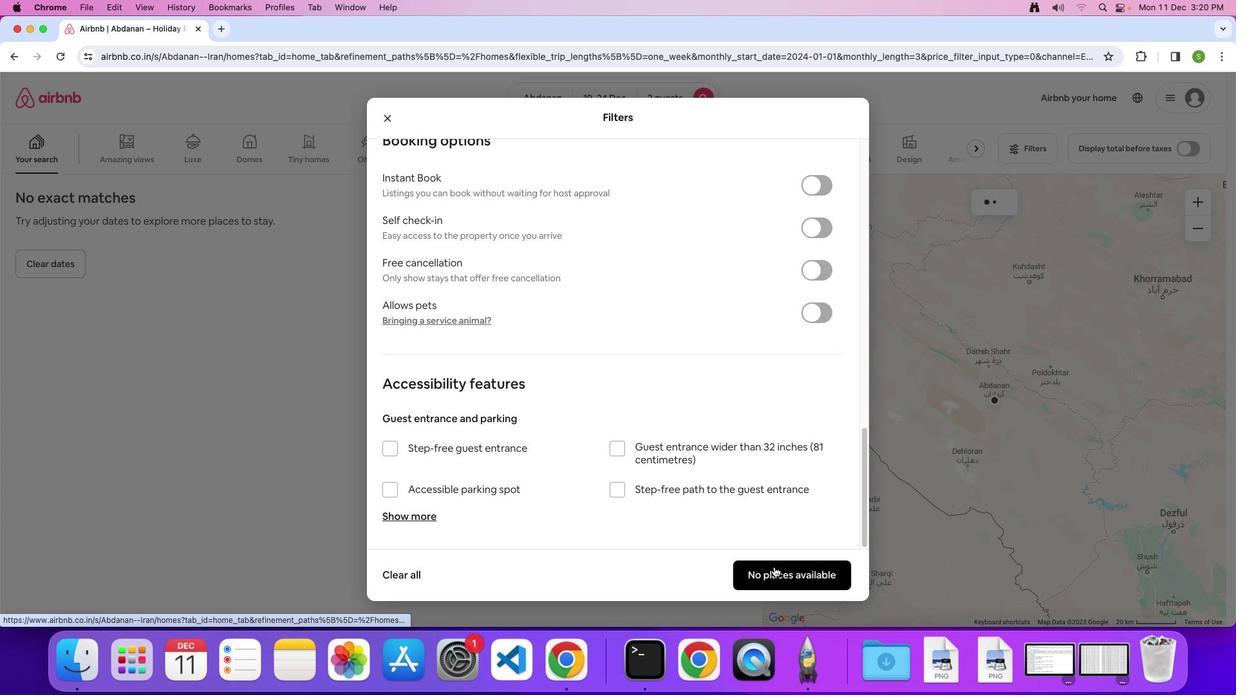 
Action: Mouse moved to (634, 384)
Screenshot: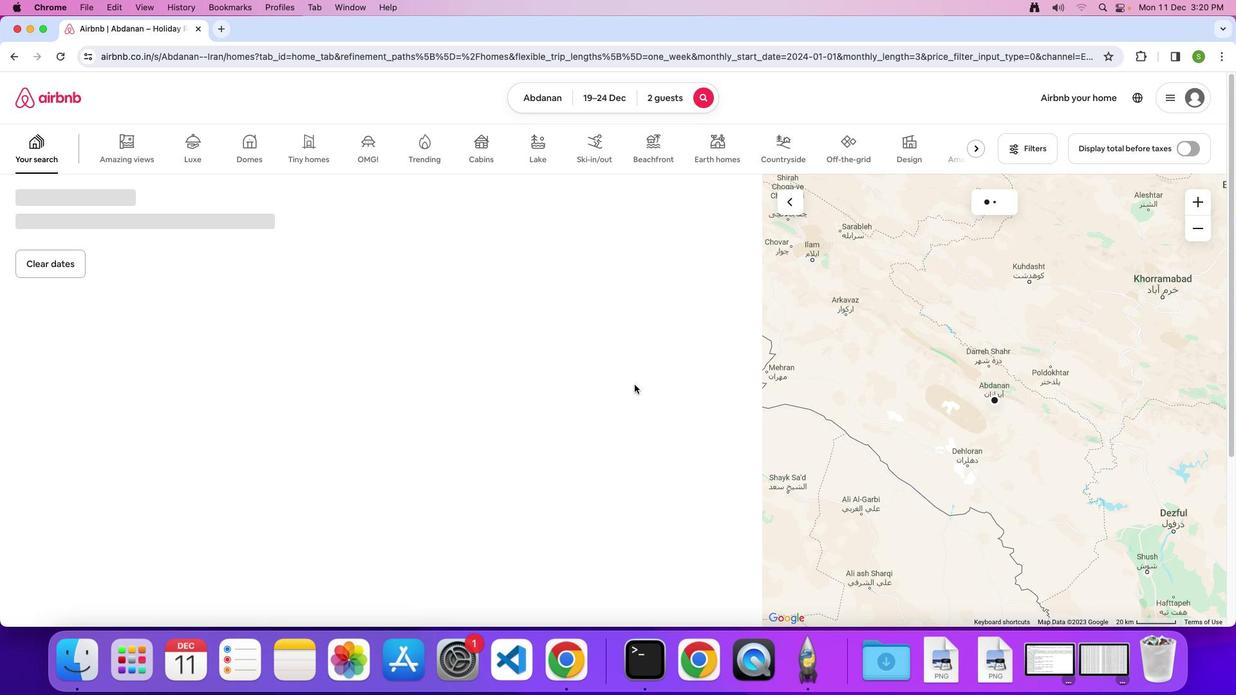 
